 Task: Find connections with filter location Bad Driburg with filter topic #Lawwith filter profile language Potuguese with filter current company BluSmart with filter school University of Calcutta with filter industry Trusts and Estates with filter service category Personal Injury Law with filter keywords title Wait Staff Manager
Action: Mouse moved to (654, 94)
Screenshot: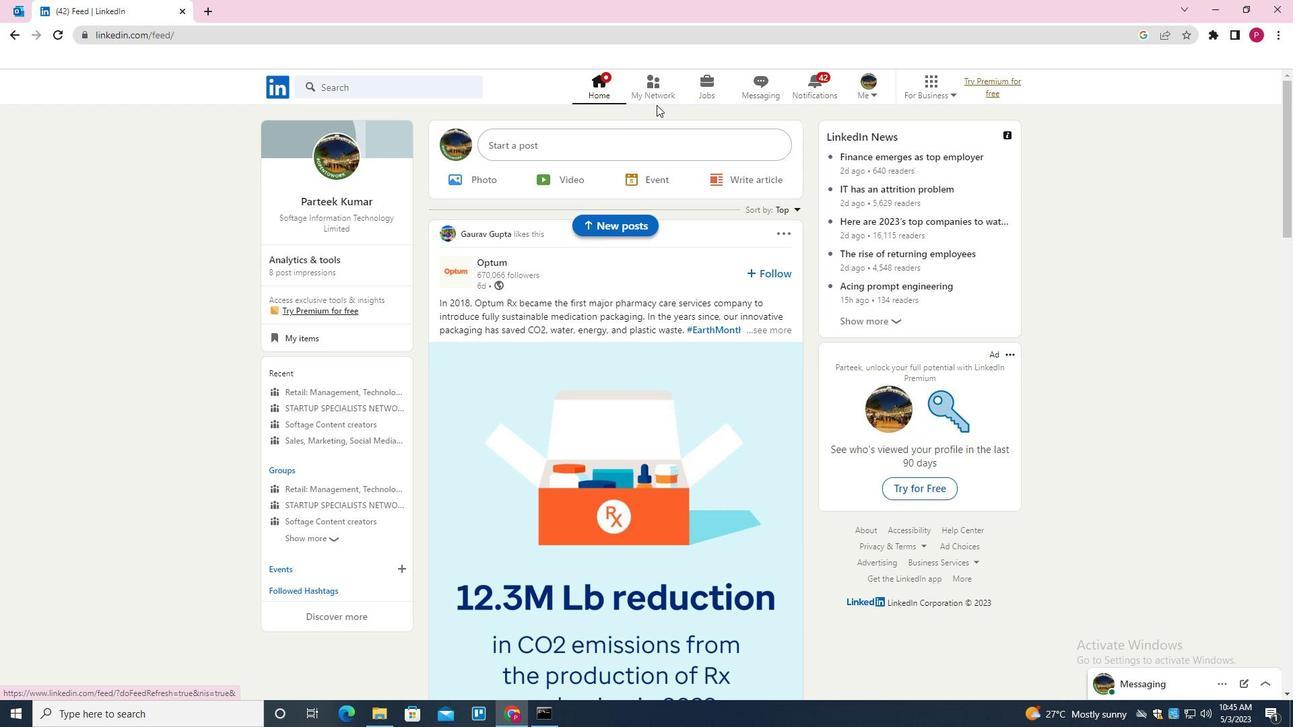 
Action: Mouse pressed left at (654, 94)
Screenshot: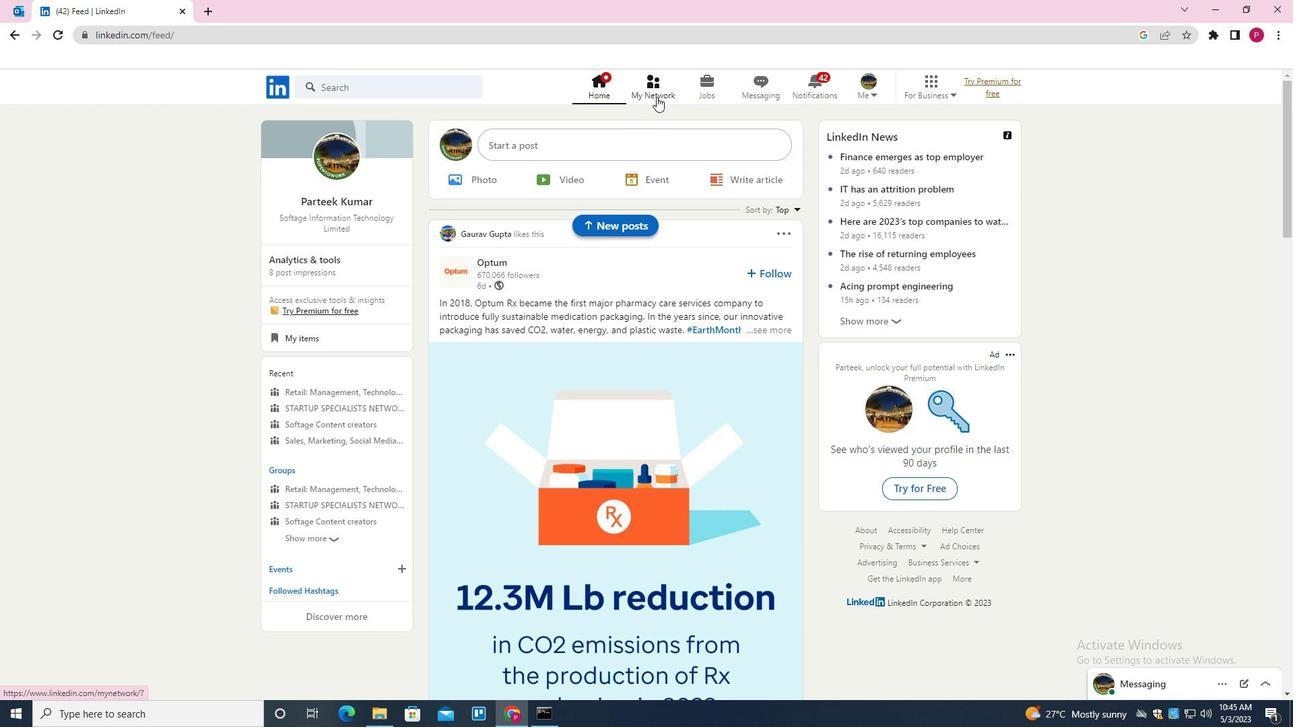 
Action: Mouse moved to (421, 156)
Screenshot: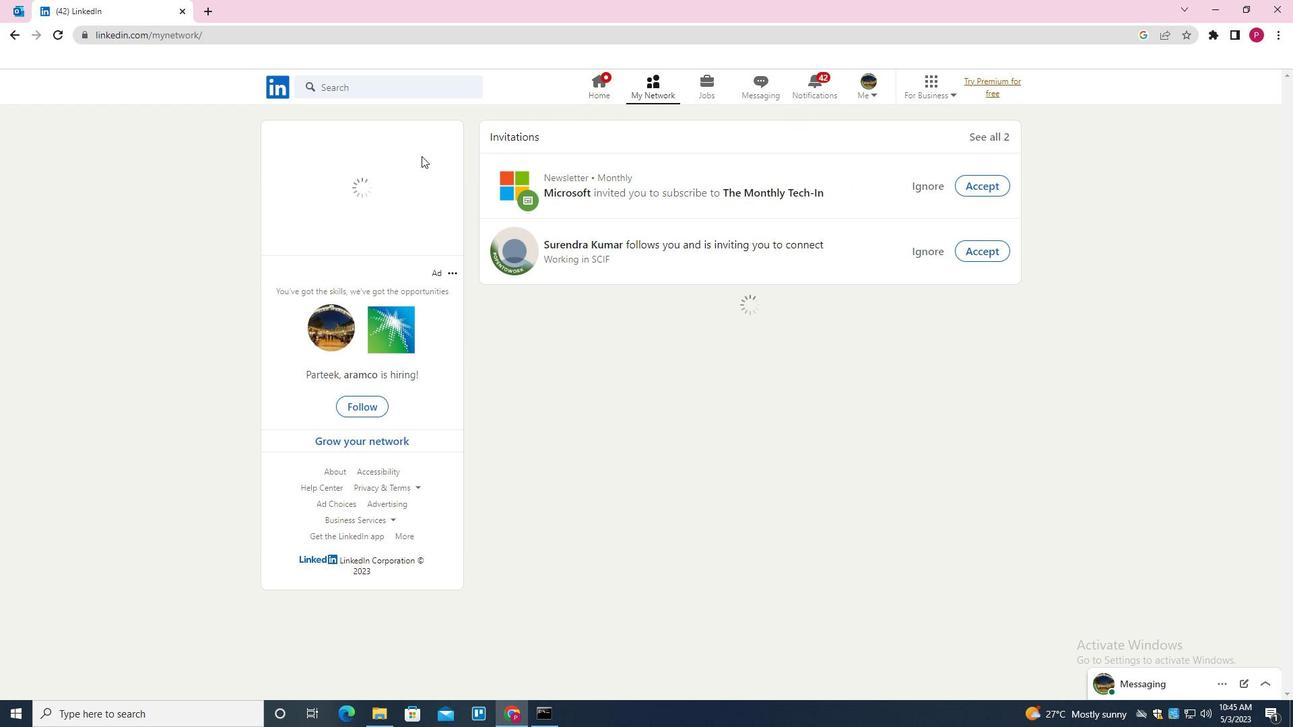 
Action: Mouse pressed left at (421, 156)
Screenshot: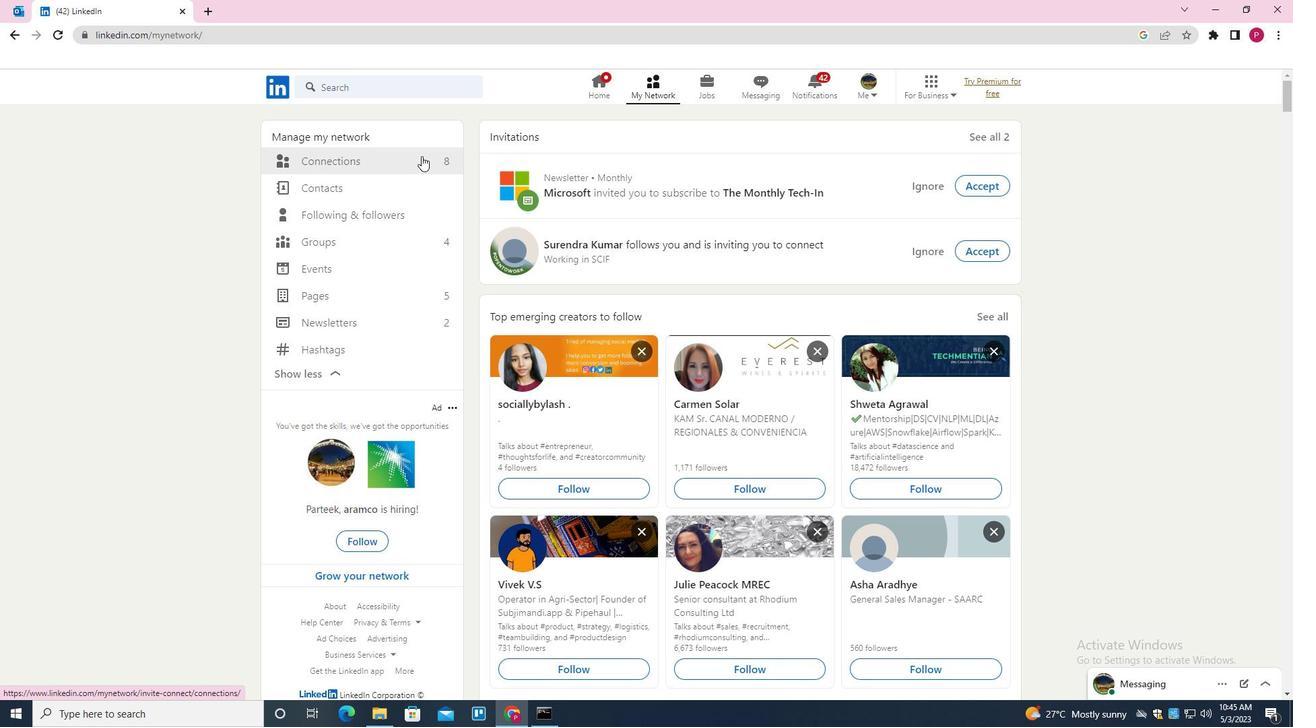 
Action: Mouse moved to (753, 165)
Screenshot: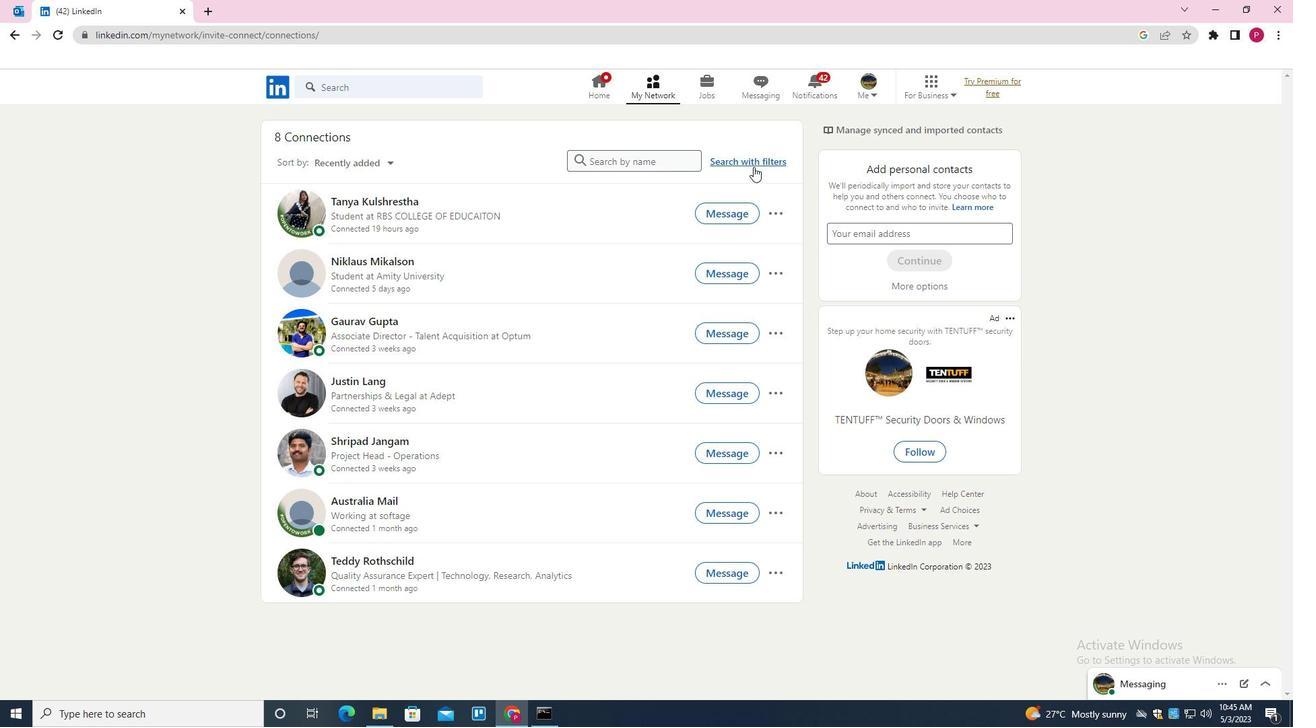 
Action: Mouse pressed left at (753, 165)
Screenshot: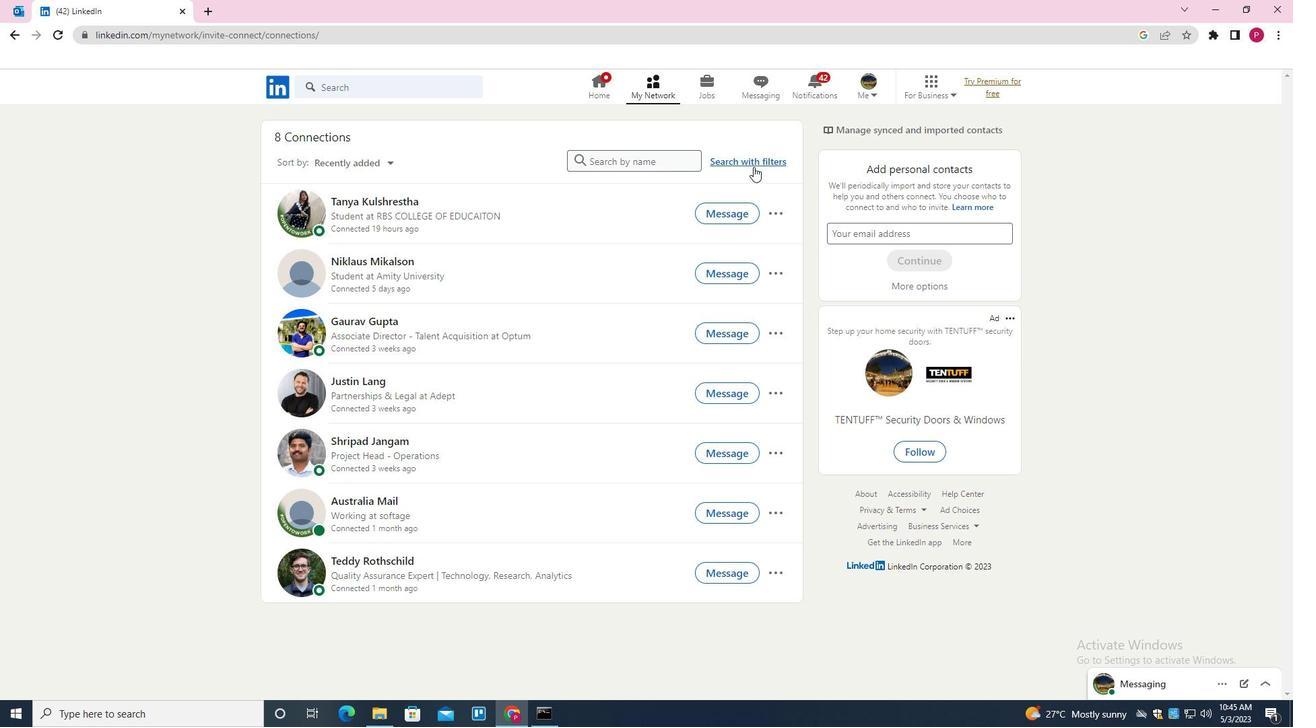 
Action: Mouse moved to (689, 127)
Screenshot: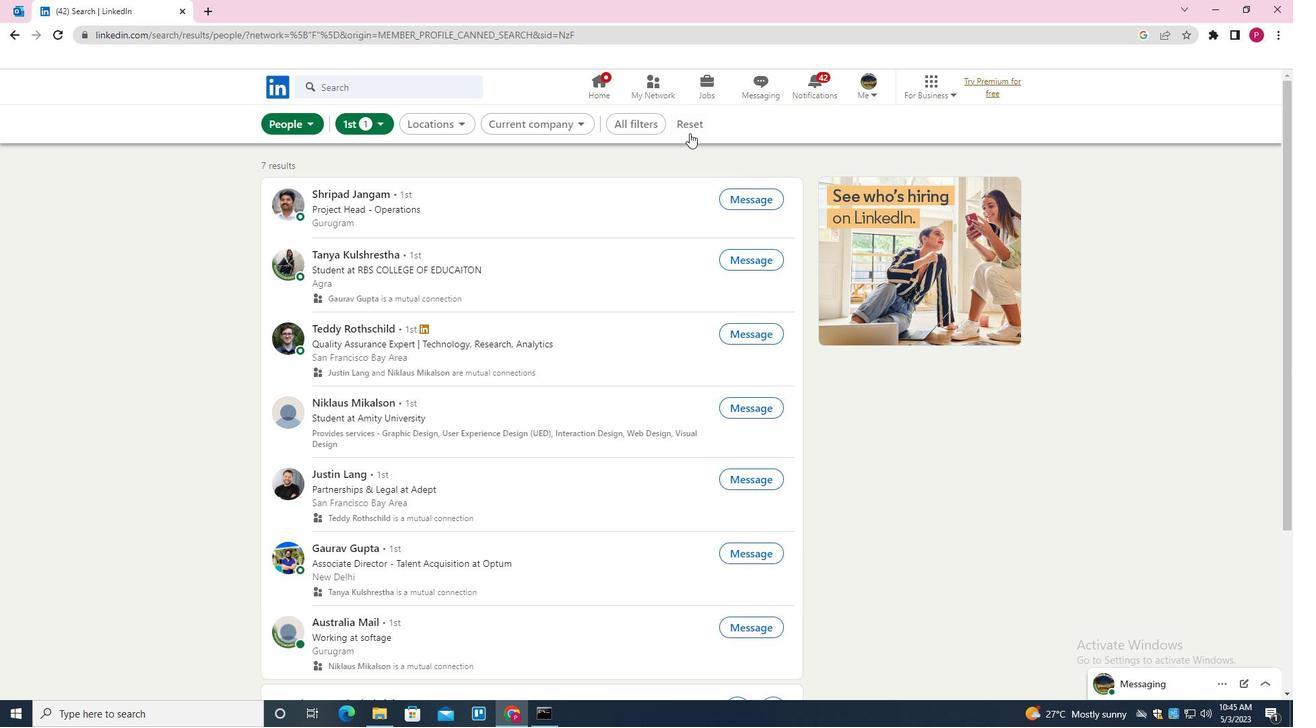 
Action: Mouse pressed left at (689, 127)
Screenshot: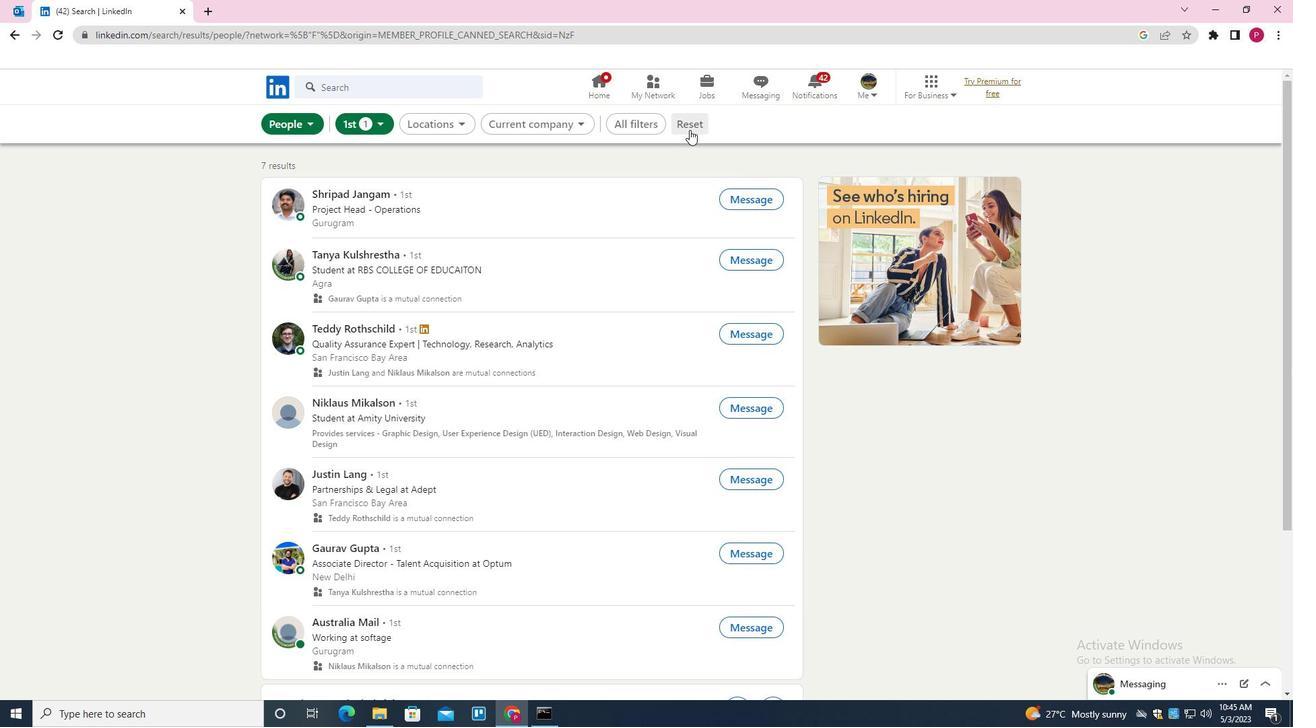 
Action: Mouse moved to (673, 125)
Screenshot: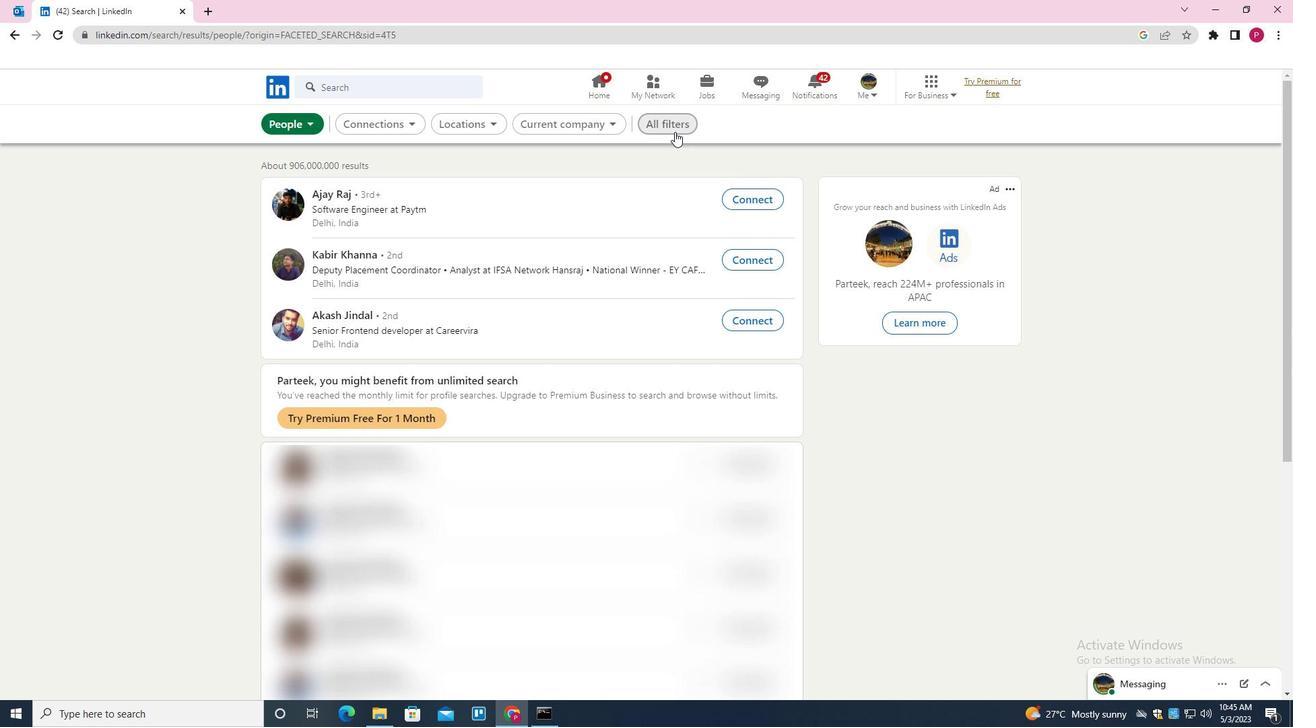 
Action: Mouse pressed left at (673, 125)
Screenshot: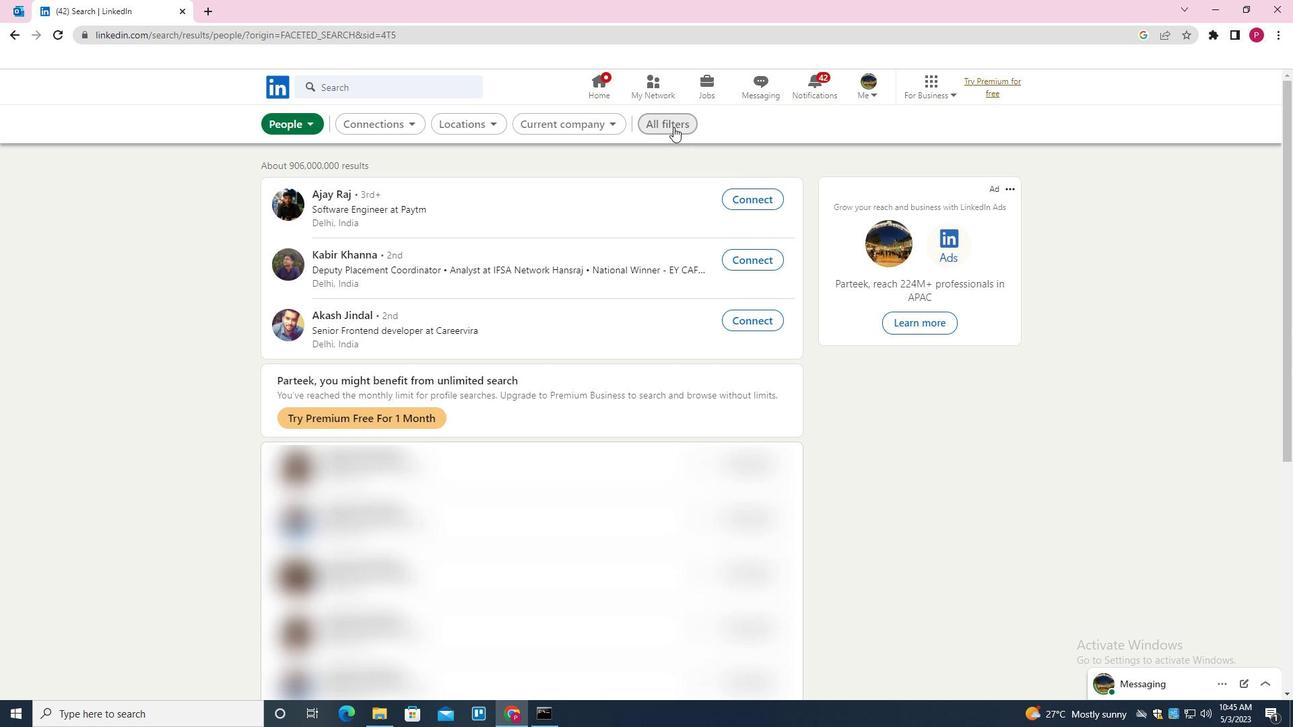 
Action: Mouse moved to (925, 222)
Screenshot: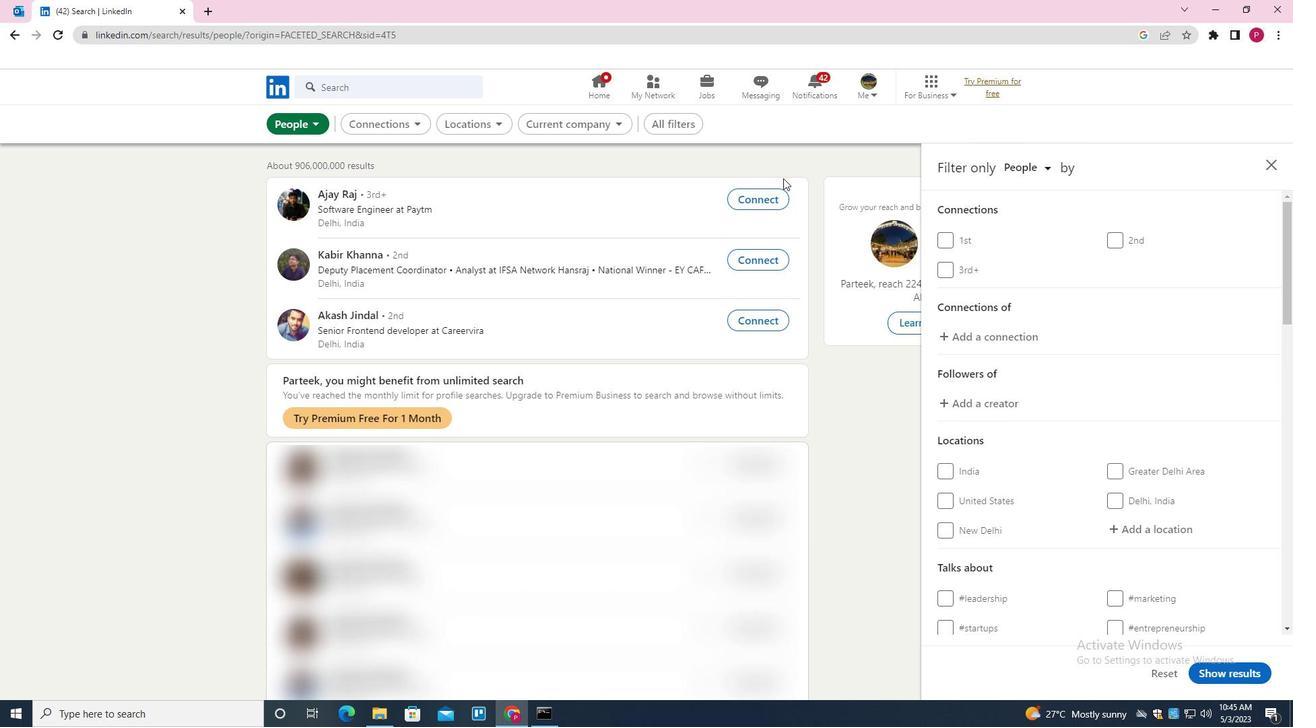 
Action: Mouse scrolled (925, 221) with delta (0, 0)
Screenshot: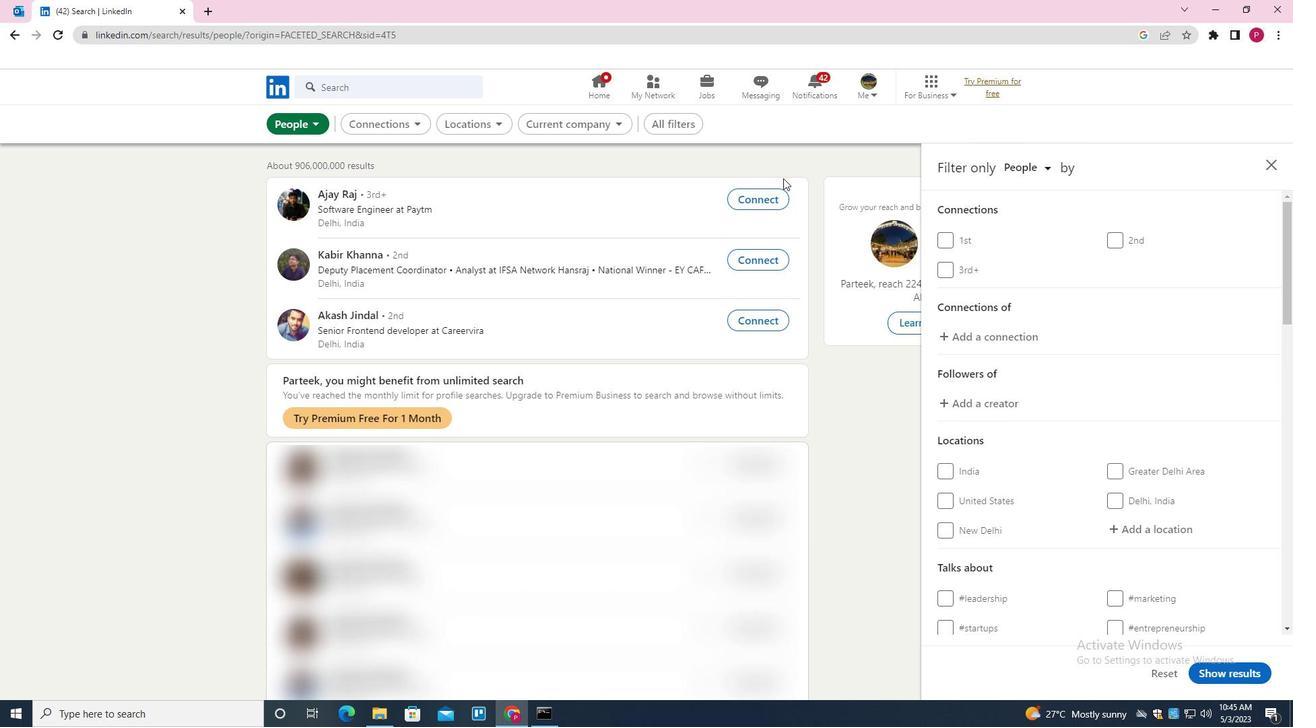 
Action: Mouse moved to (932, 226)
Screenshot: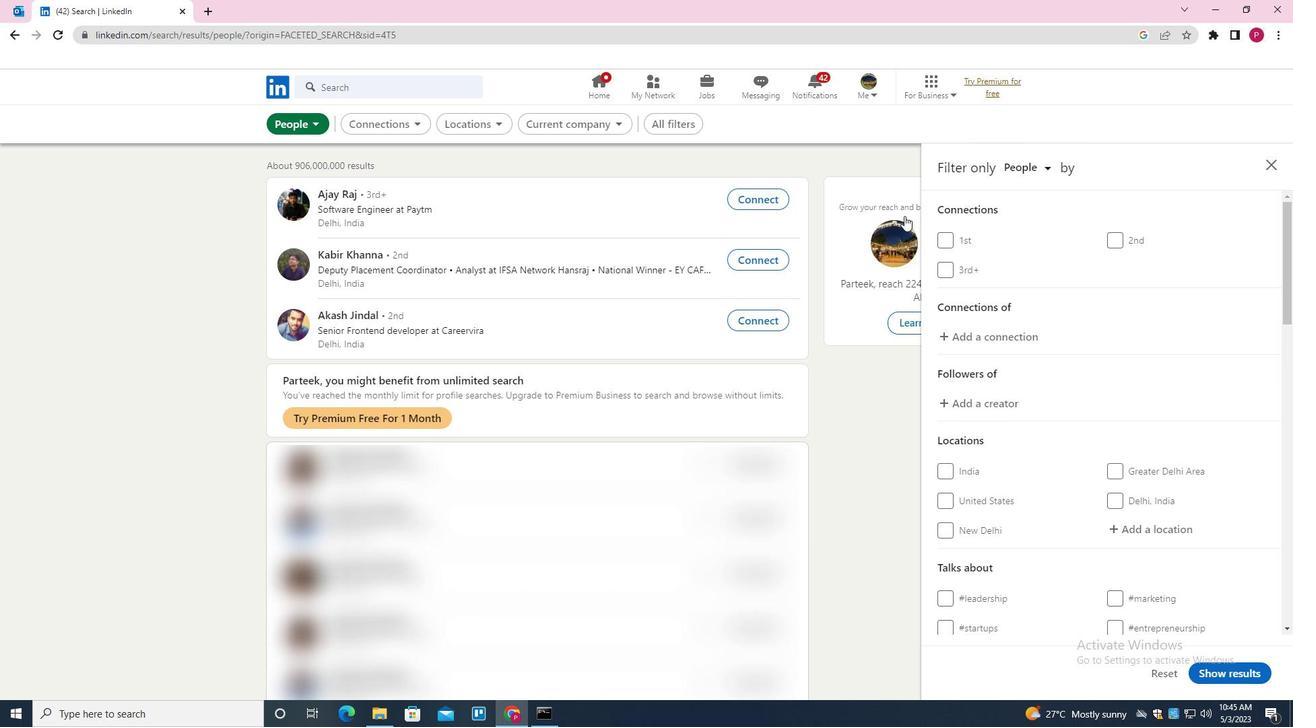 
Action: Mouse scrolled (932, 225) with delta (0, 0)
Screenshot: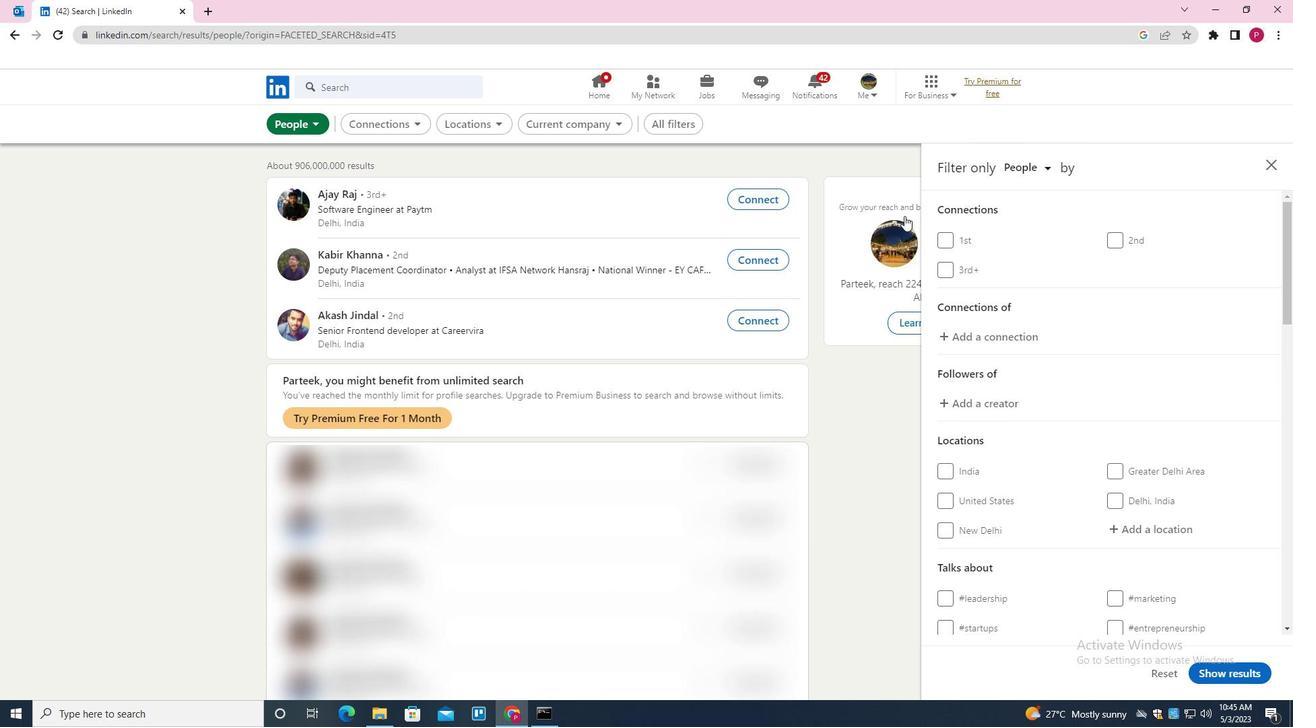 
Action: Mouse moved to (948, 233)
Screenshot: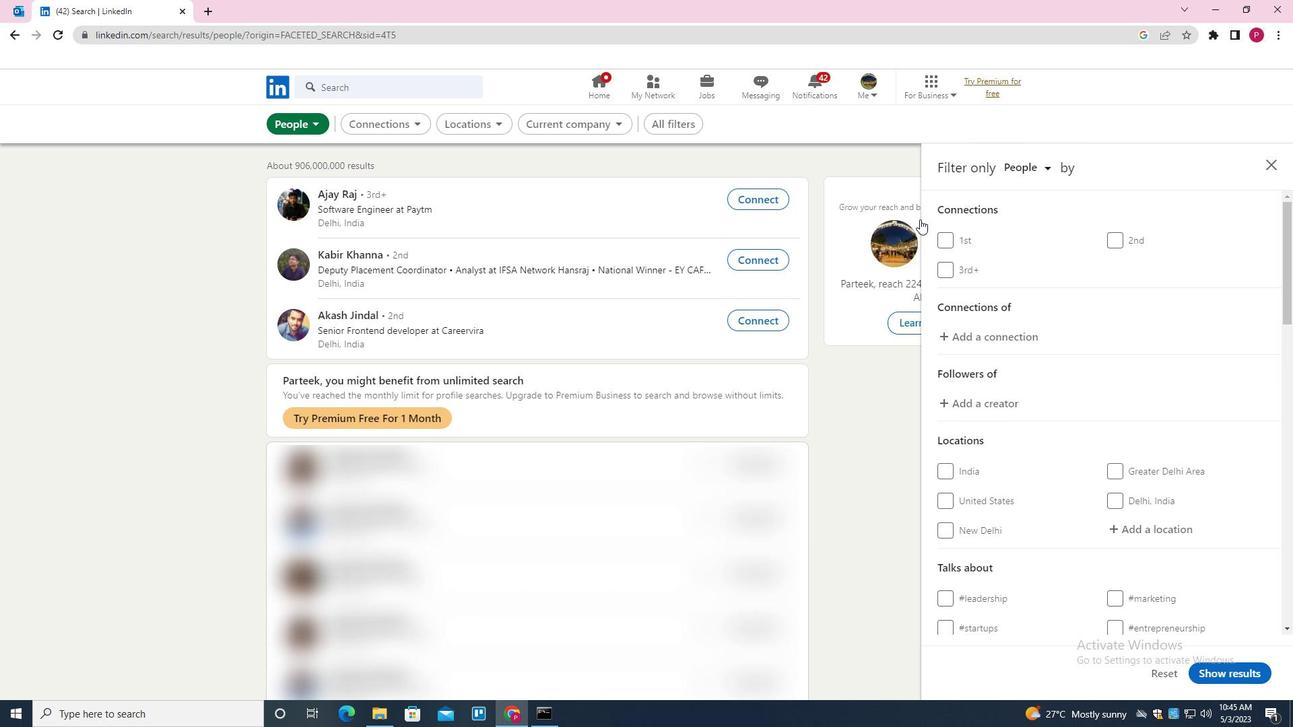 
Action: Mouse scrolled (948, 233) with delta (0, 0)
Screenshot: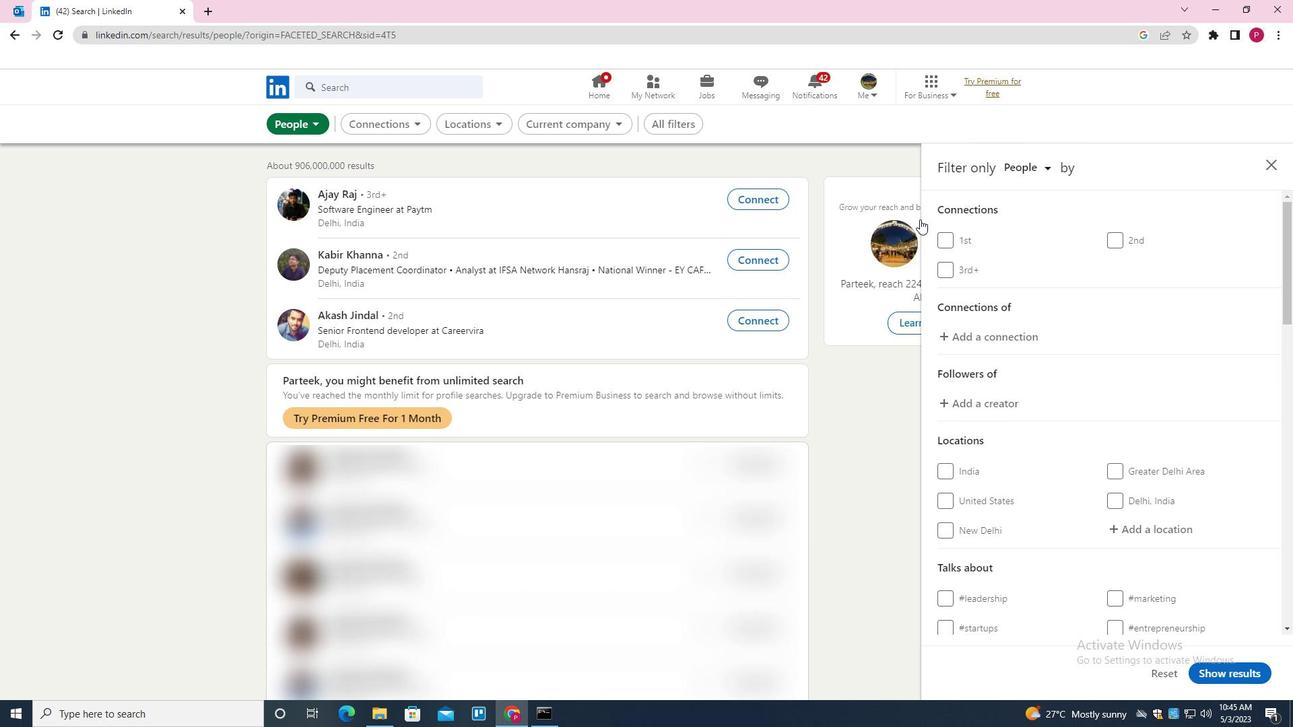 
Action: Mouse moved to (1184, 323)
Screenshot: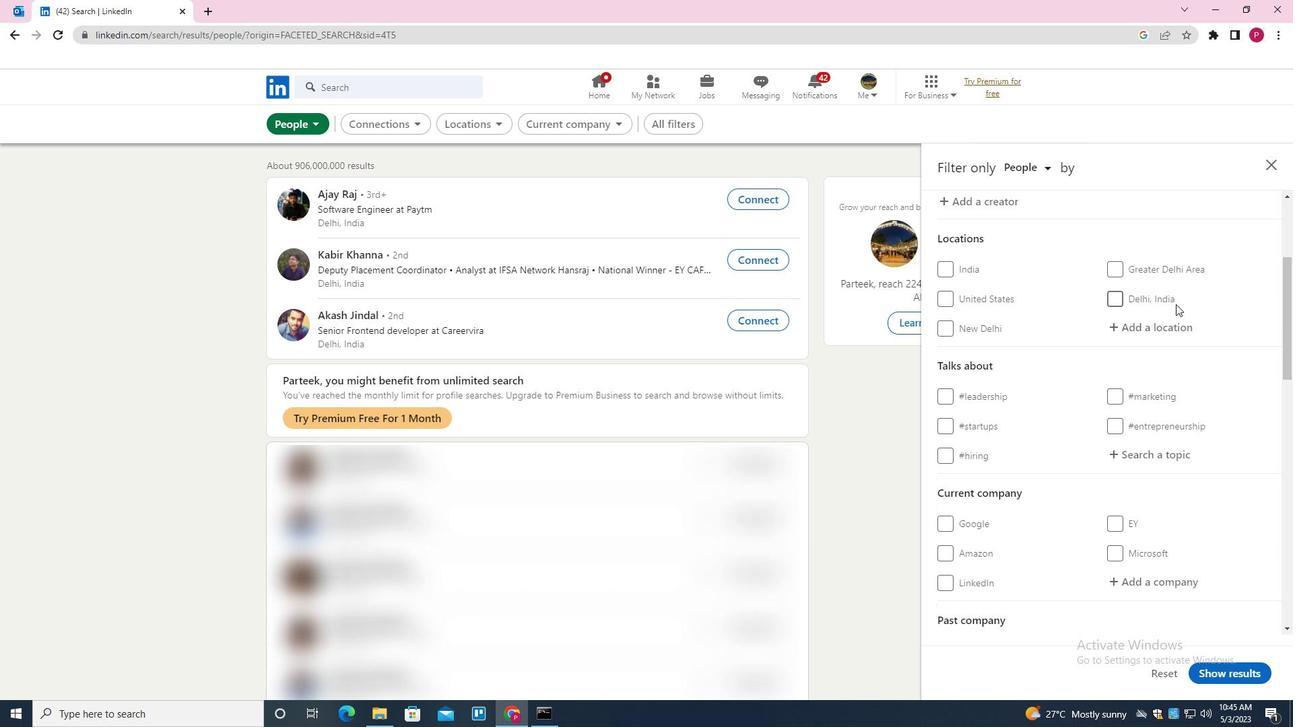 
Action: Mouse pressed left at (1184, 323)
Screenshot: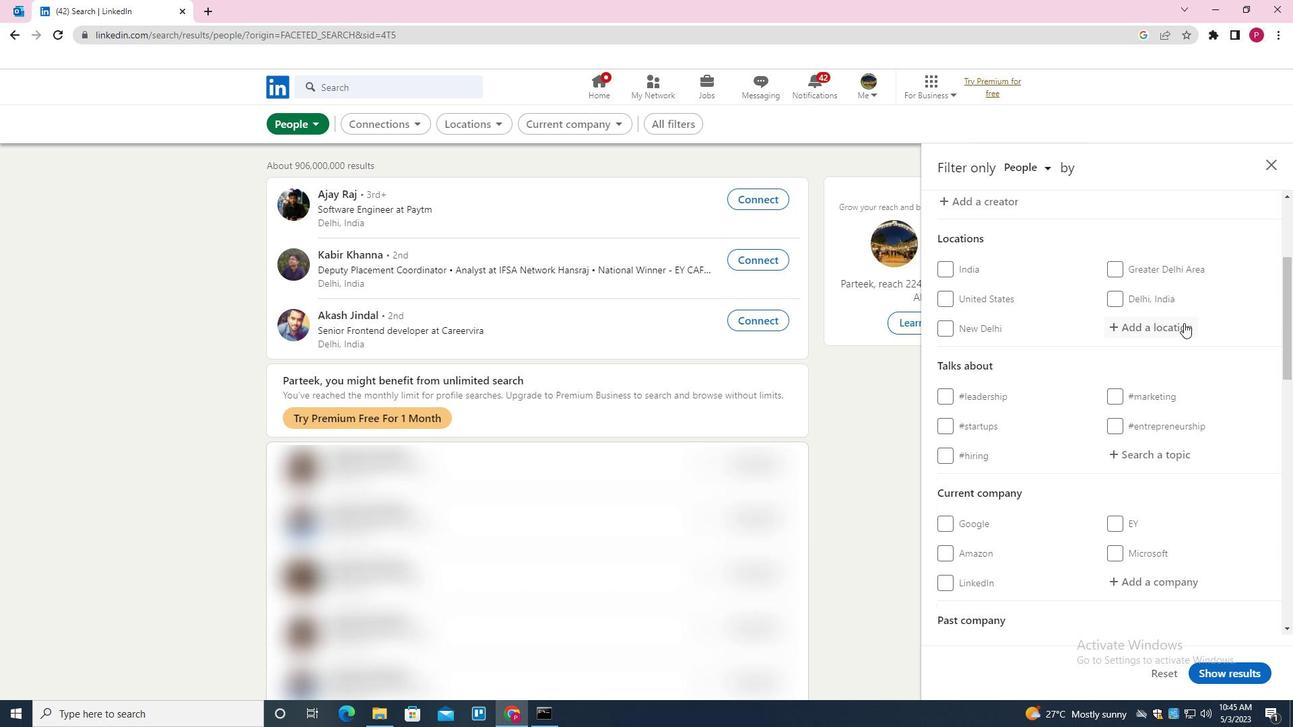 
Action: Key pressed <Key.shift>BAD<Key.space><Key.shift>DRIBURG<Key.down><Key.enter>
Screenshot: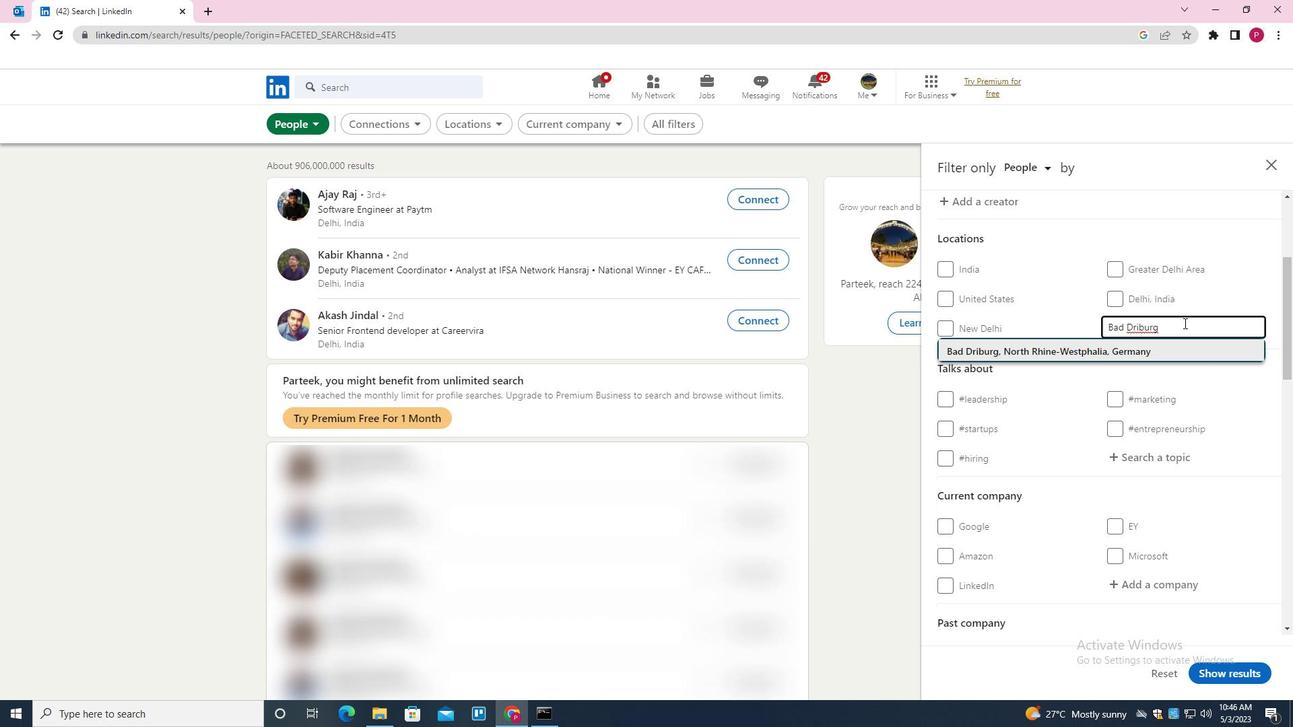 
Action: Mouse moved to (1126, 336)
Screenshot: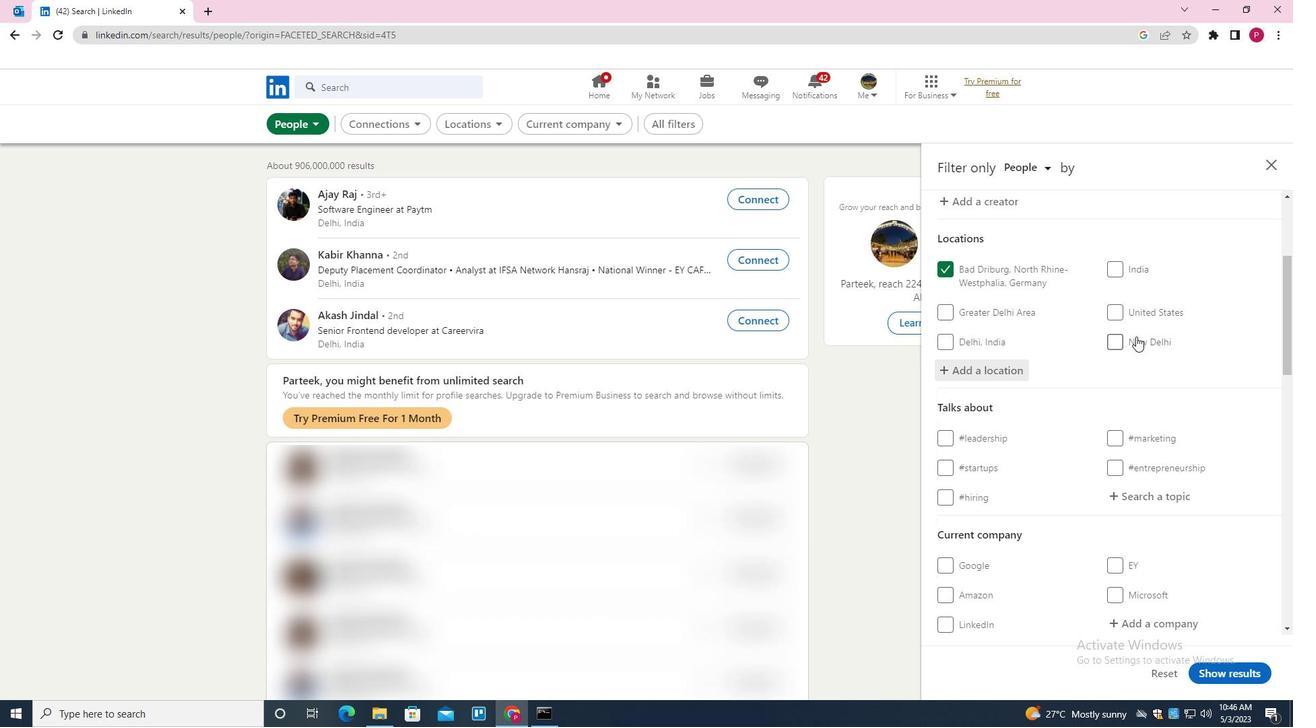 
Action: Mouse scrolled (1126, 335) with delta (0, 0)
Screenshot: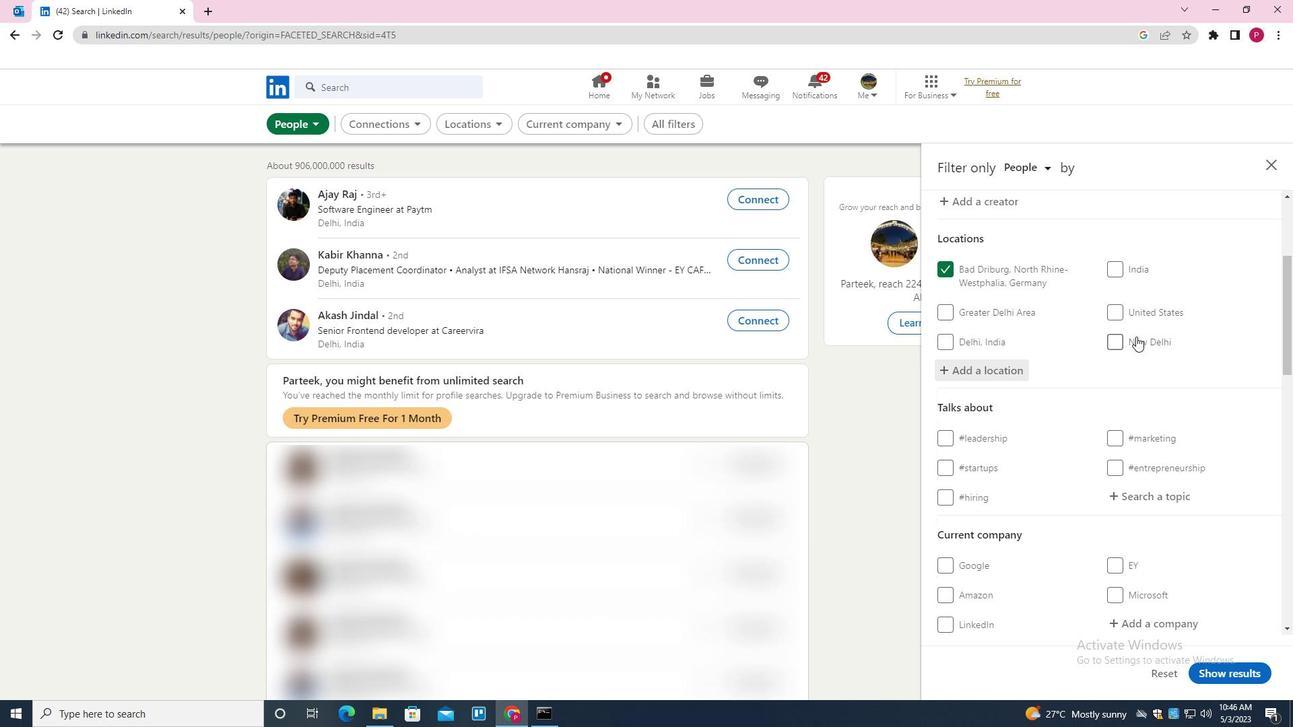 
Action: Mouse scrolled (1126, 335) with delta (0, 0)
Screenshot: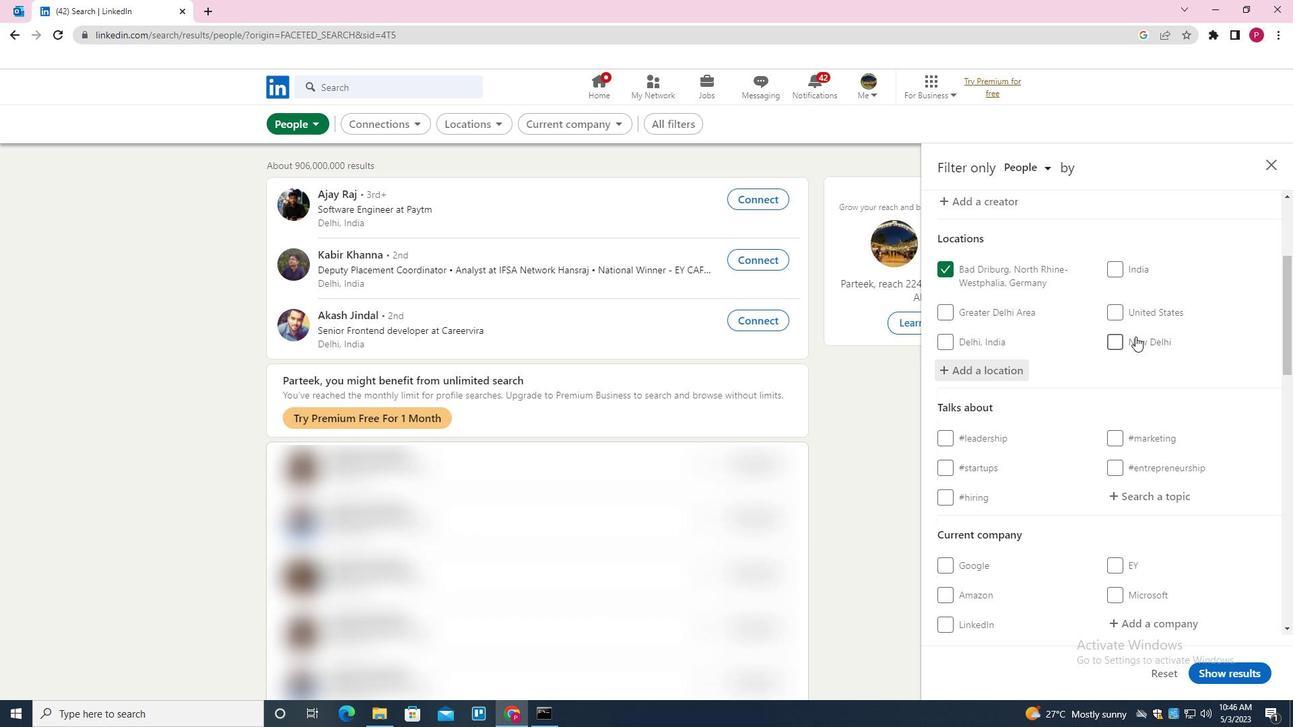 
Action: Mouse moved to (1142, 354)
Screenshot: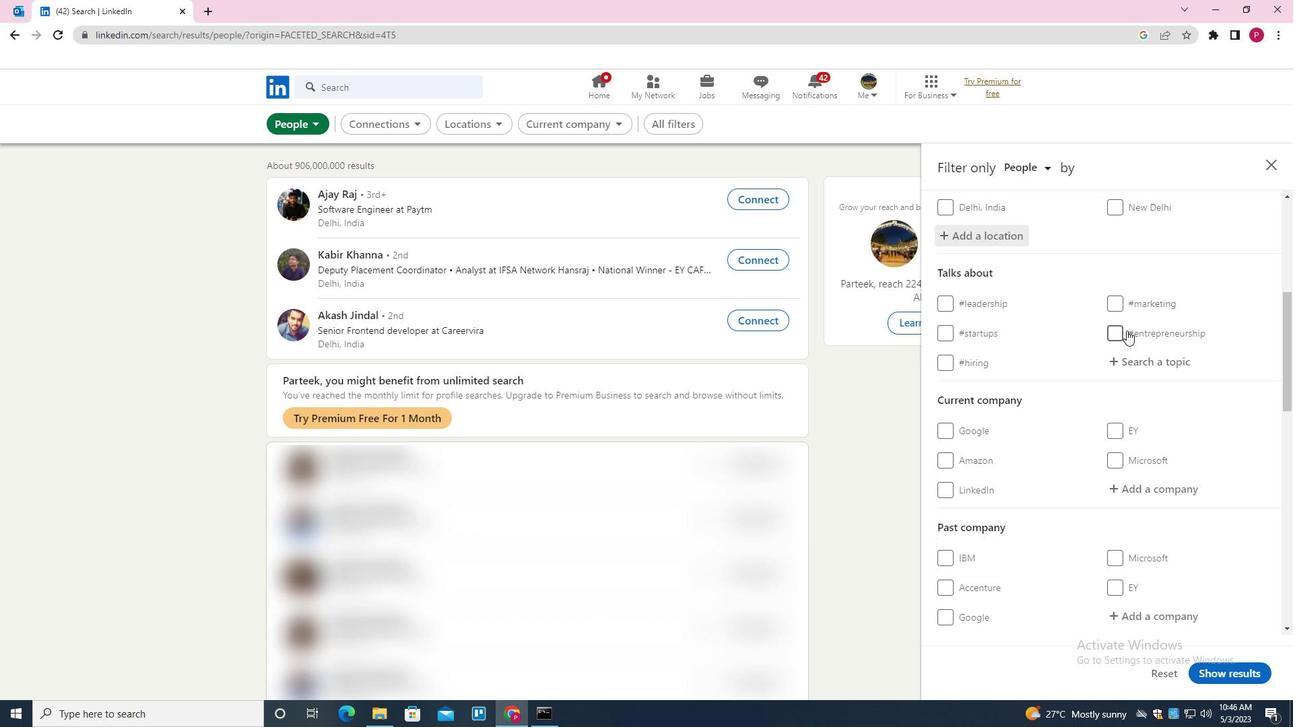 
Action: Mouse pressed left at (1142, 354)
Screenshot: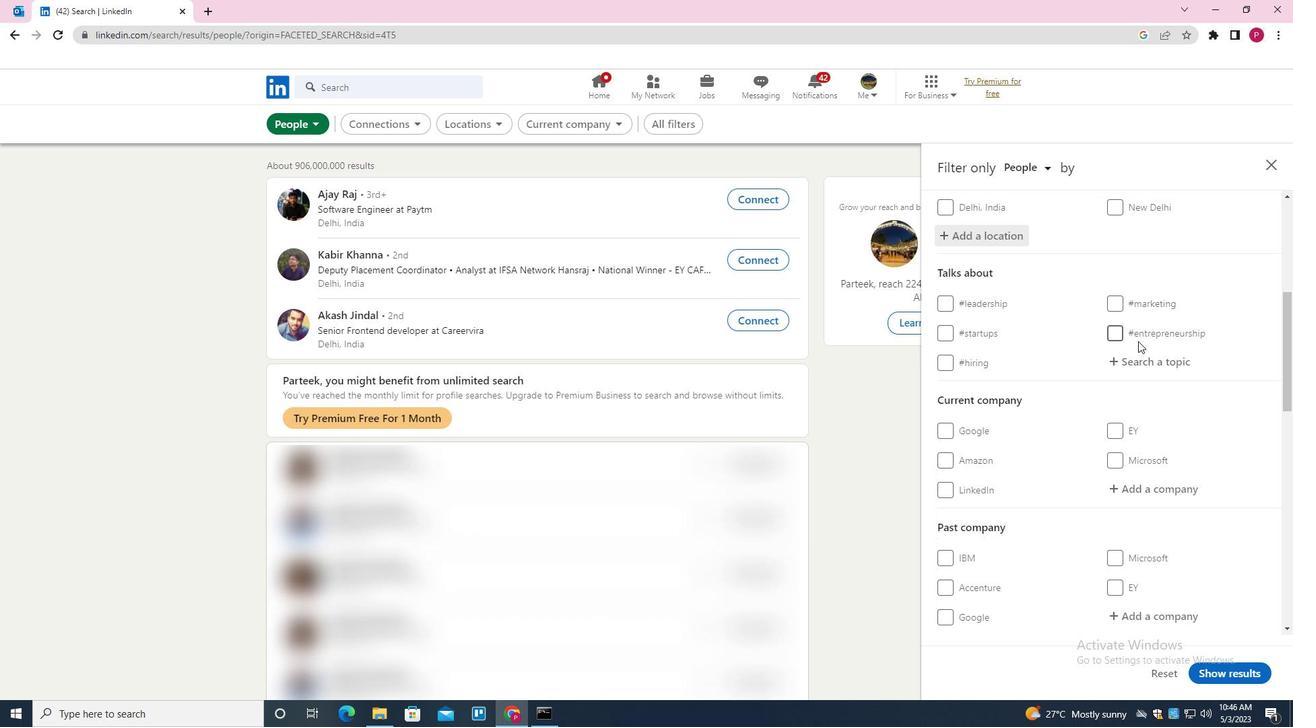 
Action: Mouse moved to (1142, 354)
Screenshot: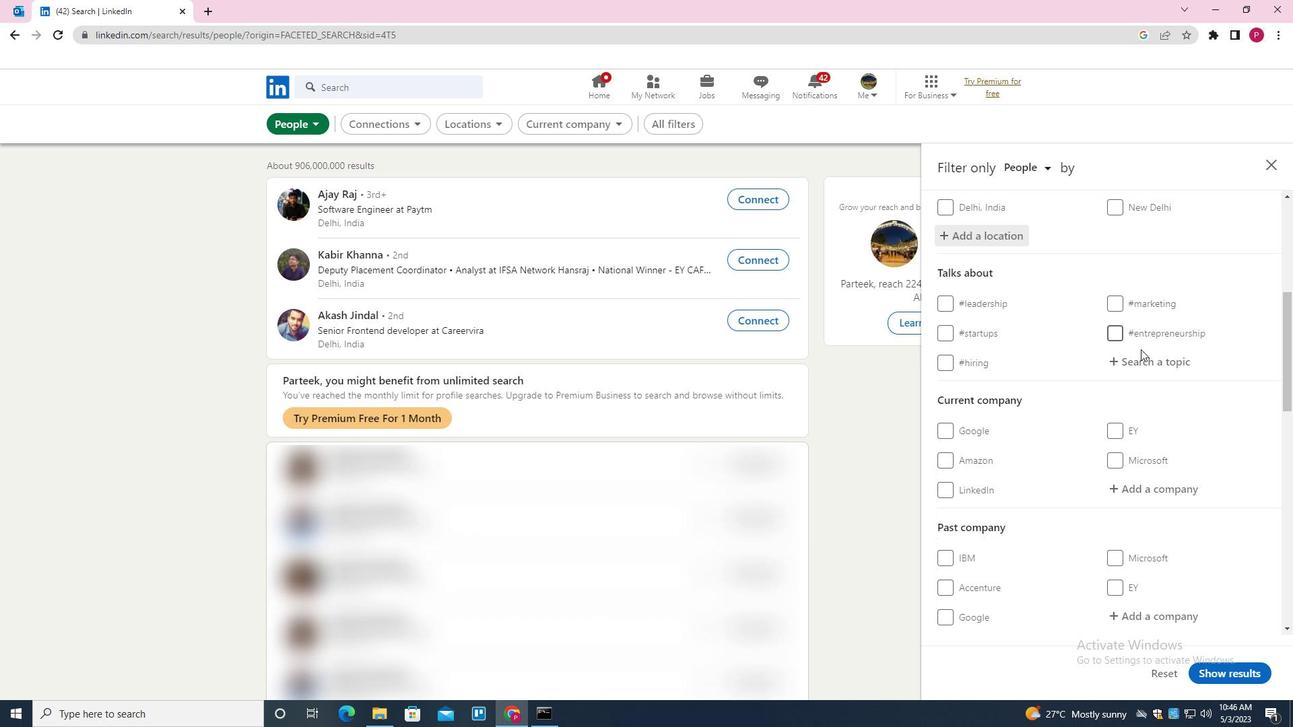 
Action: Key pressed LAW<Key.down><Key.enter>
Screenshot: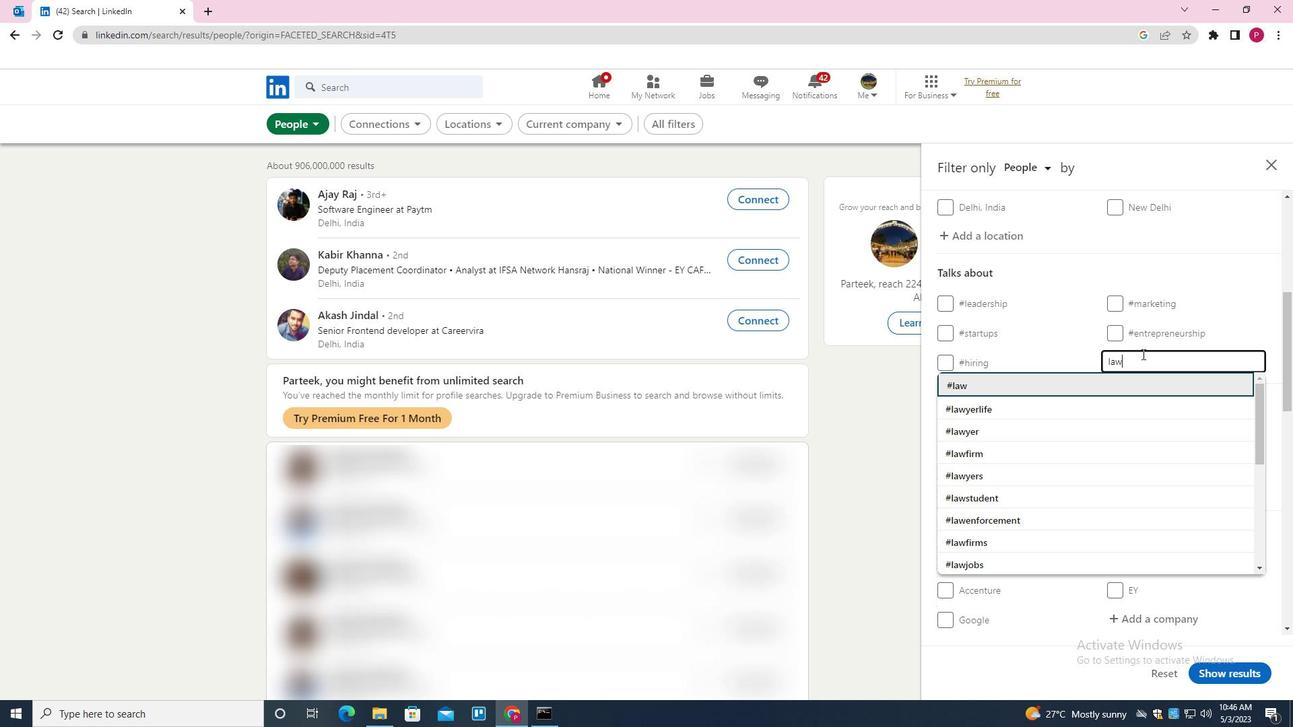 
Action: Mouse moved to (1110, 387)
Screenshot: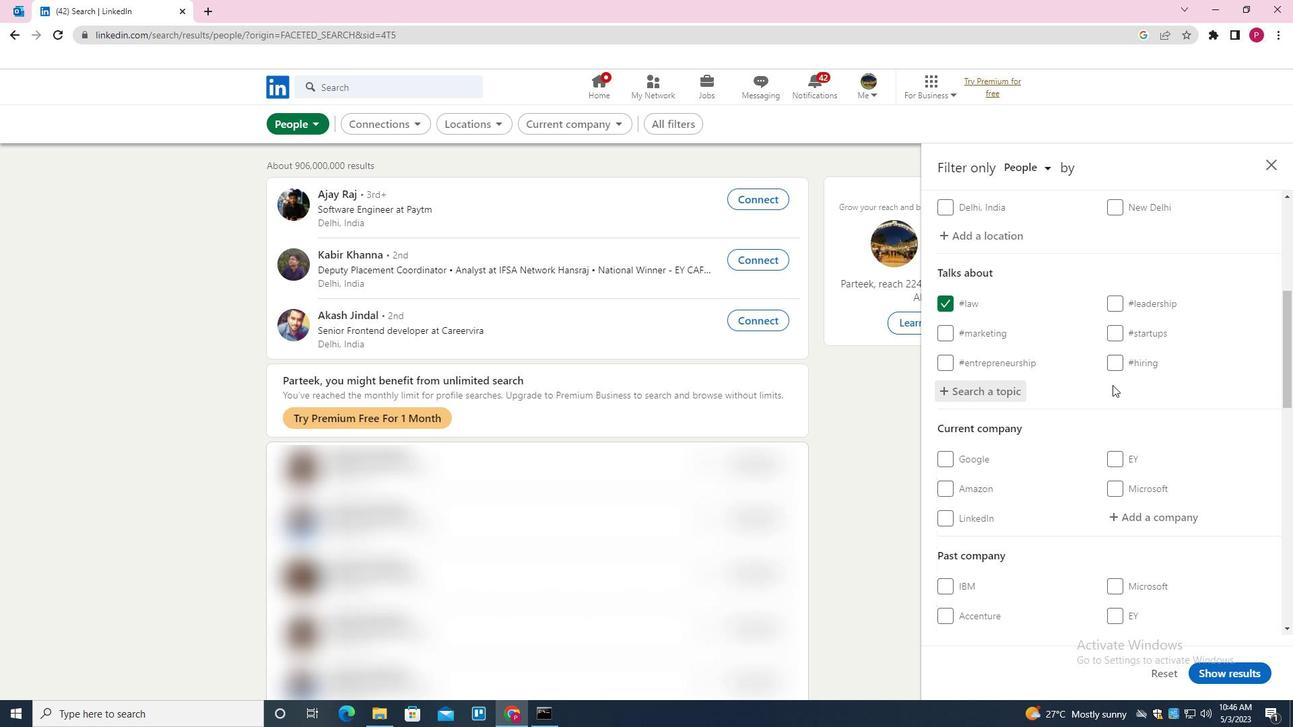 
Action: Mouse scrolled (1110, 387) with delta (0, 0)
Screenshot: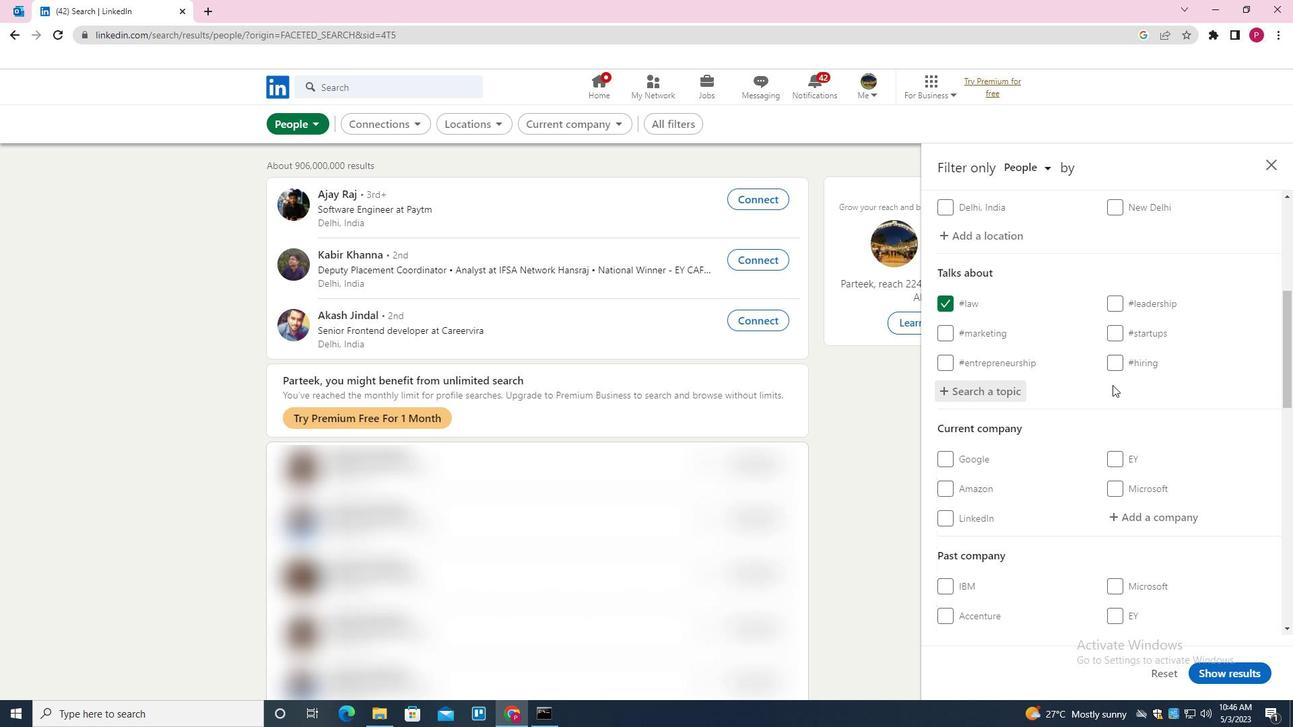 
Action: Mouse scrolled (1110, 387) with delta (0, 0)
Screenshot: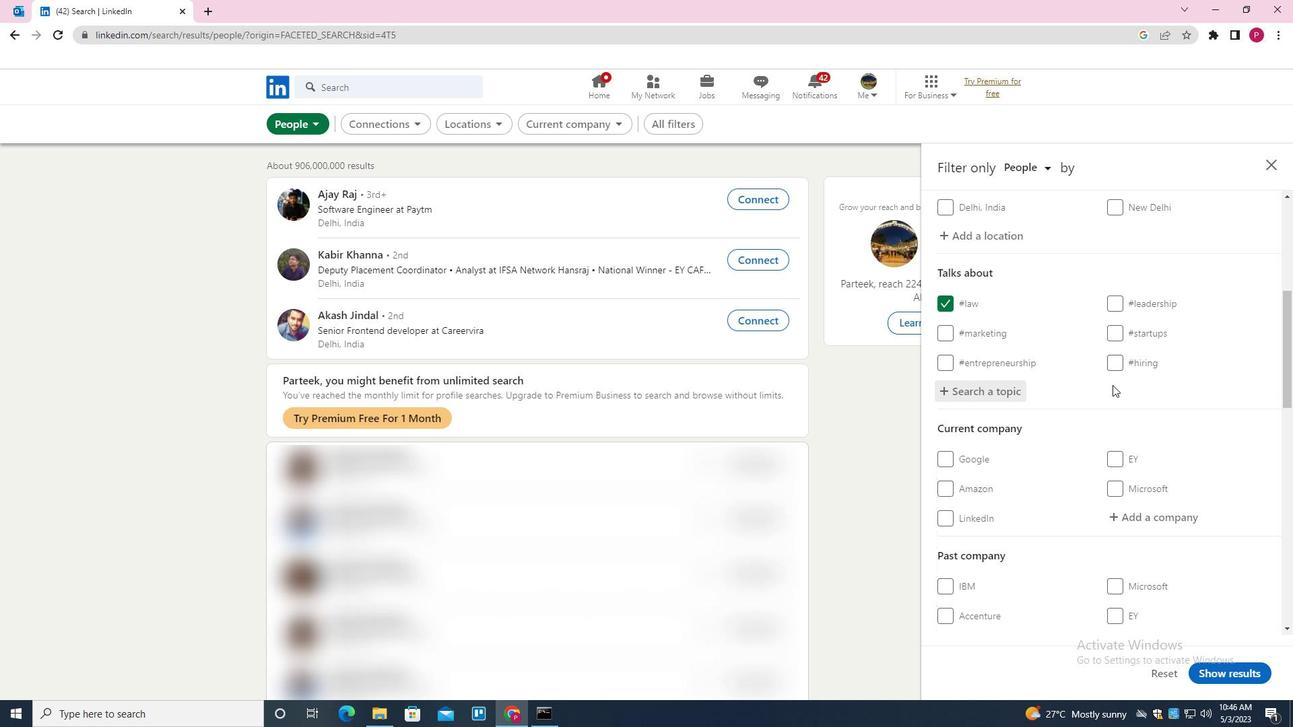 
Action: Mouse moved to (1110, 387)
Screenshot: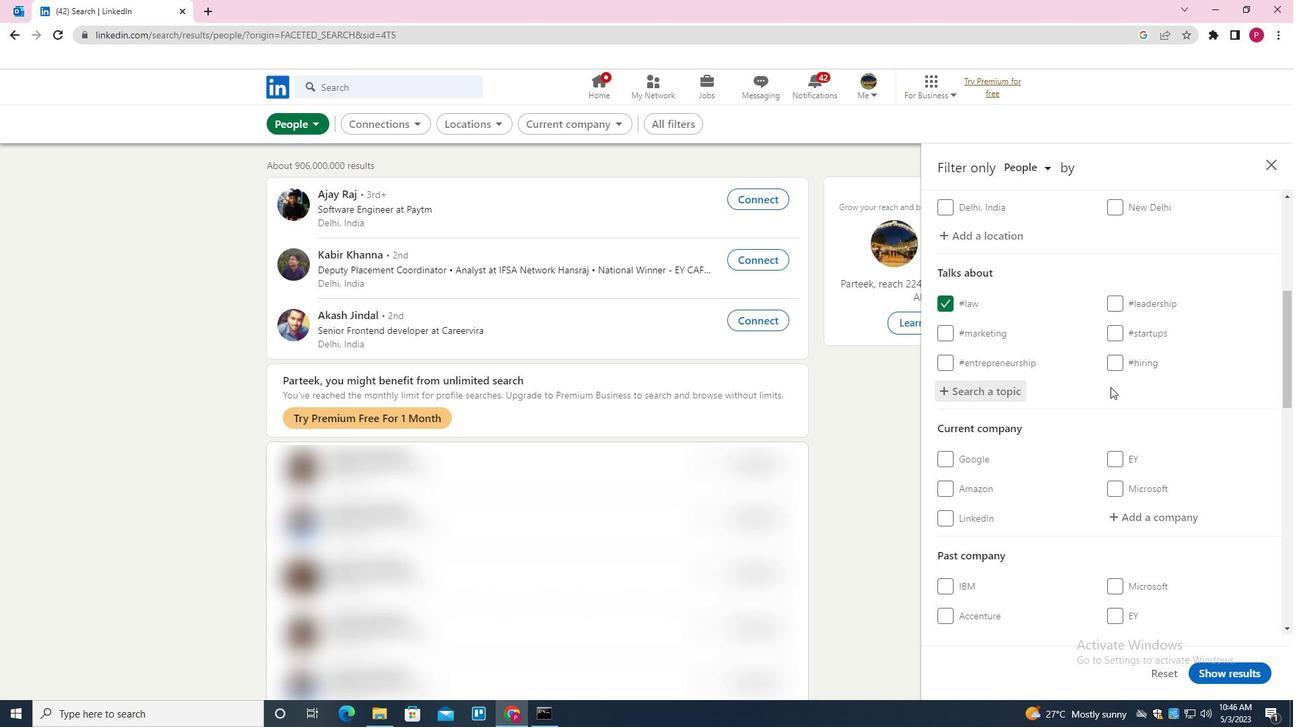 
Action: Mouse scrolled (1110, 387) with delta (0, 0)
Screenshot: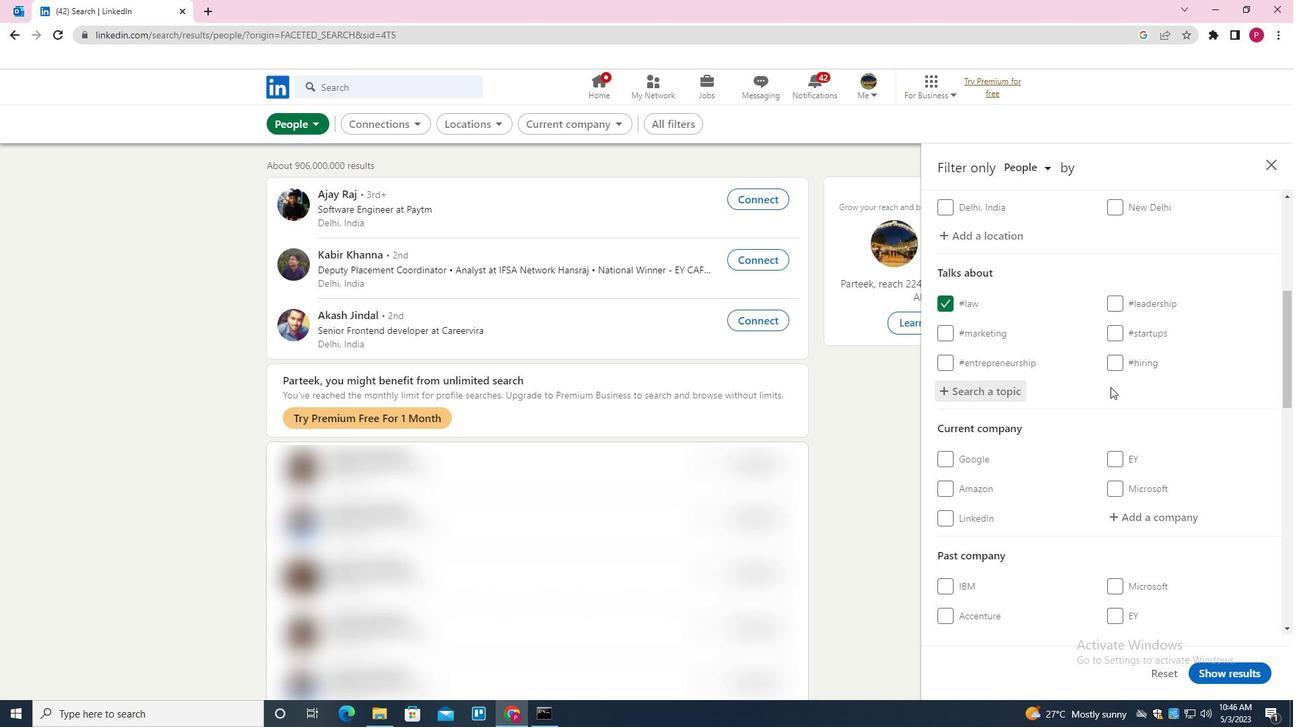 
Action: Mouse moved to (1109, 390)
Screenshot: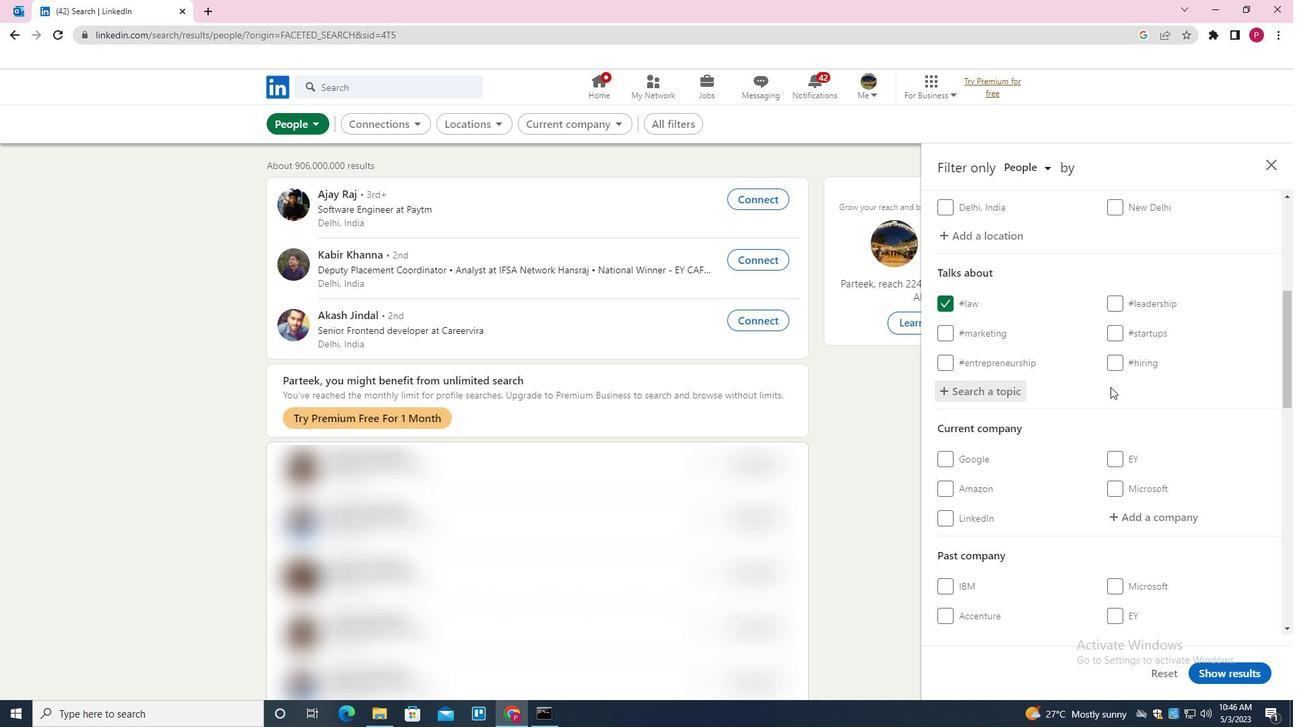 
Action: Mouse scrolled (1109, 389) with delta (0, 0)
Screenshot: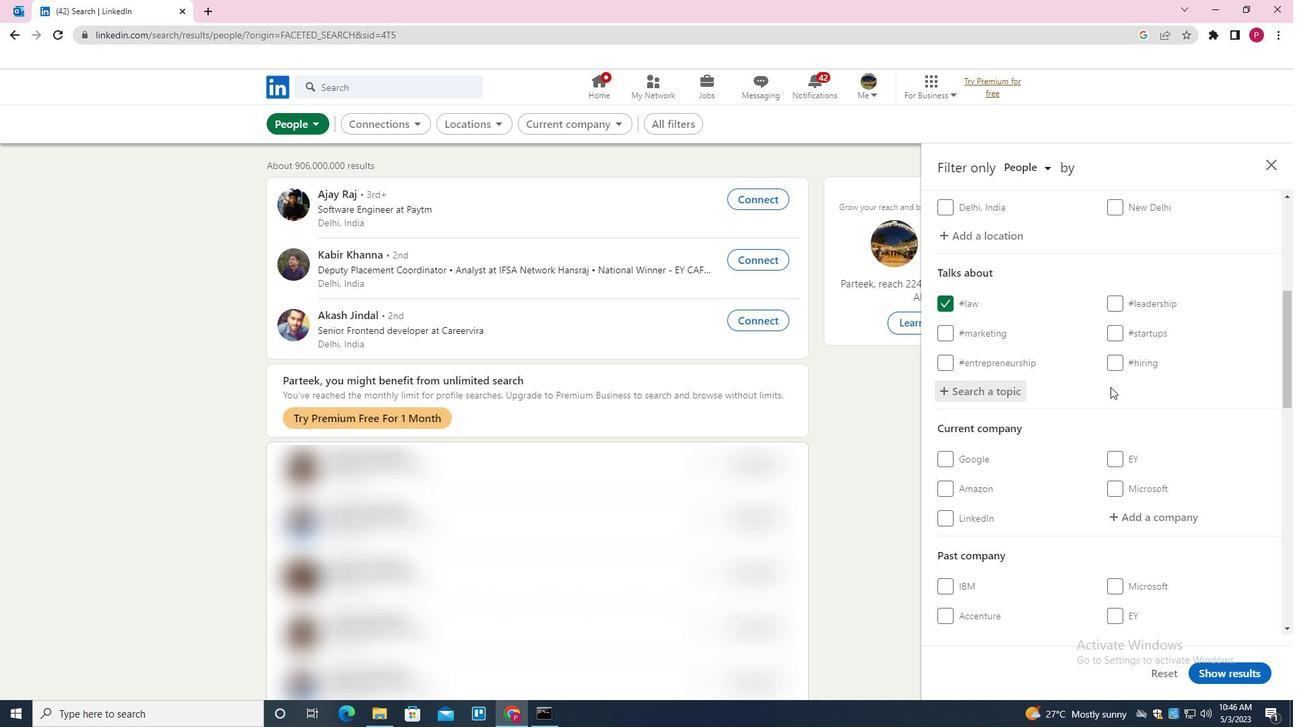 
Action: Mouse moved to (1108, 391)
Screenshot: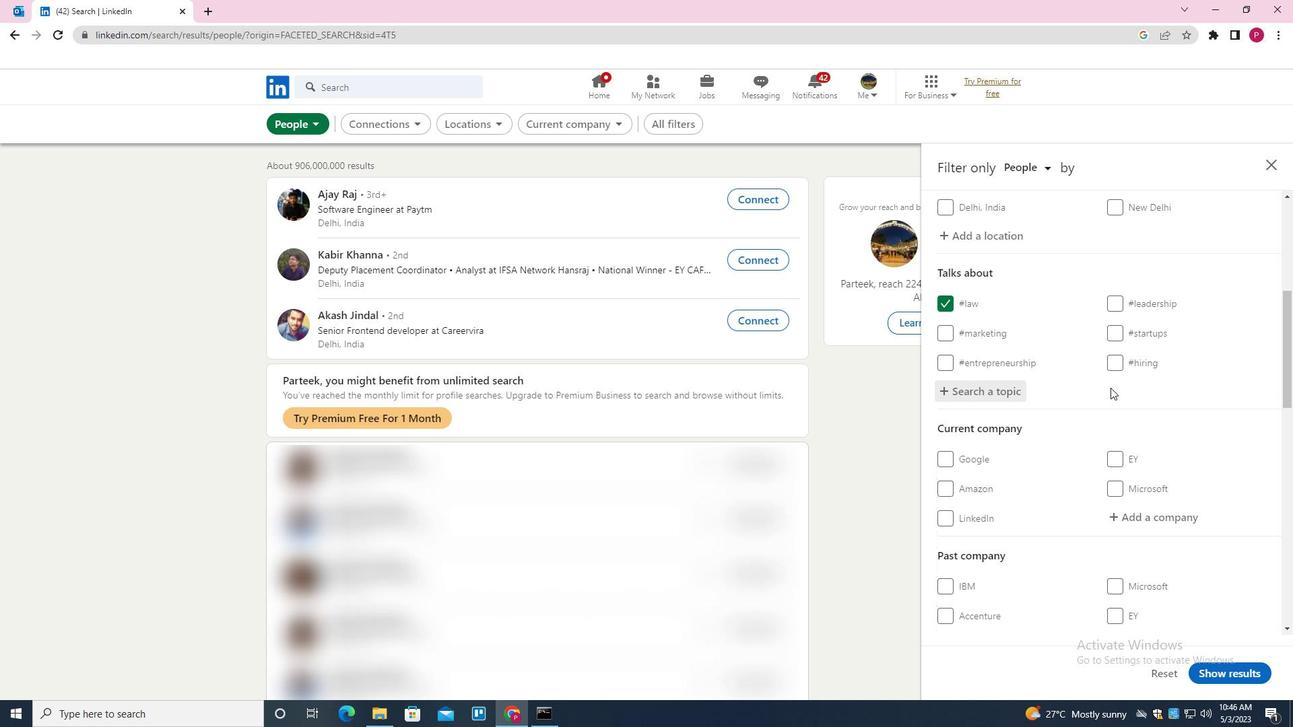 
Action: Mouse scrolled (1108, 391) with delta (0, 0)
Screenshot: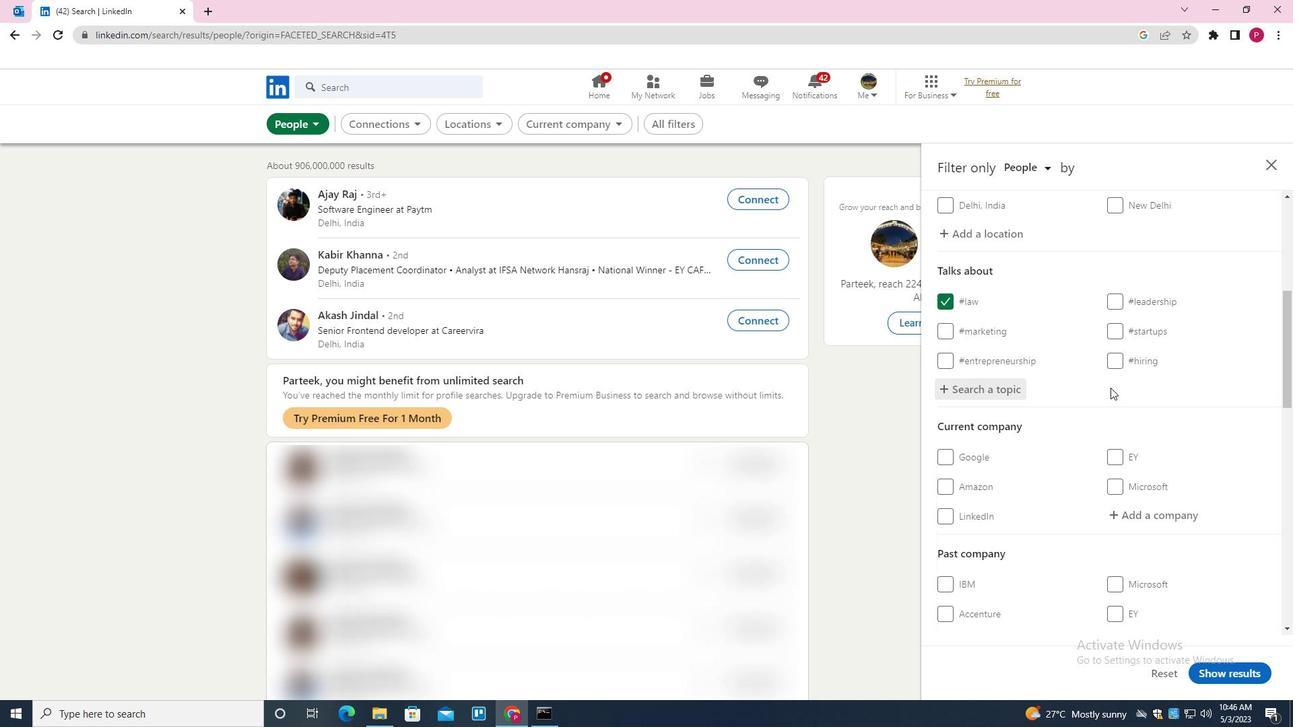 
Action: Mouse moved to (1108, 391)
Screenshot: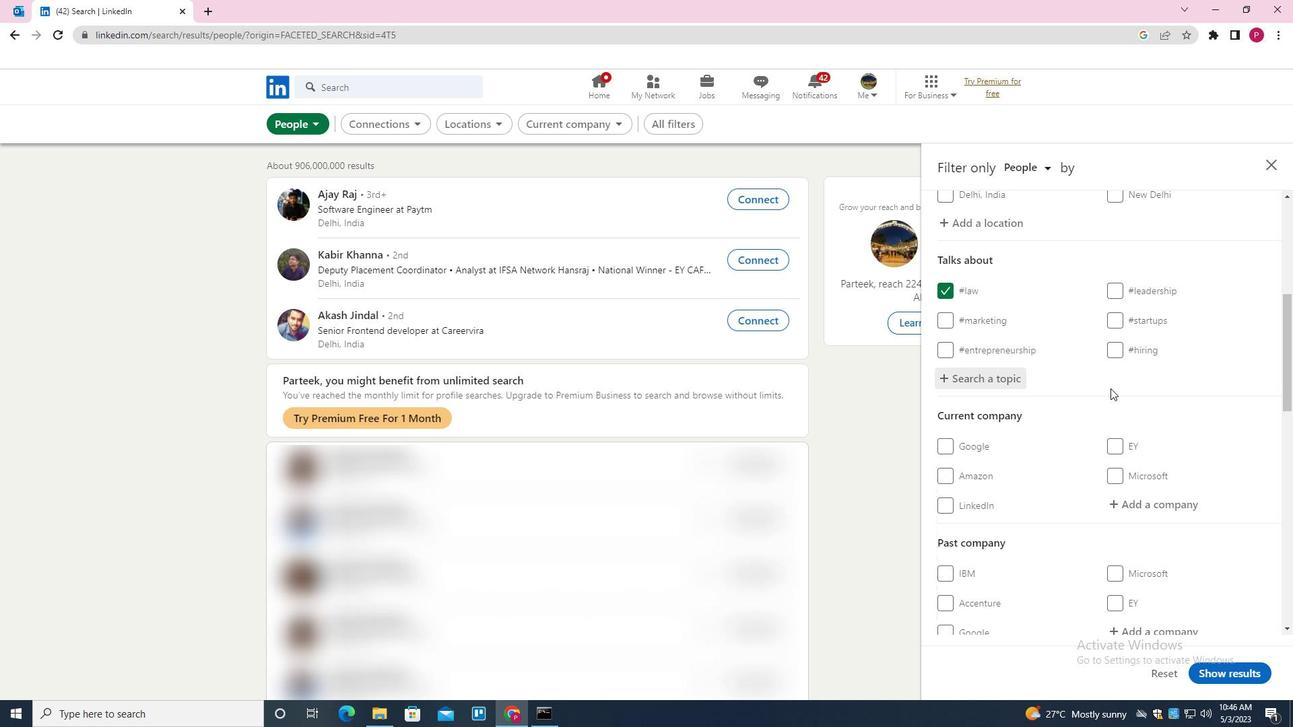 
Action: Mouse scrolled (1108, 391) with delta (0, 0)
Screenshot: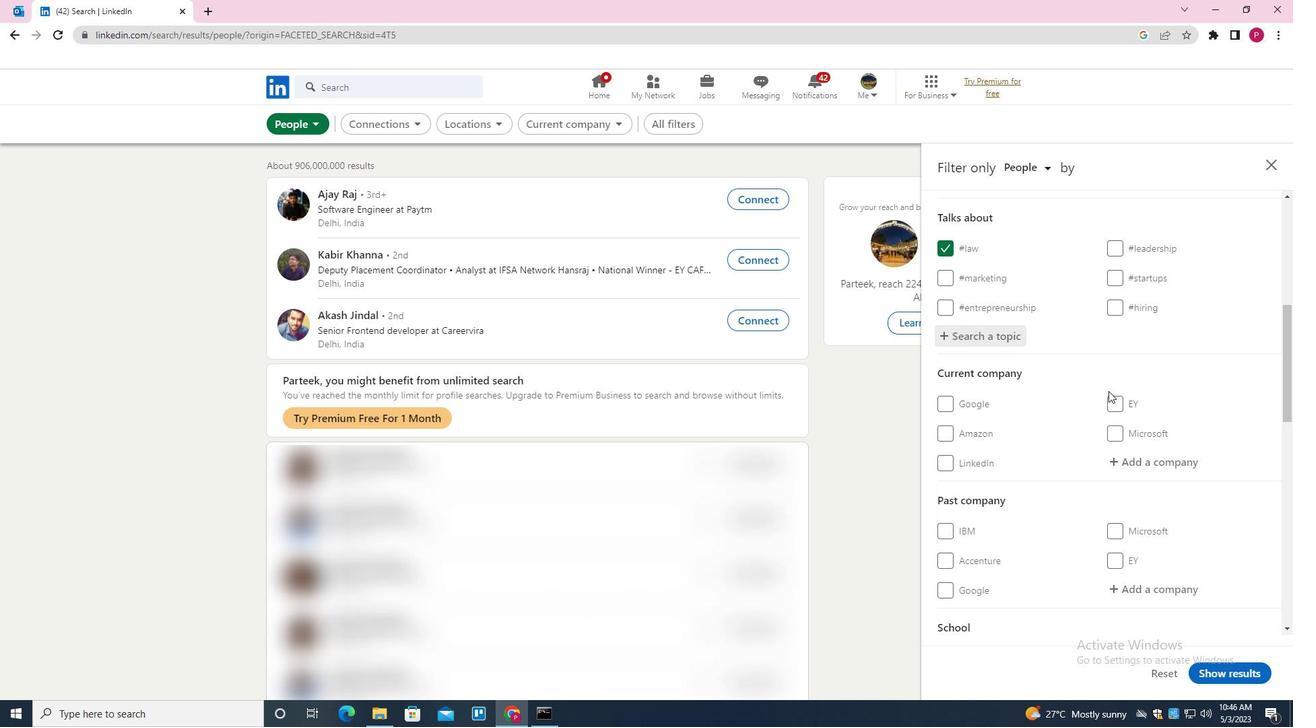 
Action: Mouse moved to (1101, 396)
Screenshot: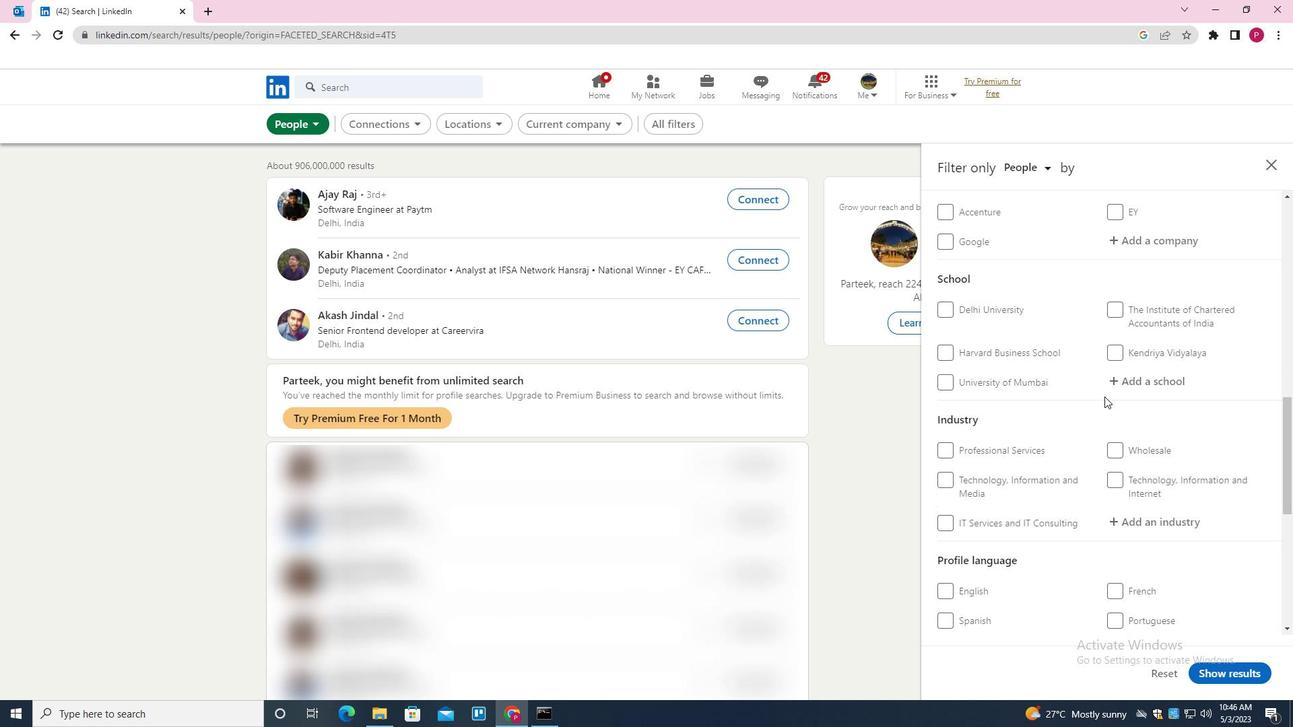 
Action: Mouse scrolled (1101, 396) with delta (0, 0)
Screenshot: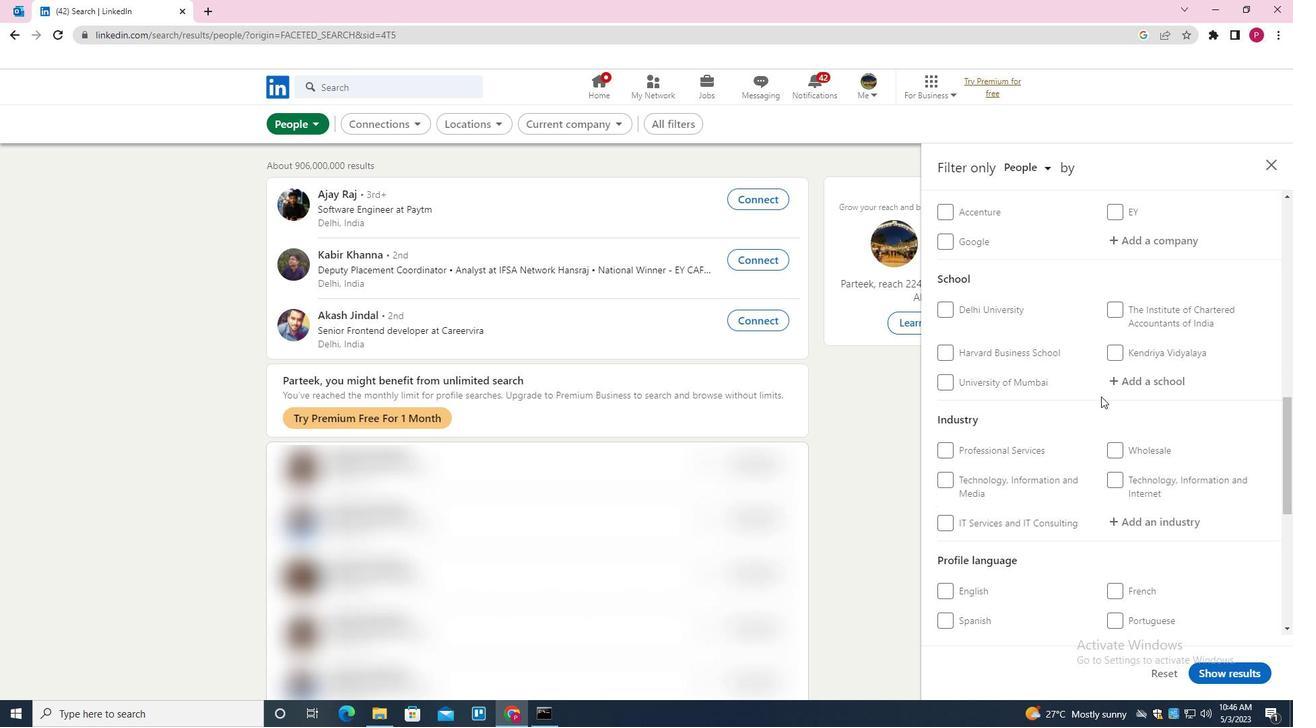 
Action: Mouse scrolled (1101, 396) with delta (0, 0)
Screenshot: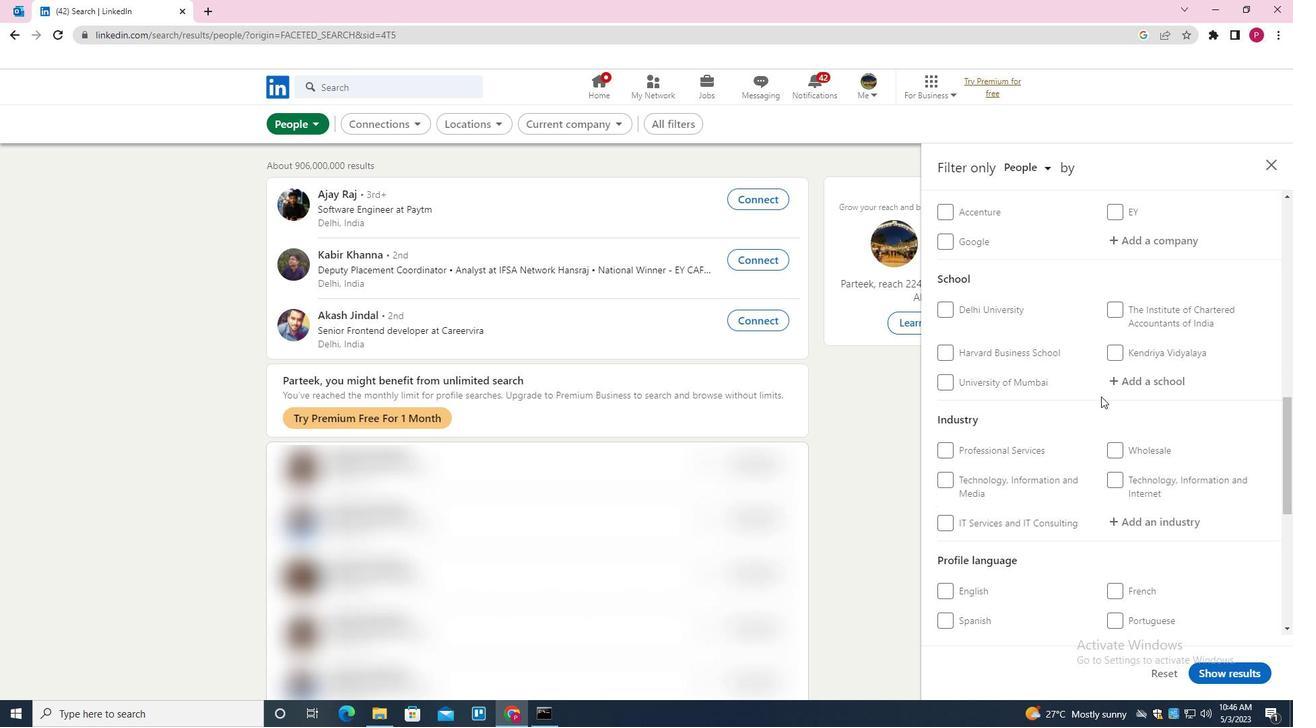 
Action: Mouse scrolled (1101, 396) with delta (0, 0)
Screenshot: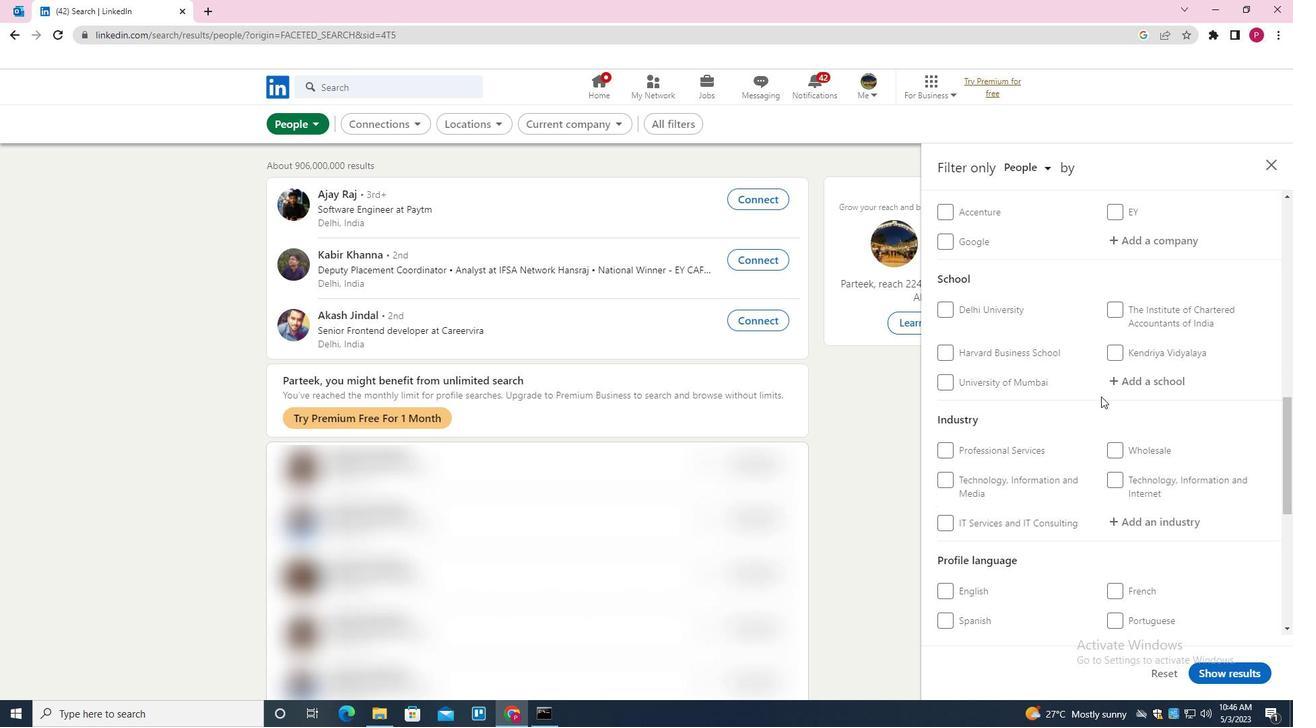 
Action: Mouse moved to (1111, 420)
Screenshot: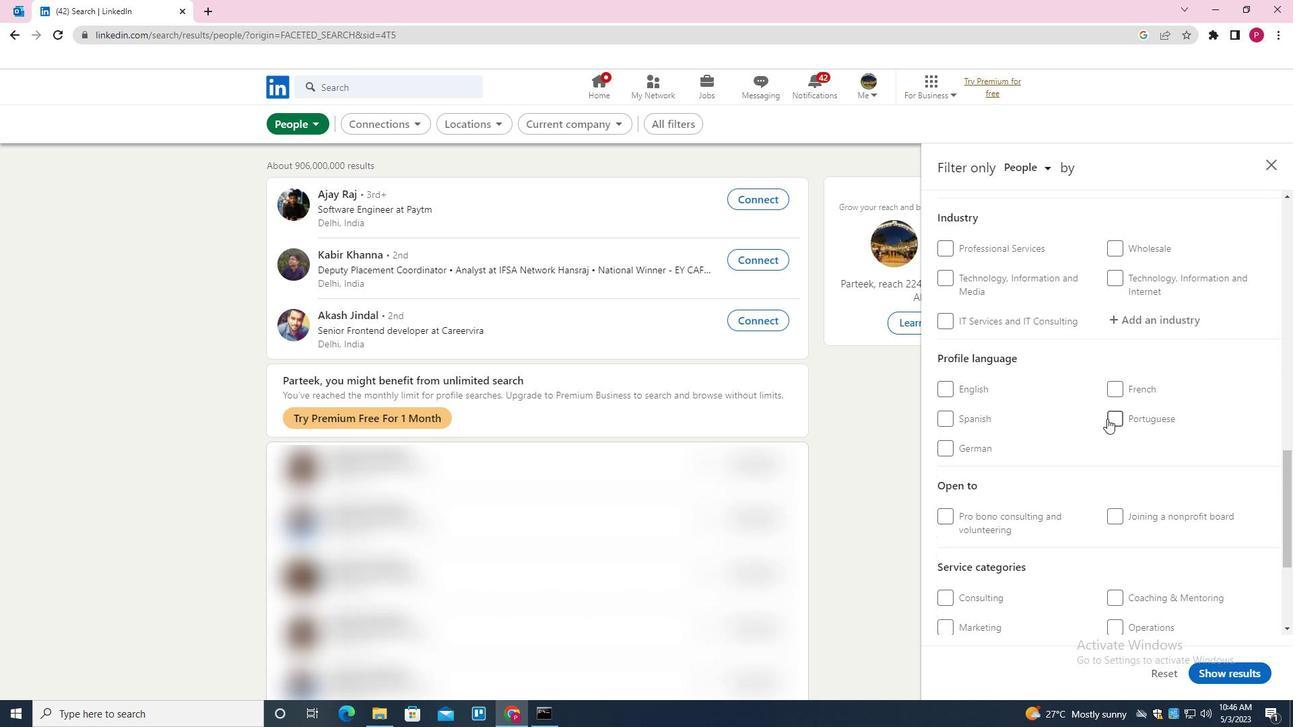 
Action: Mouse pressed left at (1111, 420)
Screenshot: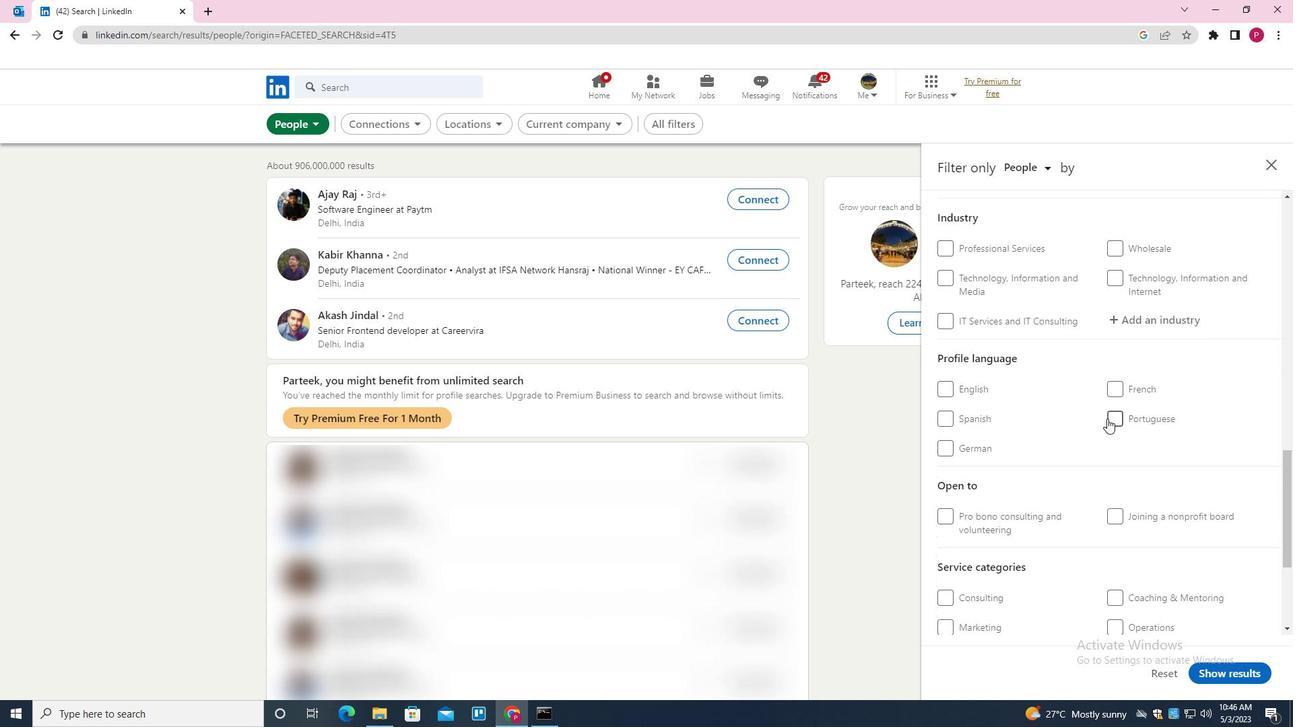 
Action: Mouse moved to (1064, 451)
Screenshot: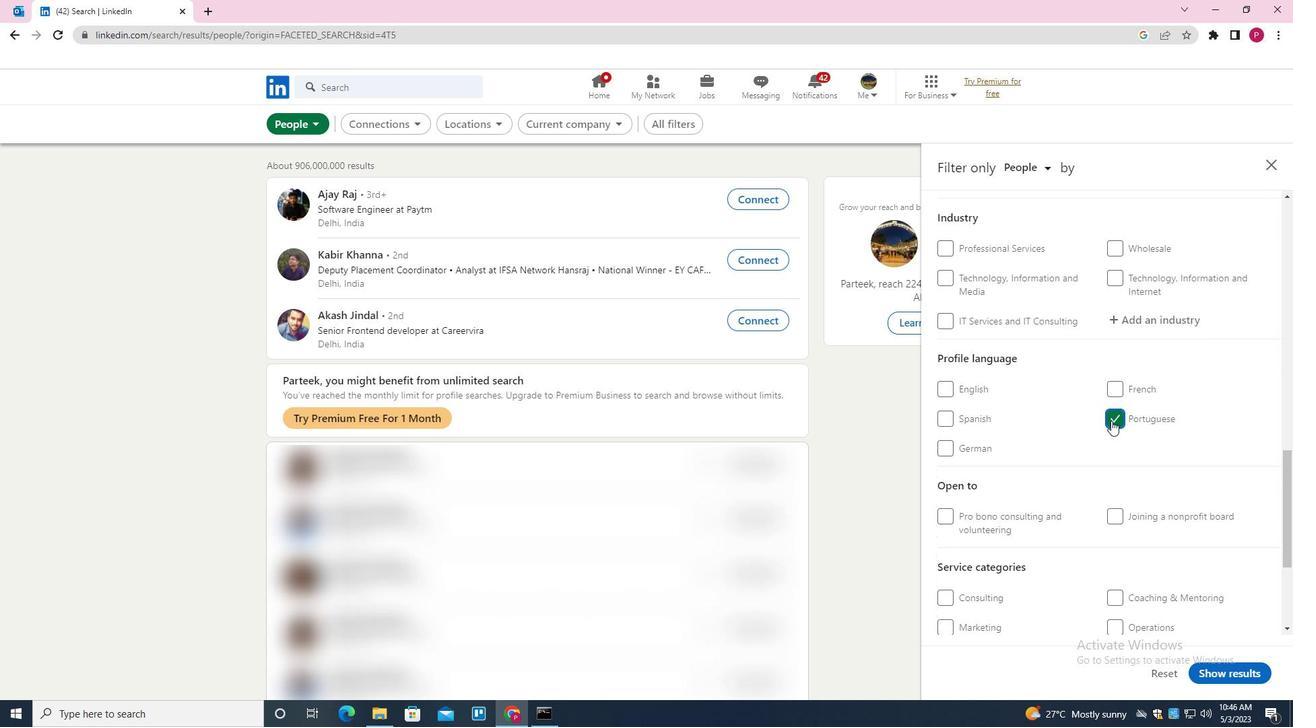 
Action: Mouse scrolled (1064, 451) with delta (0, 0)
Screenshot: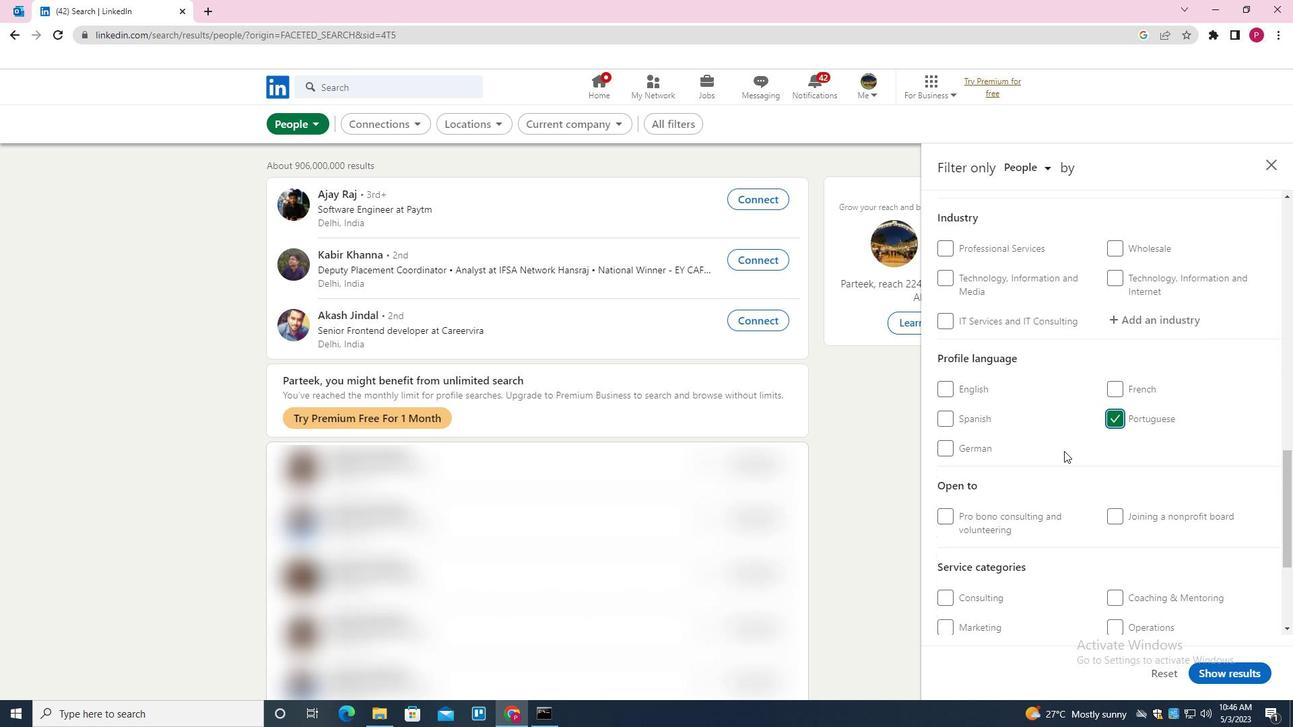 
Action: Mouse scrolled (1064, 451) with delta (0, 0)
Screenshot: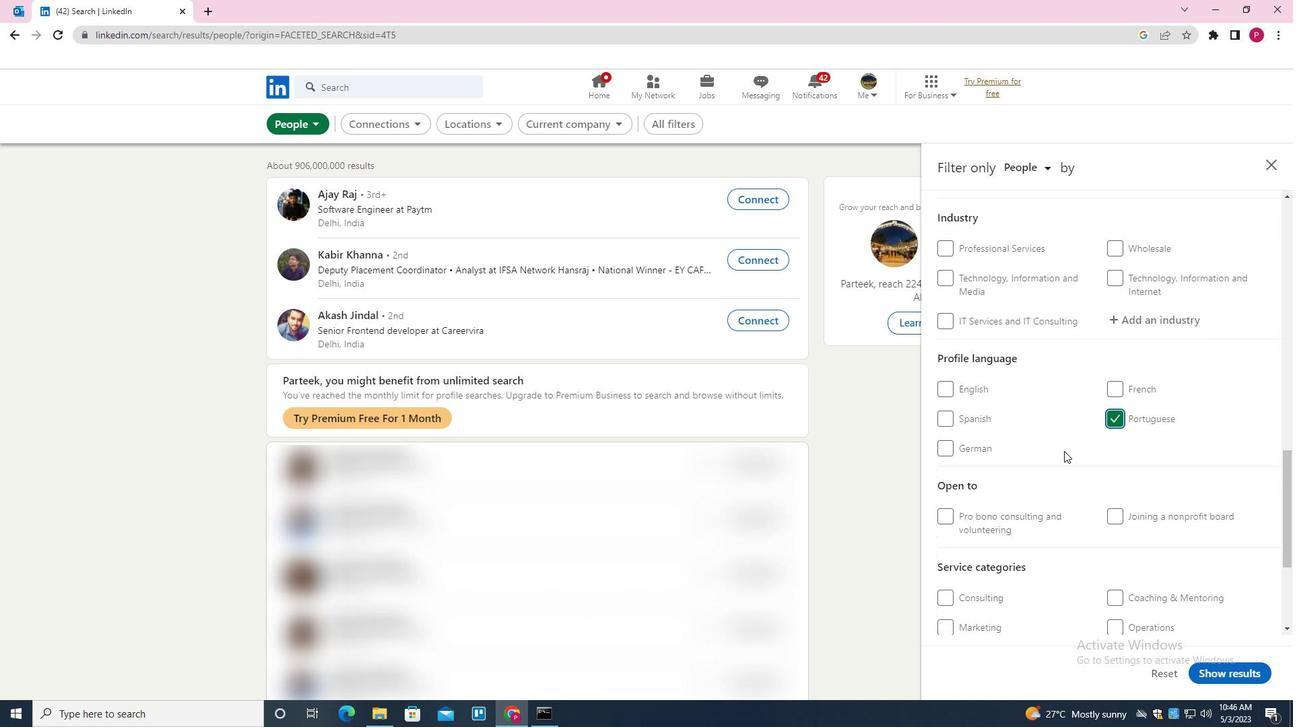 
Action: Mouse scrolled (1064, 451) with delta (0, 0)
Screenshot: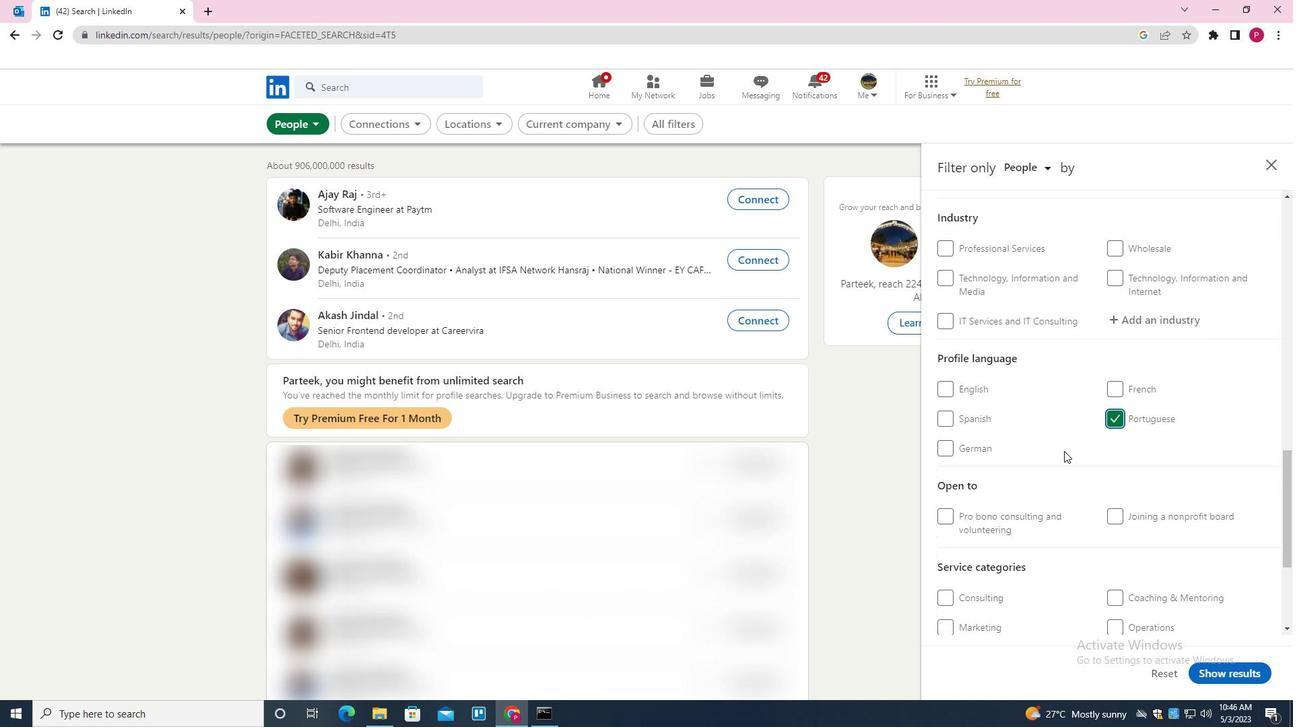 
Action: Mouse scrolled (1064, 451) with delta (0, 0)
Screenshot: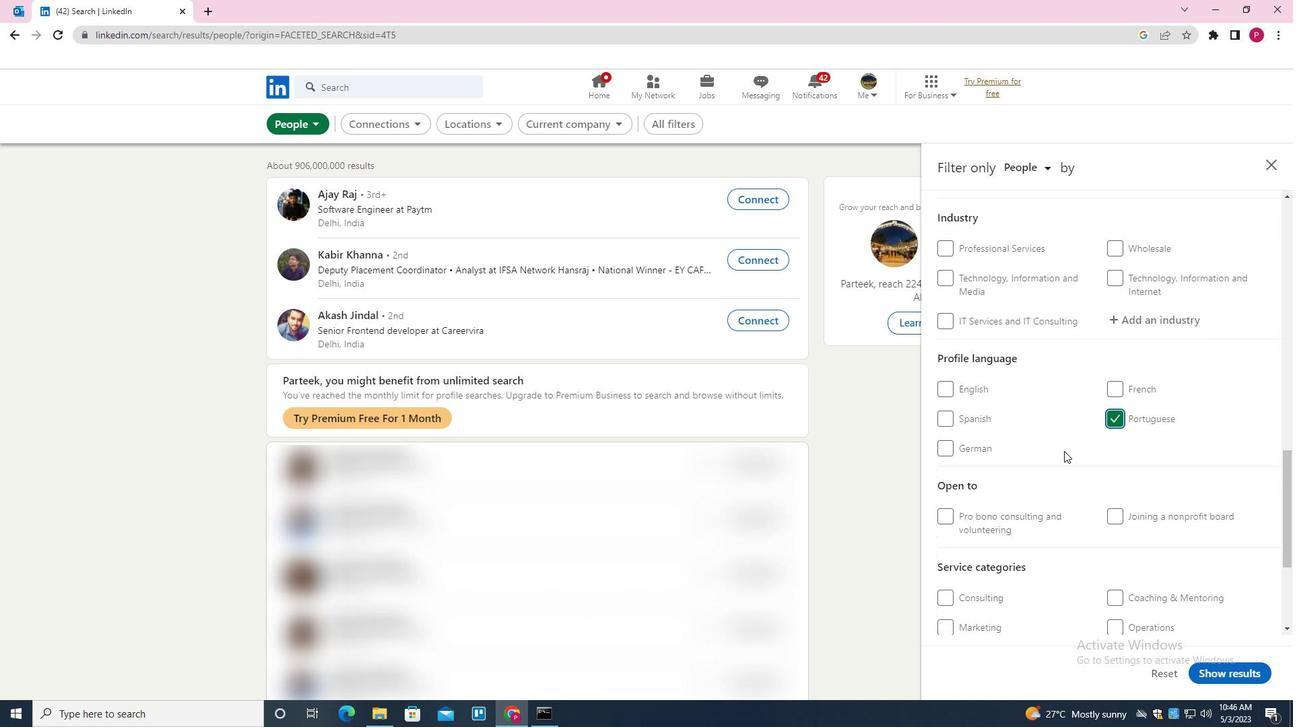 
Action: Mouse scrolled (1064, 451) with delta (0, 0)
Screenshot: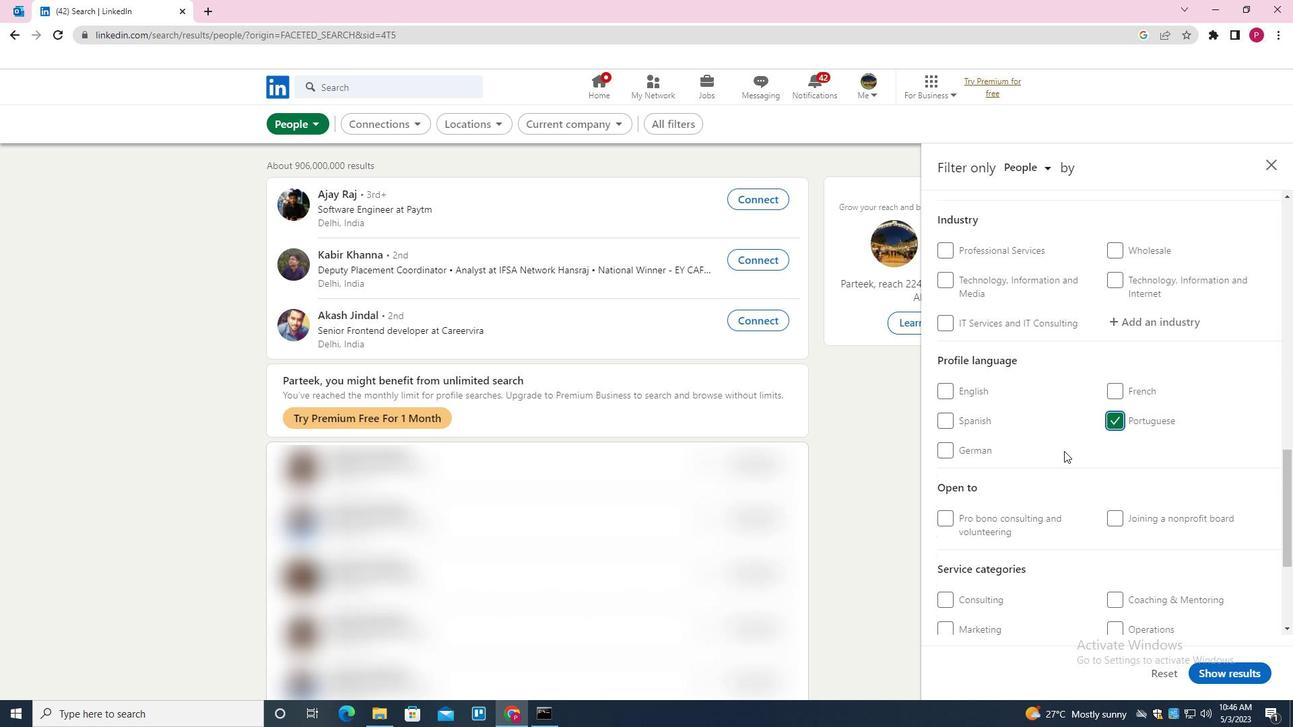 
Action: Mouse scrolled (1064, 451) with delta (0, 0)
Screenshot: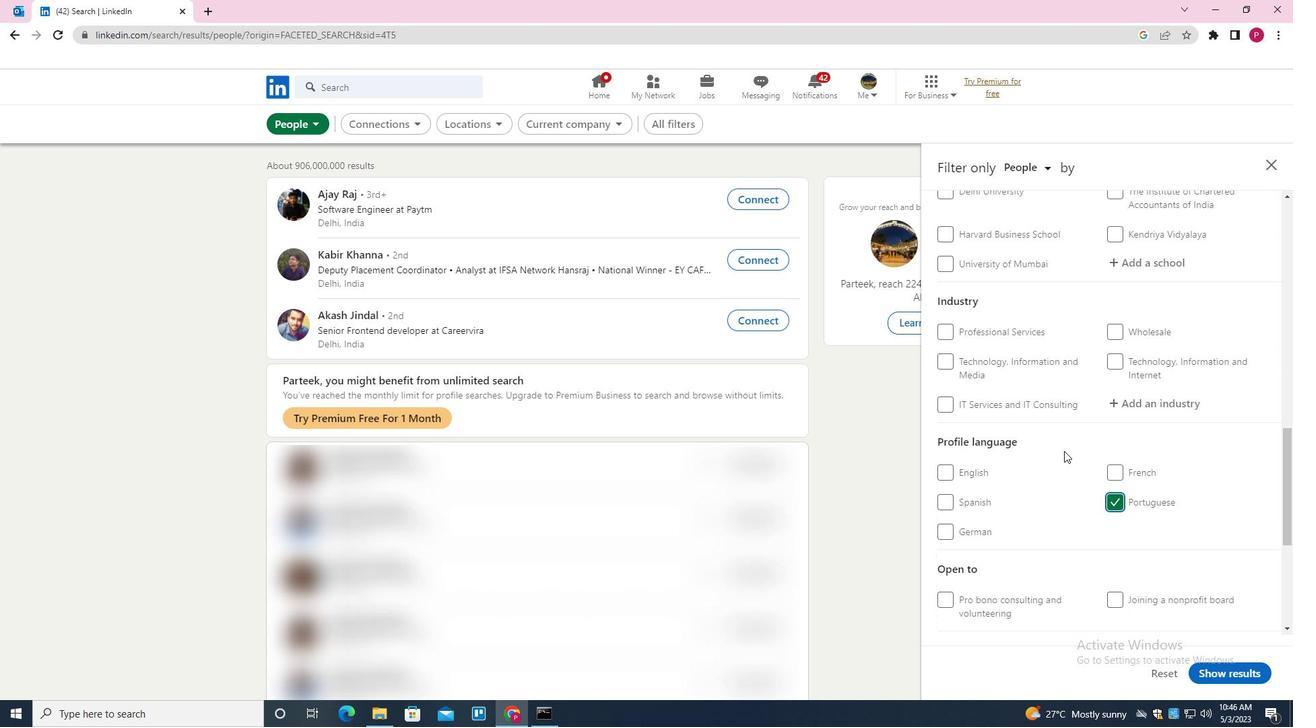 
Action: Mouse moved to (1153, 317)
Screenshot: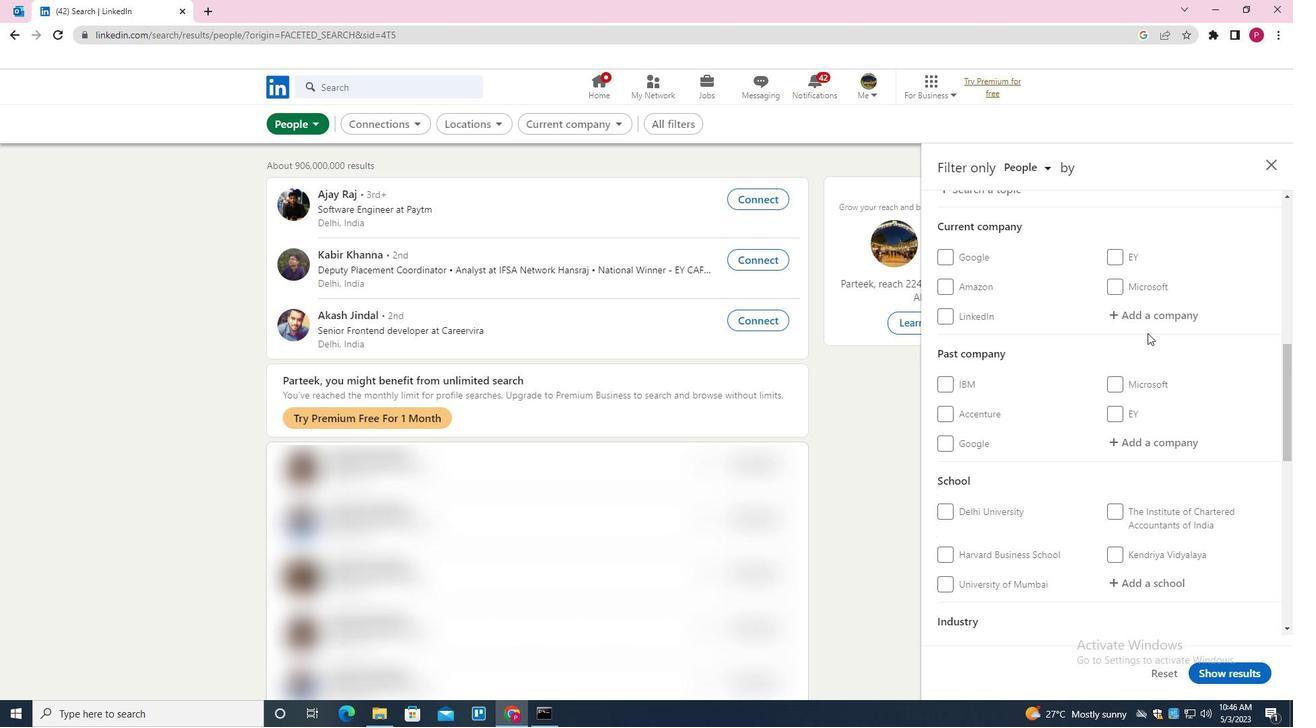 
Action: Mouse pressed left at (1153, 317)
Screenshot: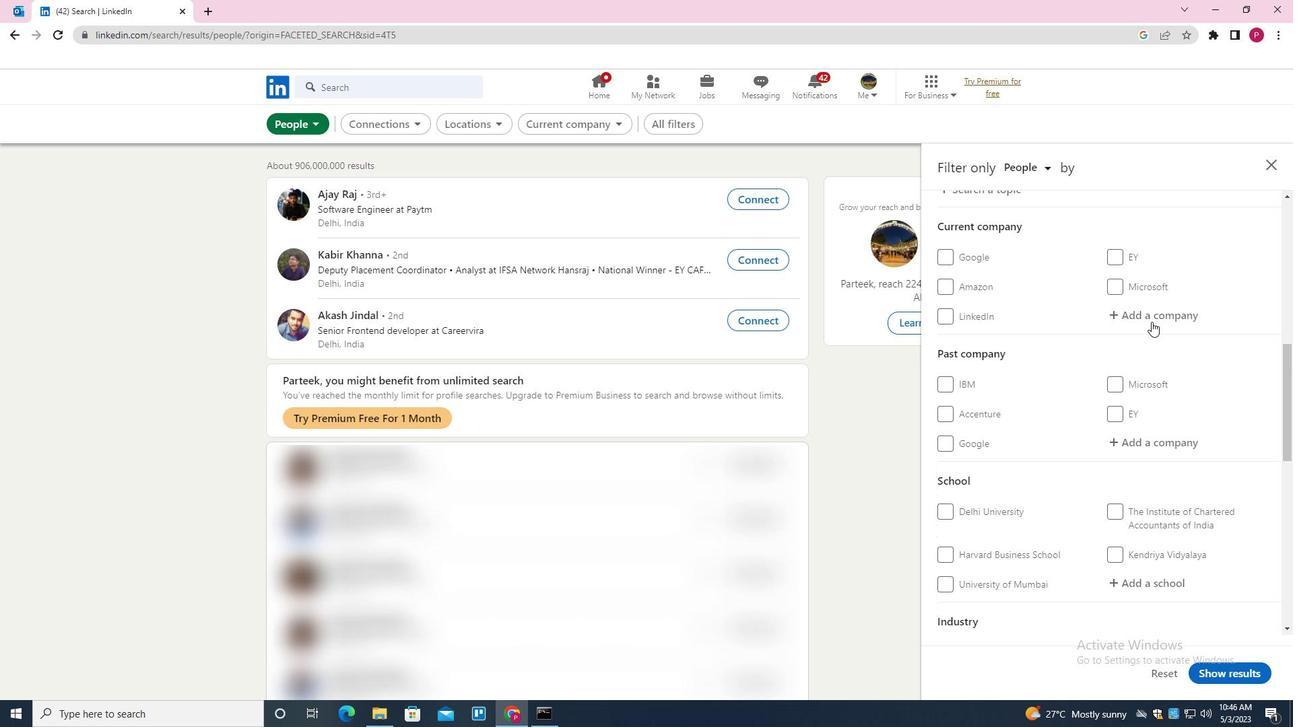 
Action: Key pressed <Key.shift><Key.shift><Key.shift><Key.shift><Key.shift><Key.shift><Key.shift><Key.shift><Key.shift><Key.shift><Key.shift><Key.shift>BLU<Key.shift>SMART<Key.down><Key.enter>
Screenshot: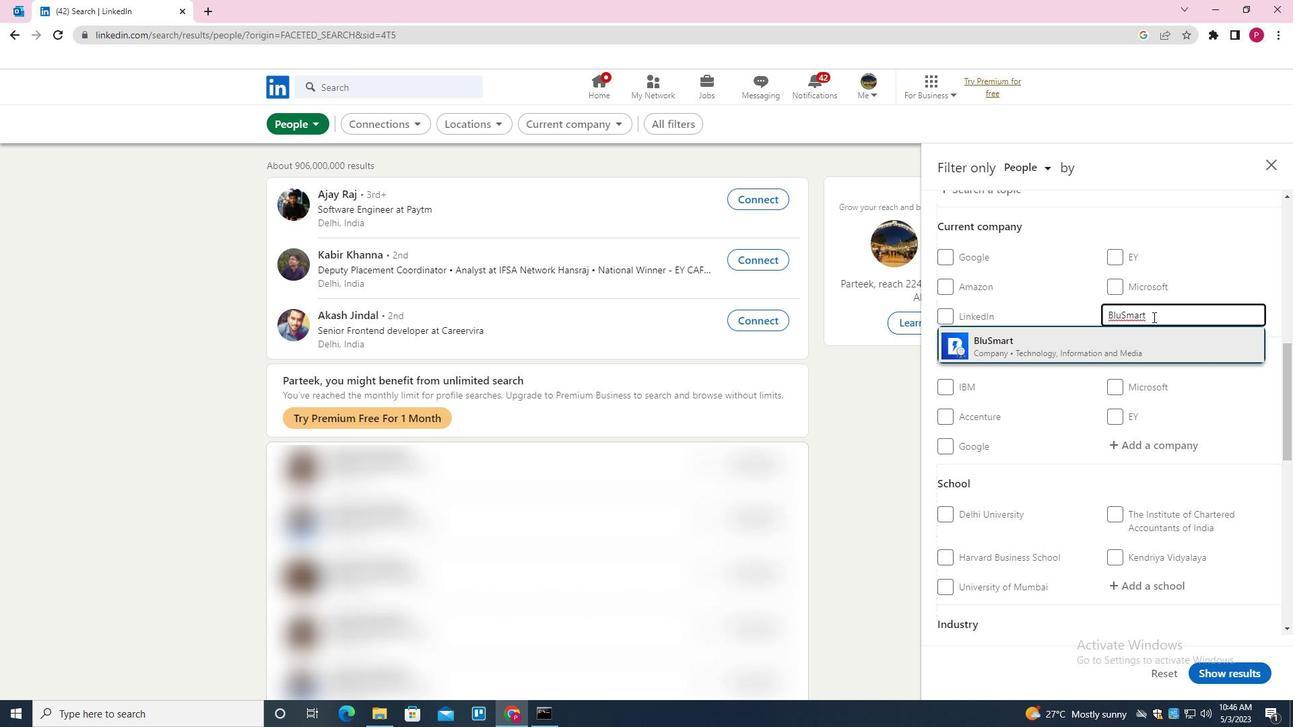 
Action: Mouse moved to (1054, 380)
Screenshot: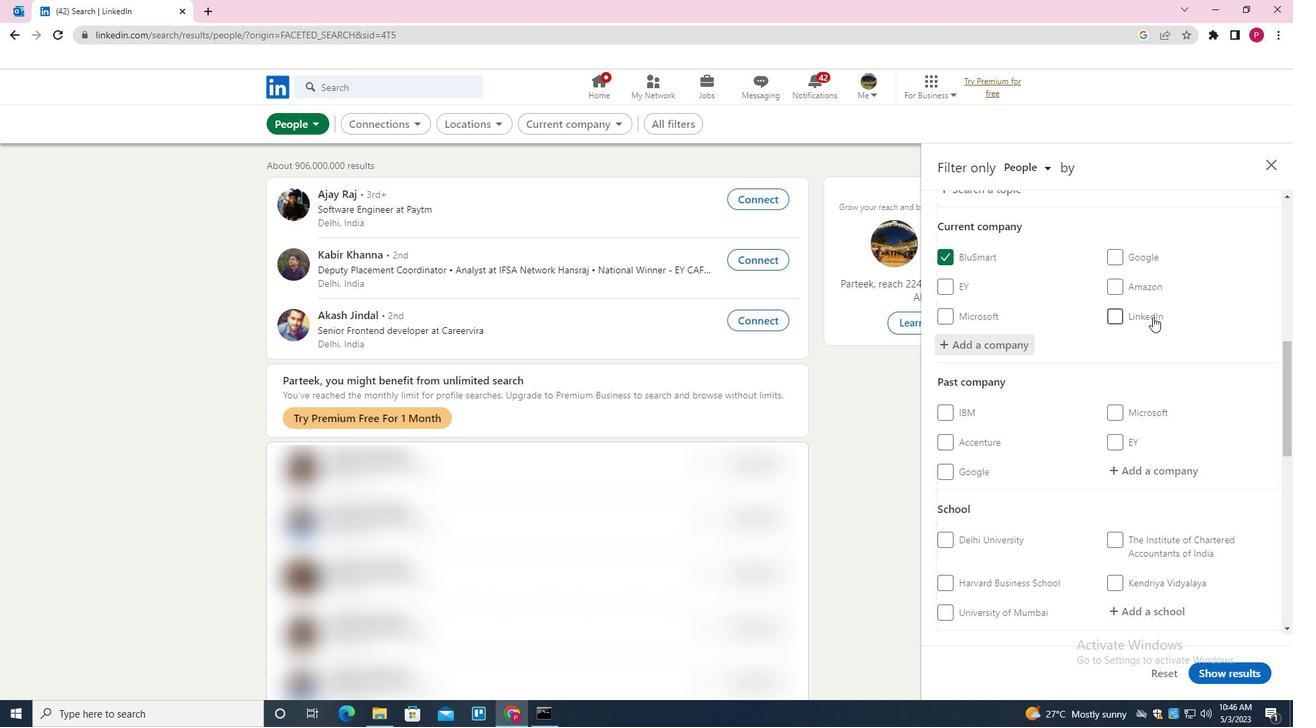 
Action: Mouse scrolled (1054, 379) with delta (0, 0)
Screenshot: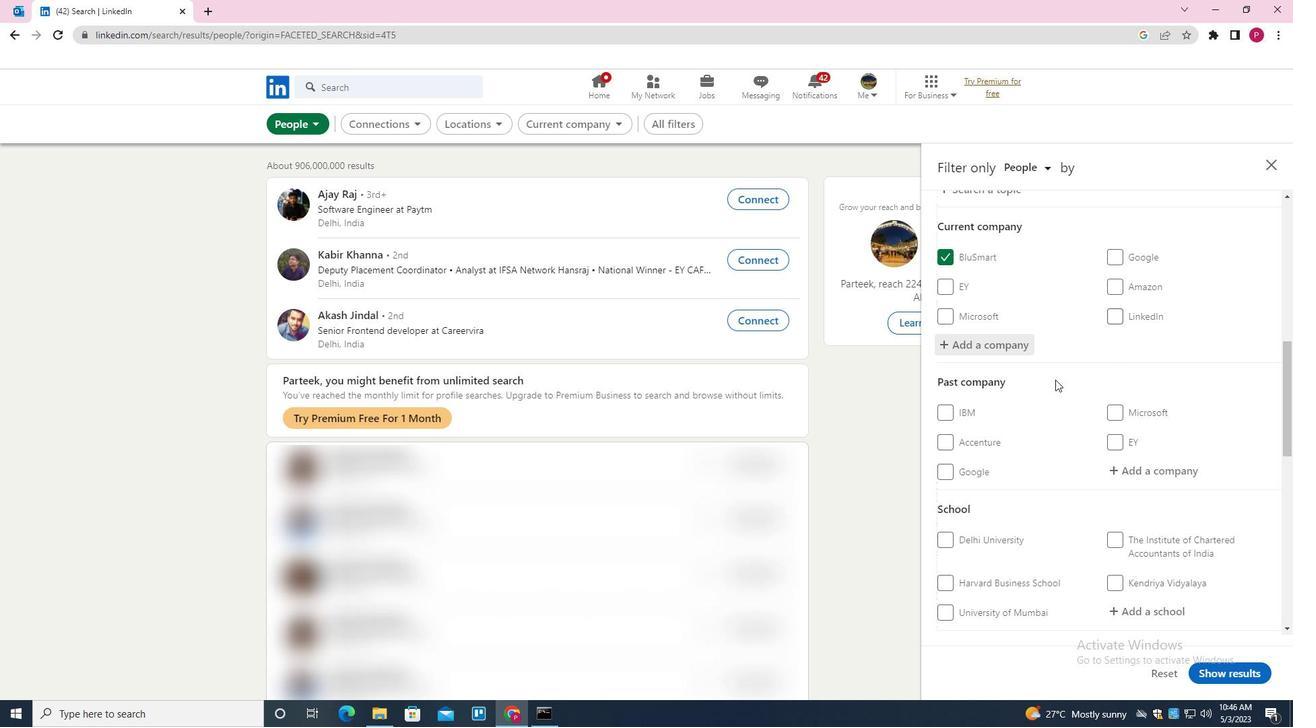 
Action: Mouse scrolled (1054, 379) with delta (0, 0)
Screenshot: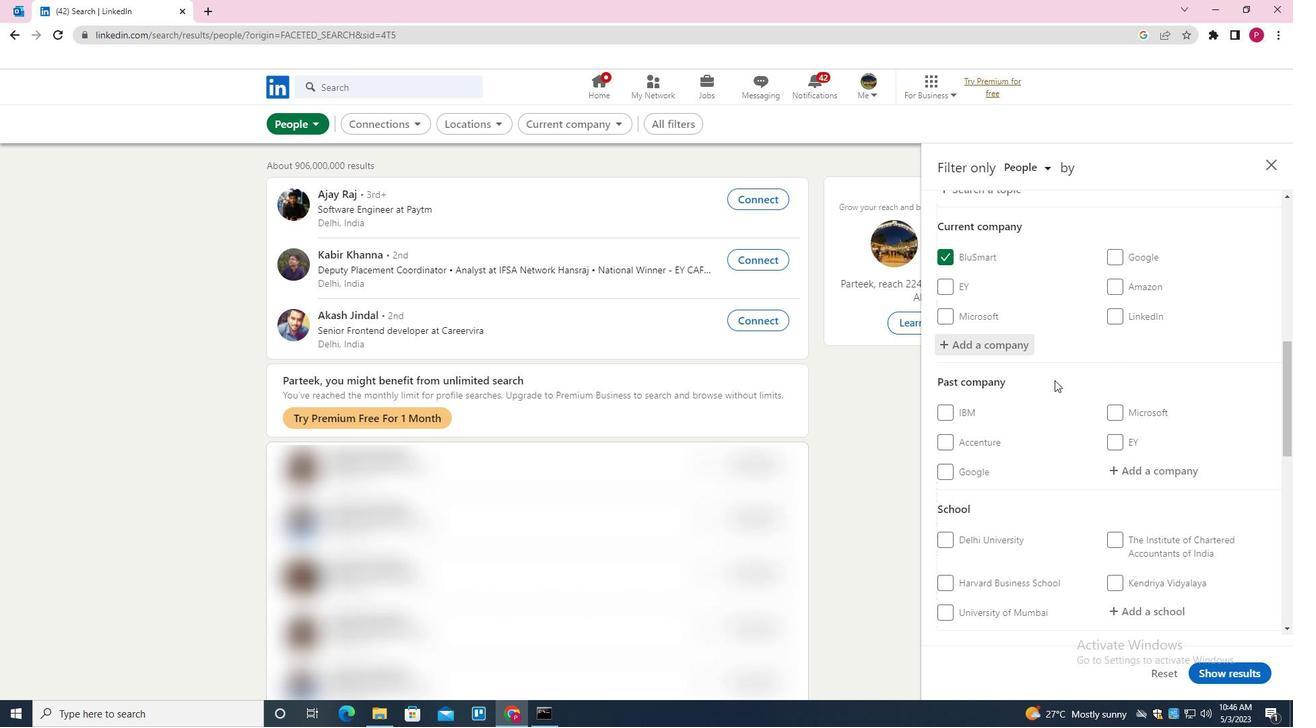 
Action: Mouse moved to (1160, 478)
Screenshot: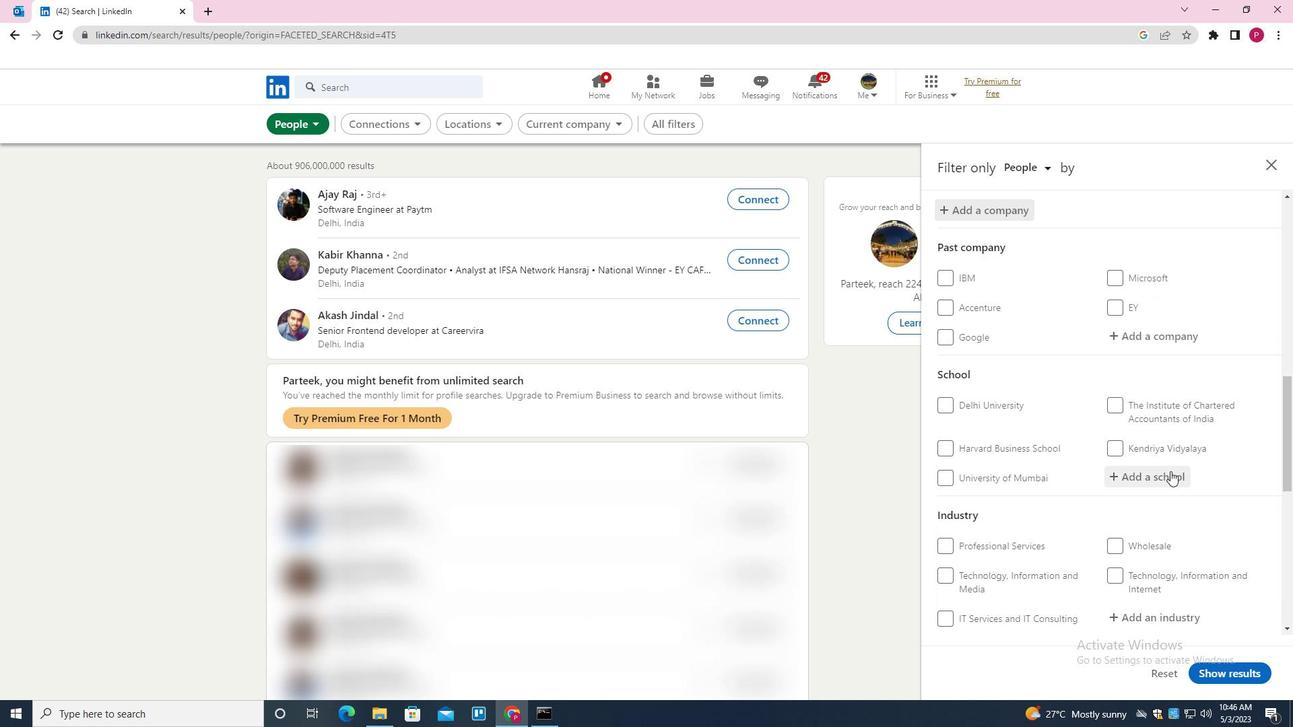 
Action: Mouse pressed left at (1160, 478)
Screenshot: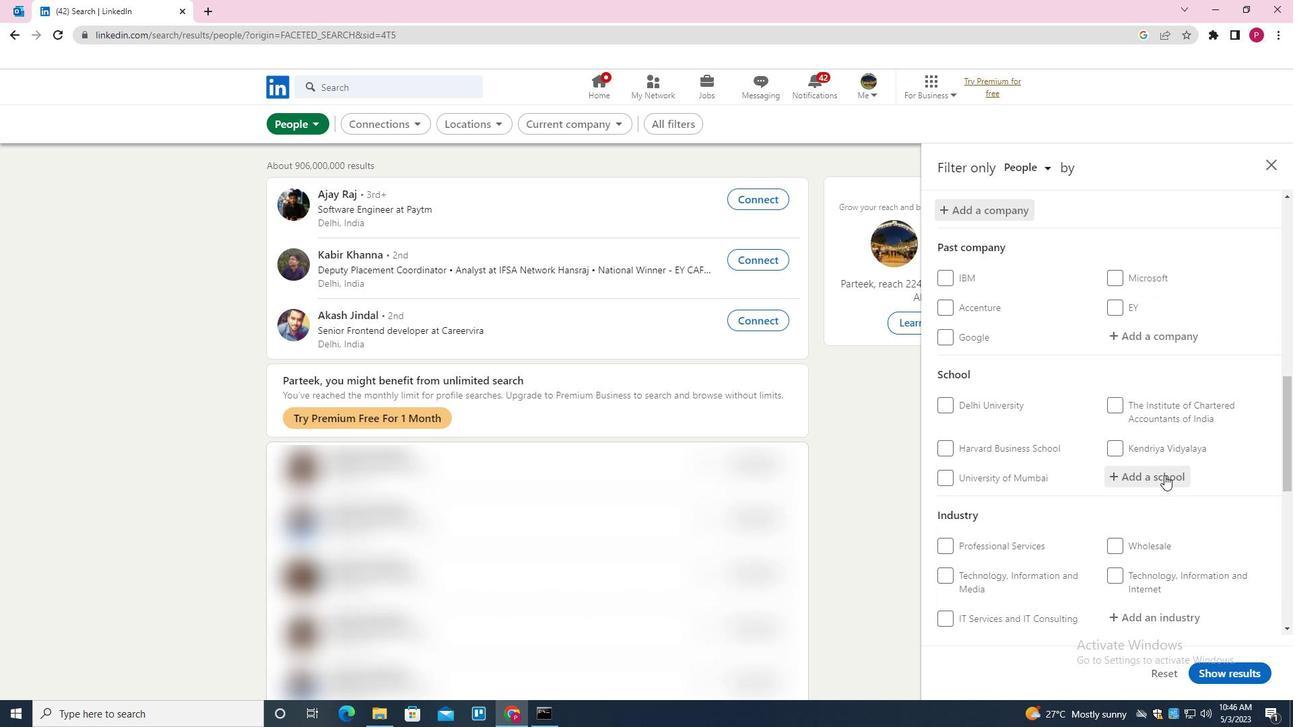 
Action: Key pressed <Key.shift><Key.shift><Key.shift><Key.shift><Key.shift><Key.shift><Key.shift><Key.shift><Key.shift><Key.shift><Key.shift><Key.shift><Key.shift><Key.shift><Key.shift><Key.shift><Key.shift><Key.shift><Key.shift><Key.shift><Key.shift><Key.shift><Key.shift><Key.shift><Key.shift><Key.shift><Key.shift><Key.shift>UNIVERSITY<Key.space>OF<Key.space><Key.shift><Key.shift><Key.shift><Key.shift><Key.shift><Key.shift><Key.shift><Key.shift><Key.shift><Key.shift><Key.shift><Key.shift><Key.shift><Key.shift><Key.shift><Key.shift><Key.shift><Key.shift>CALCUTTA<Key.down><Key.enter>
Screenshot: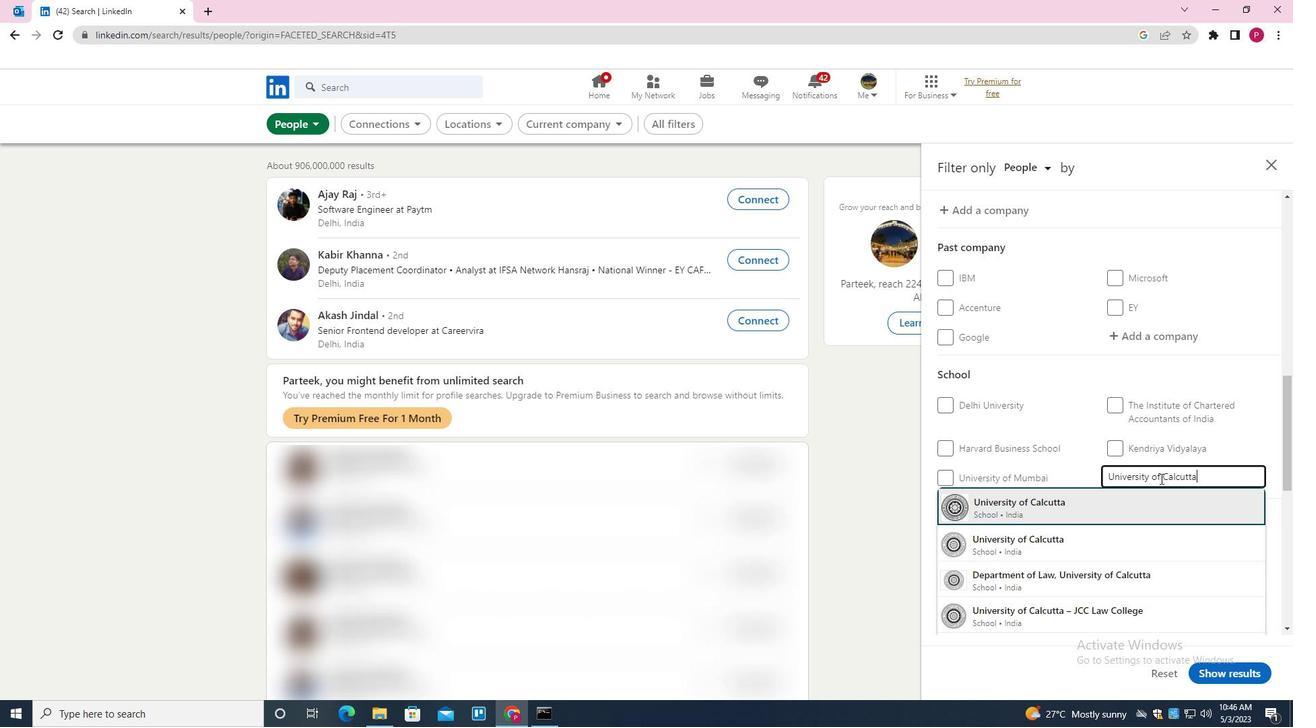 
Action: Mouse scrolled (1160, 478) with delta (0, 0)
Screenshot: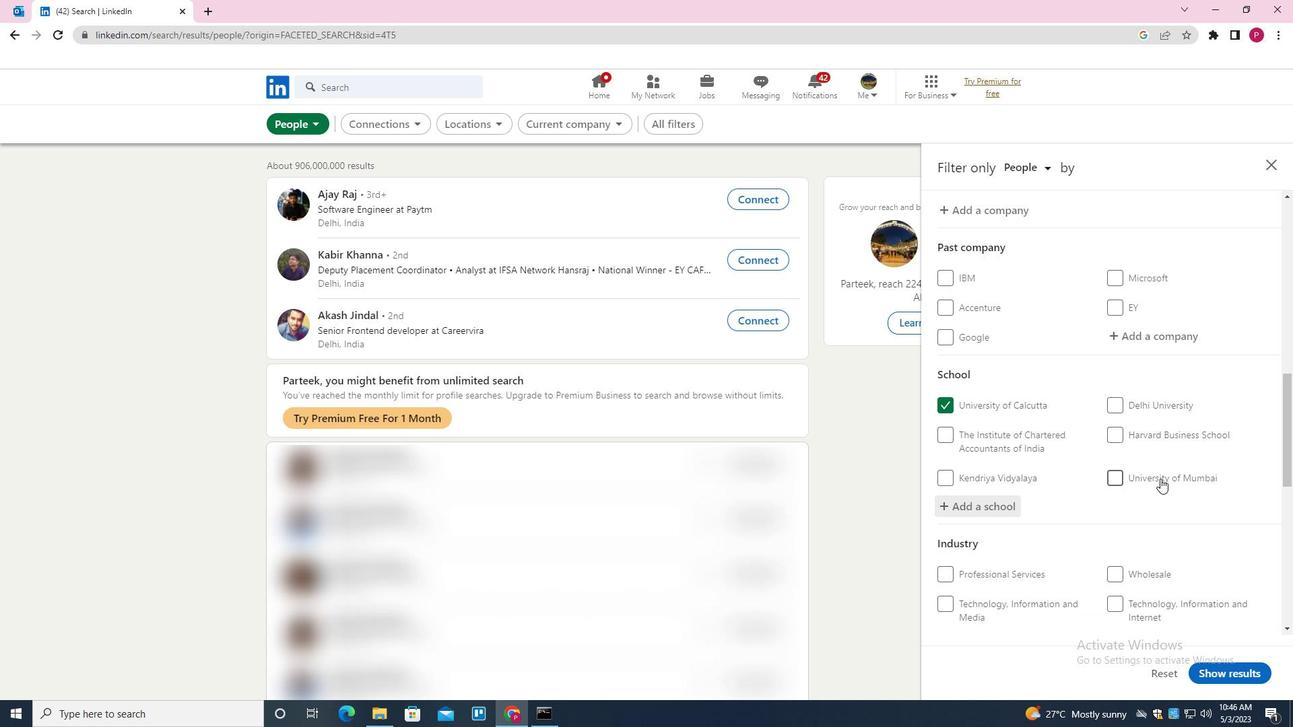 
Action: Mouse scrolled (1160, 478) with delta (0, 0)
Screenshot: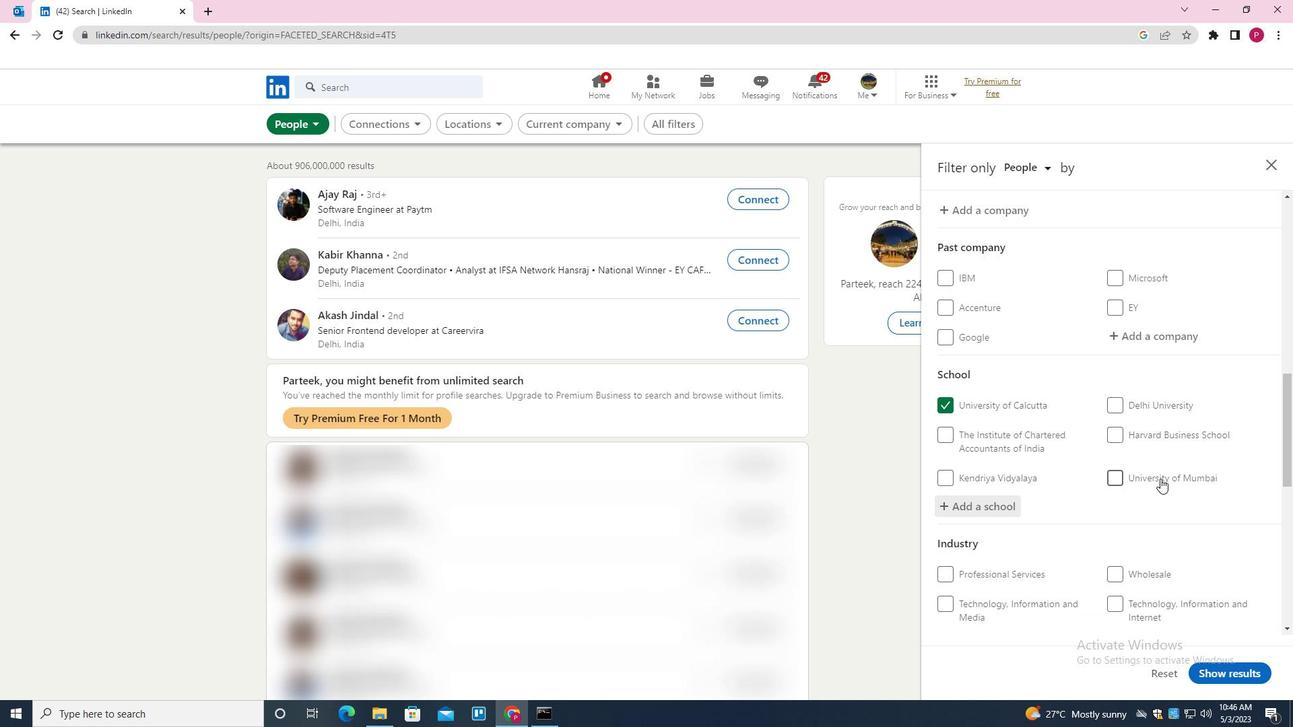 
Action: Mouse scrolled (1160, 478) with delta (0, 0)
Screenshot: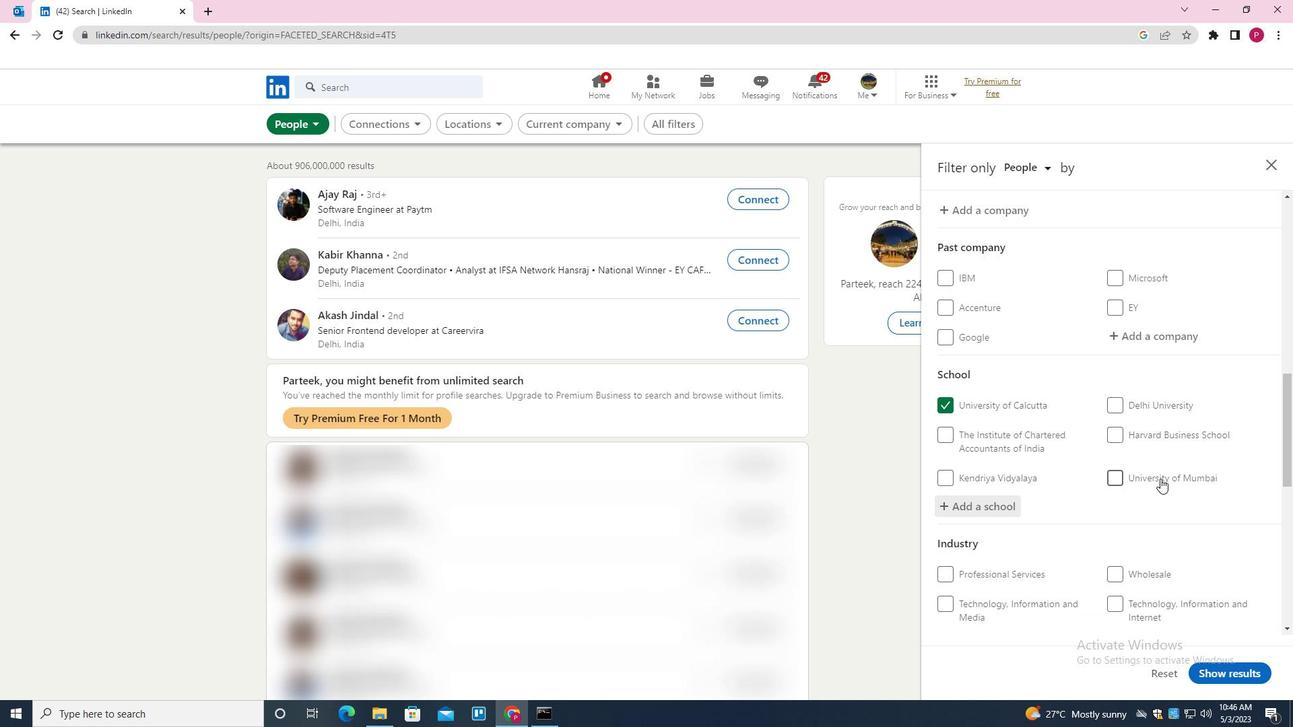 
Action: Mouse scrolled (1160, 478) with delta (0, 0)
Screenshot: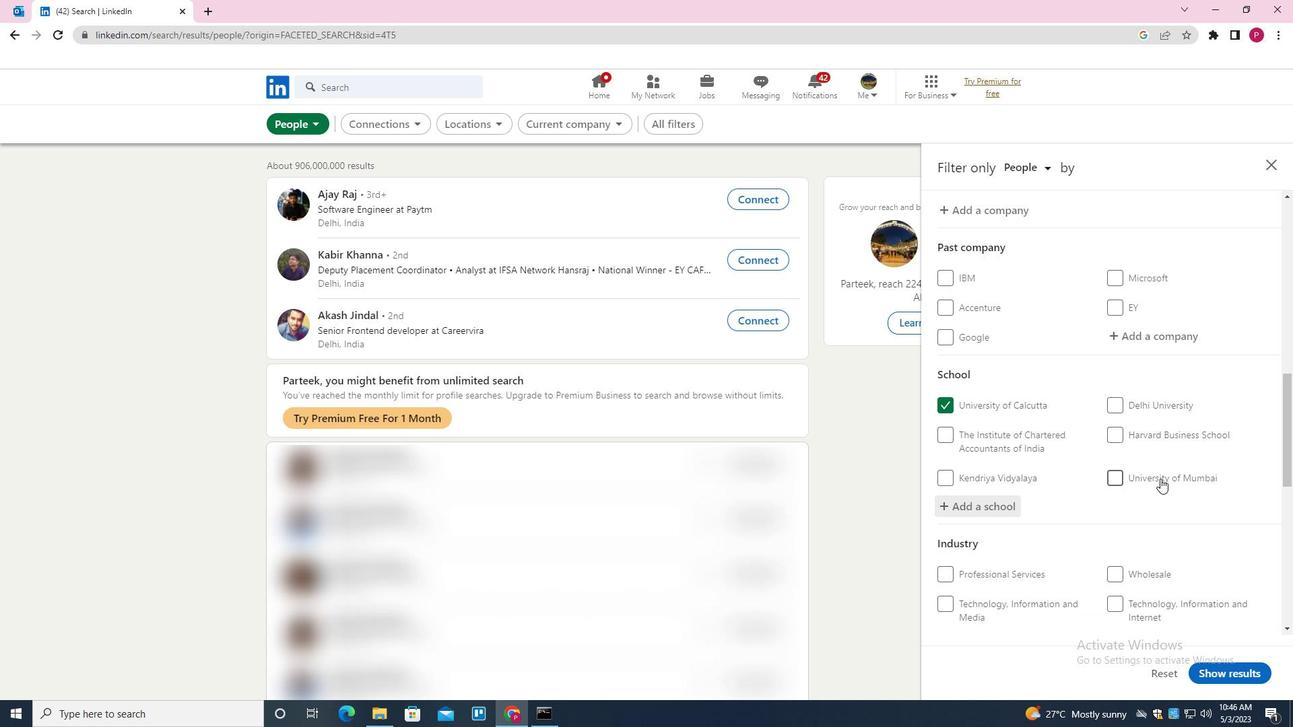 
Action: Mouse moved to (1163, 383)
Screenshot: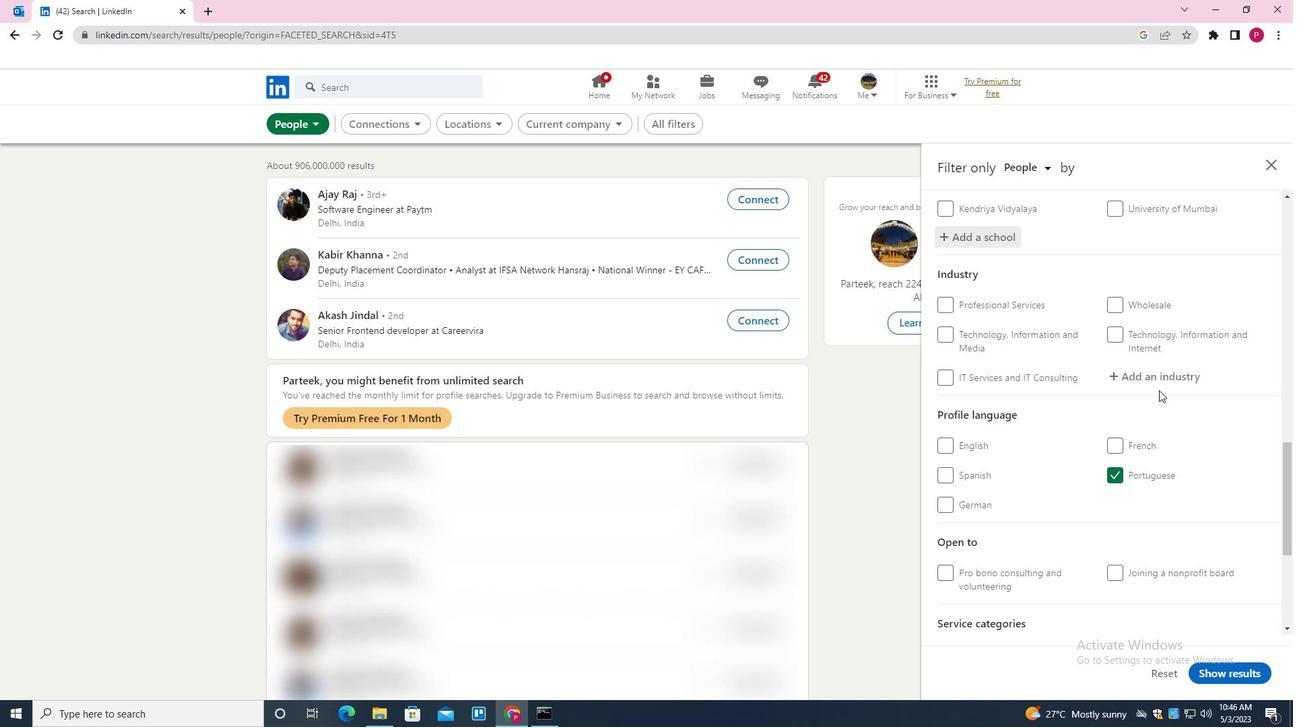 
Action: Mouse pressed left at (1163, 383)
Screenshot: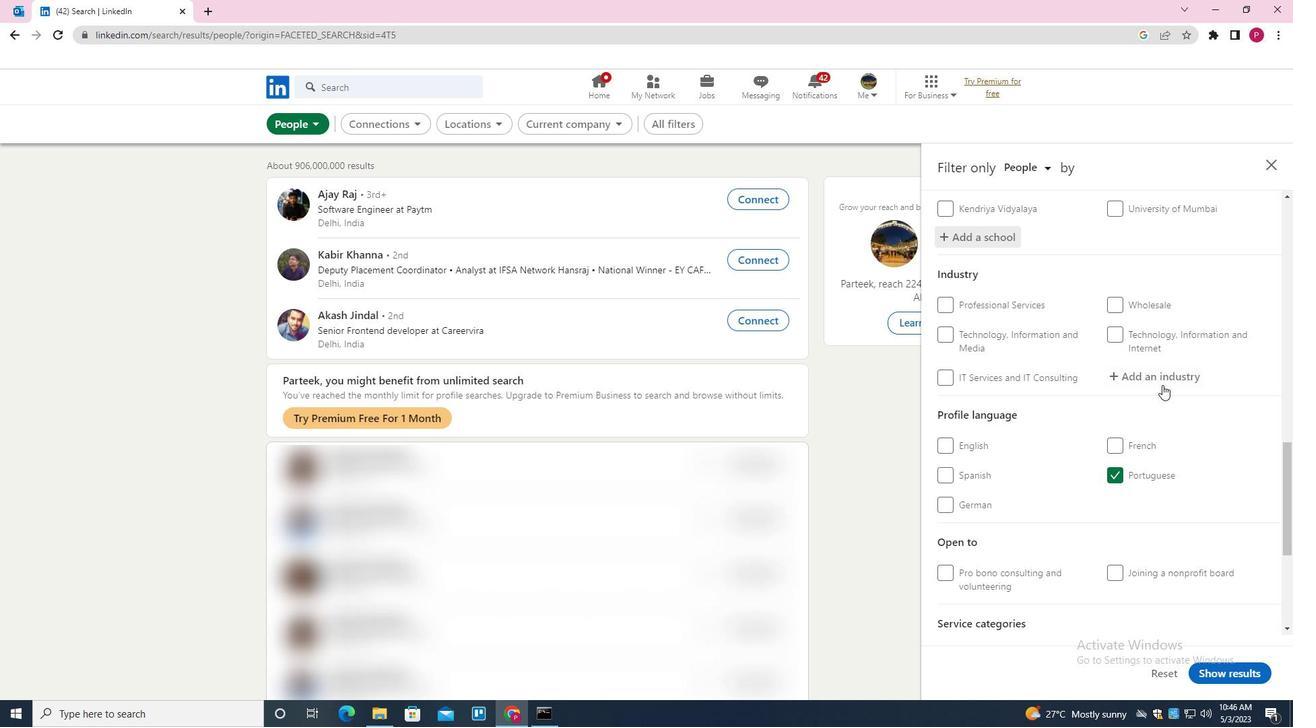 
Action: Key pressed <Key.shift><Key.shift><Key.shift><Key.shift><Key.shift><Key.shift>TRUSTS<Key.space><Key.shift>A<Key.backspace>AND<Key.space><Key.shift><Key.shift><Key.shift><Key.shift><Key.shift><Key.shift>ESTATES<Key.down><Key.enter>
Screenshot: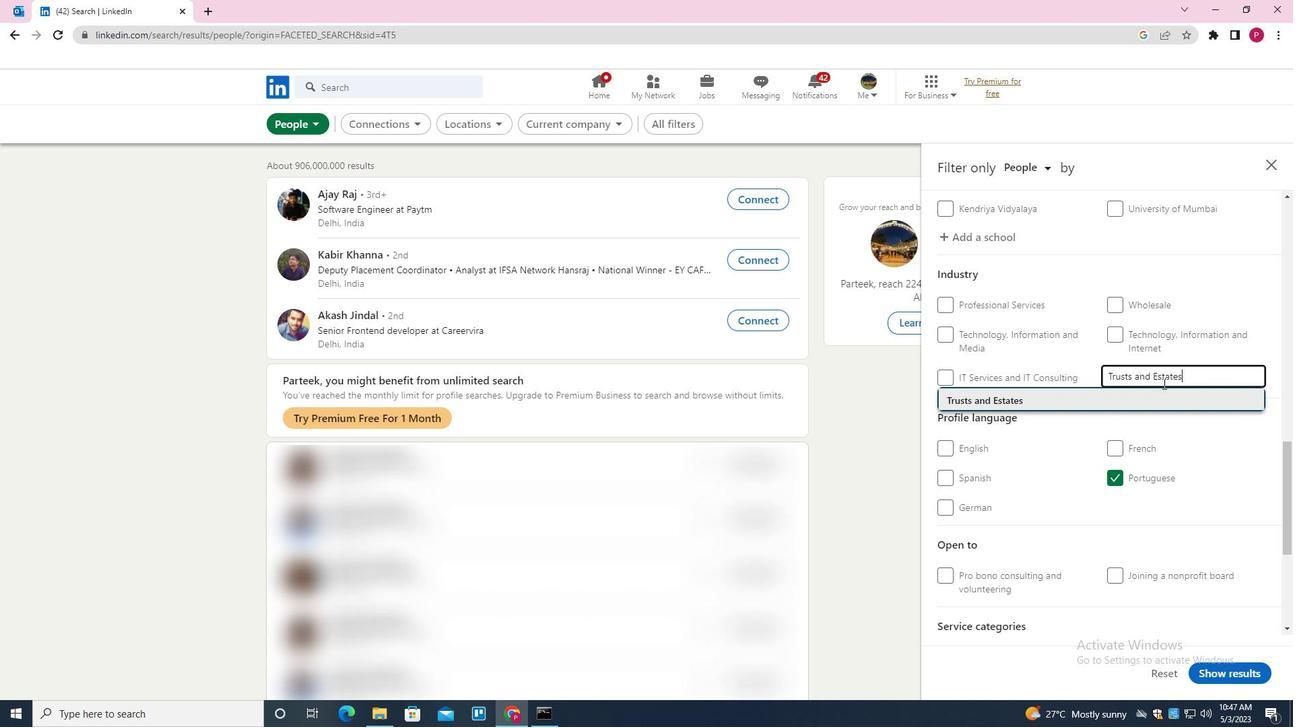 
Action: Mouse moved to (1161, 383)
Screenshot: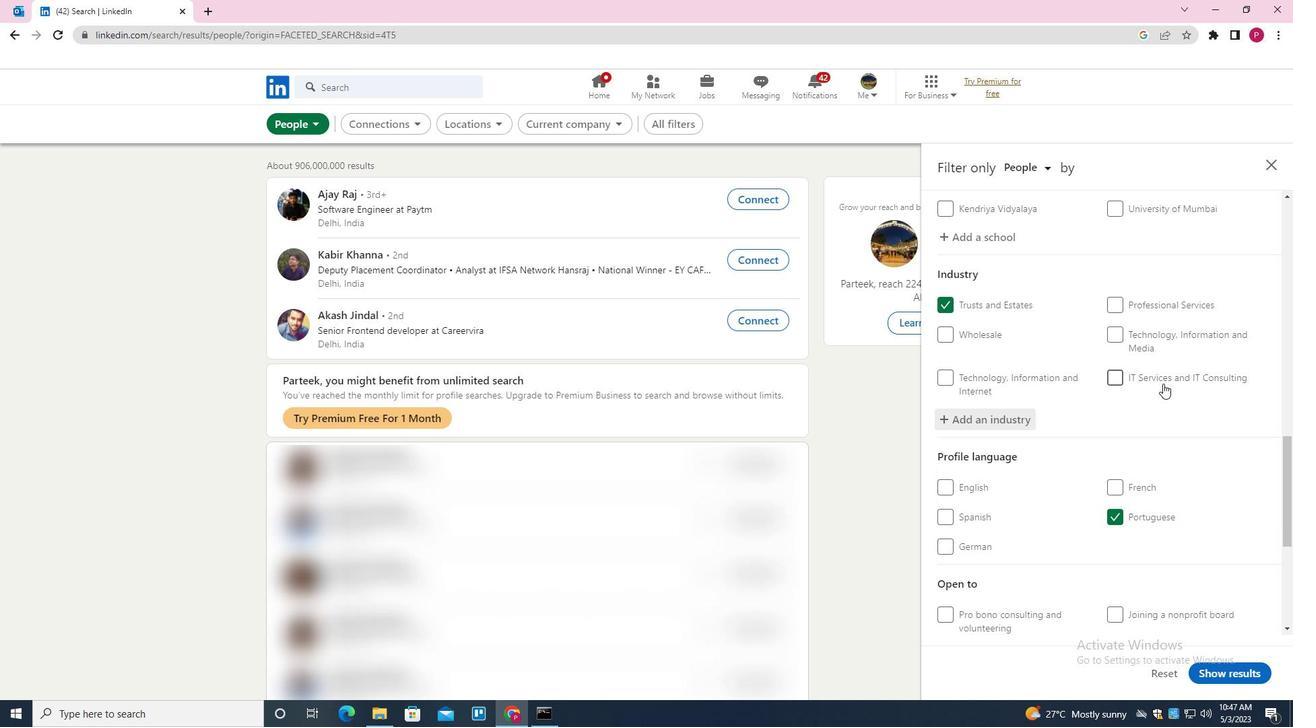 
Action: Mouse scrolled (1161, 383) with delta (0, 0)
Screenshot: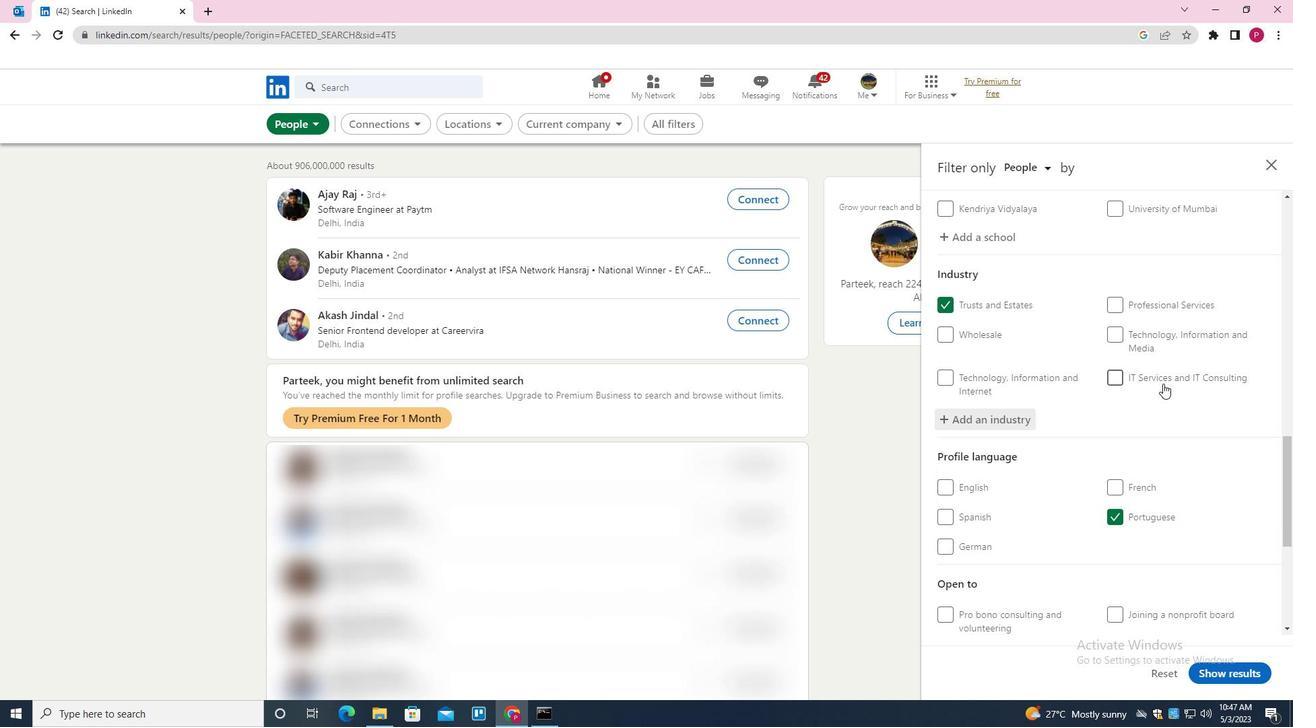 
Action: Mouse moved to (1151, 388)
Screenshot: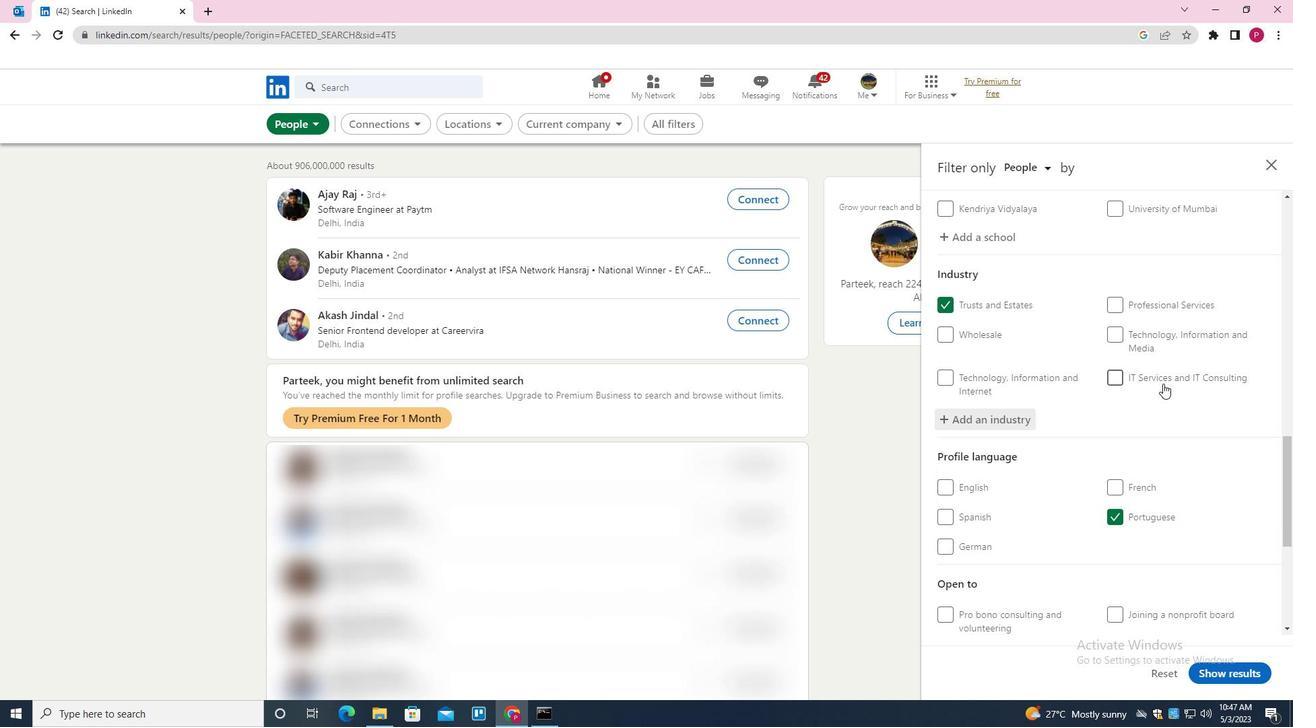 
Action: Mouse scrolled (1151, 387) with delta (0, 0)
Screenshot: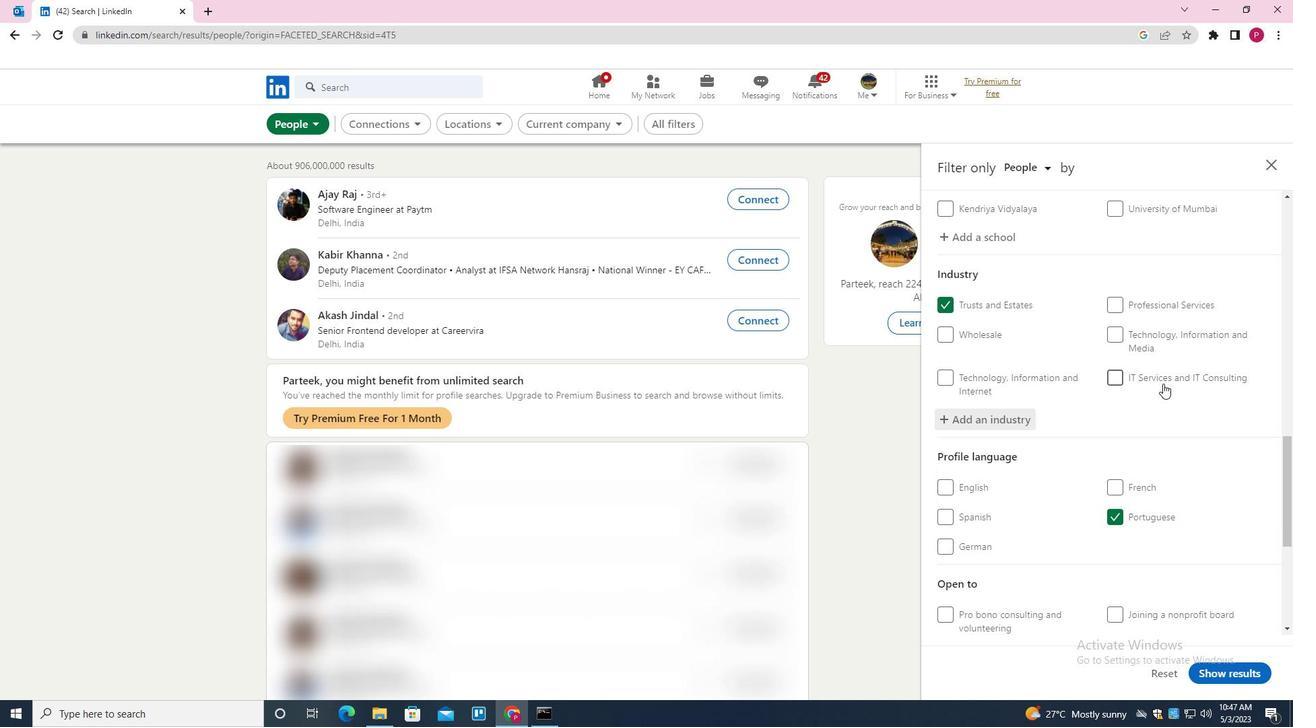 
Action: Mouse moved to (1147, 389)
Screenshot: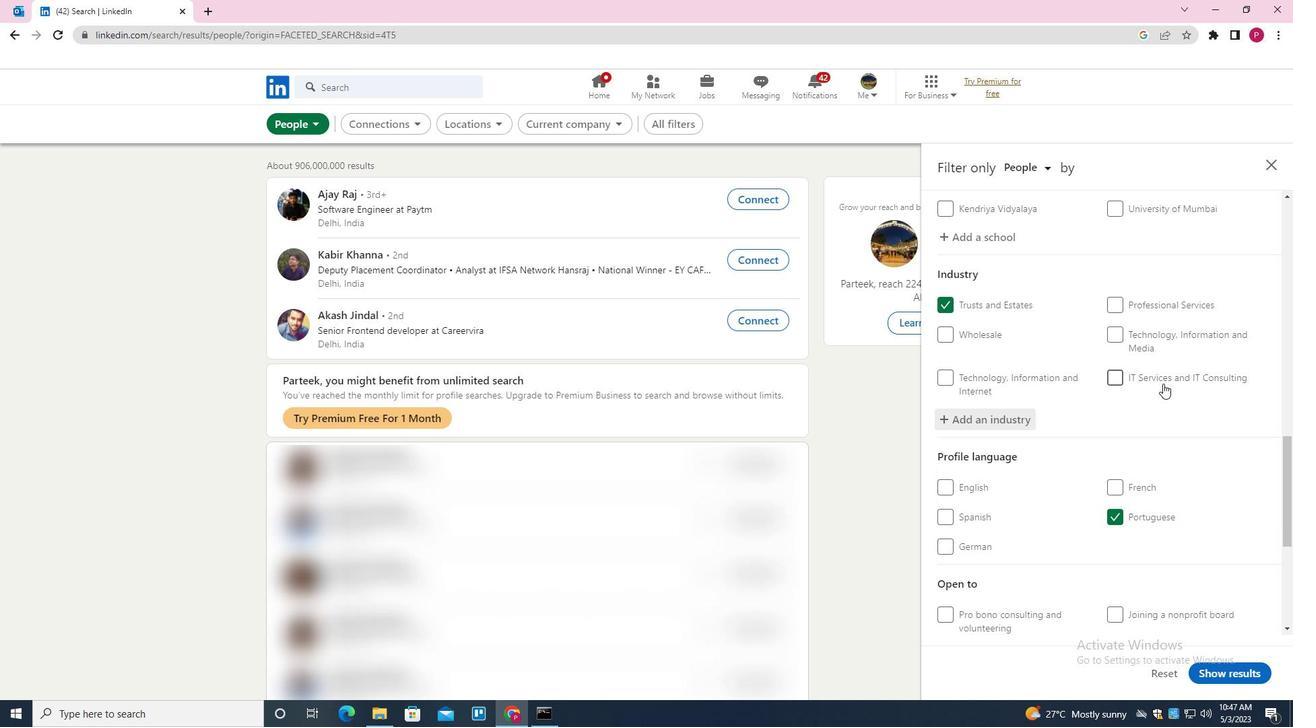 
Action: Mouse scrolled (1147, 389) with delta (0, 0)
Screenshot: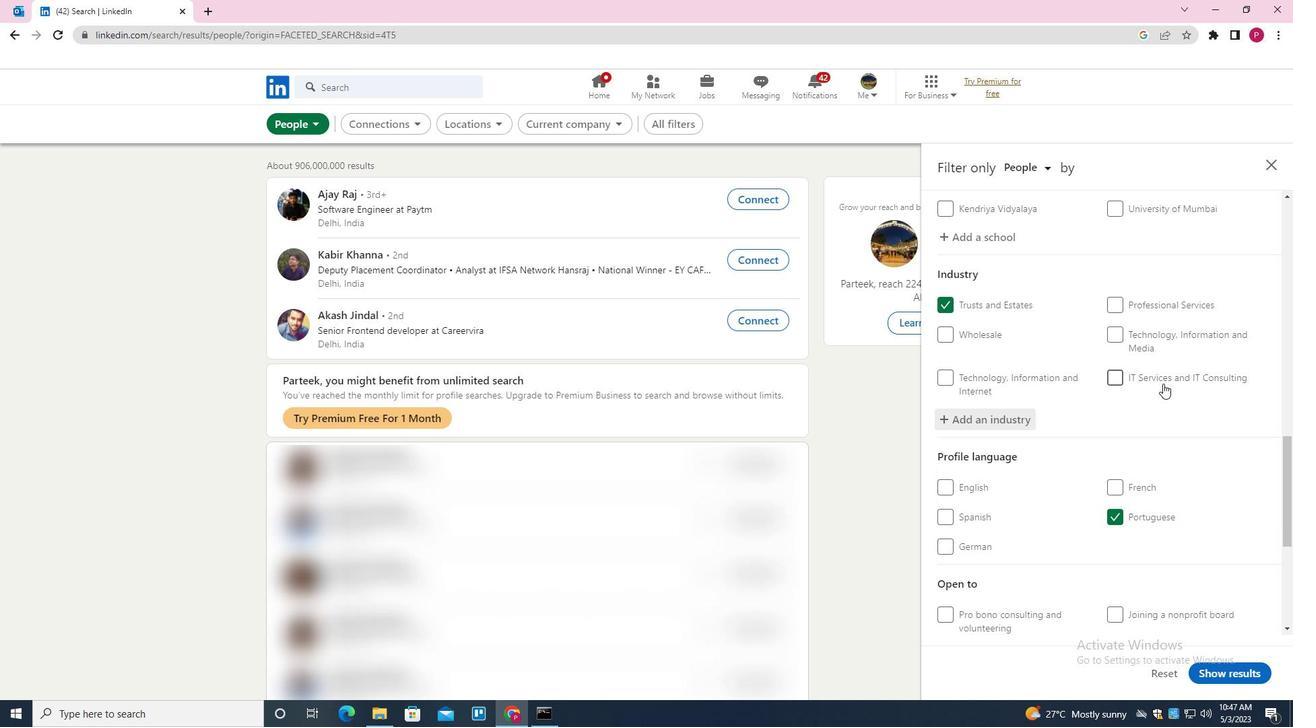 
Action: Mouse moved to (1143, 391)
Screenshot: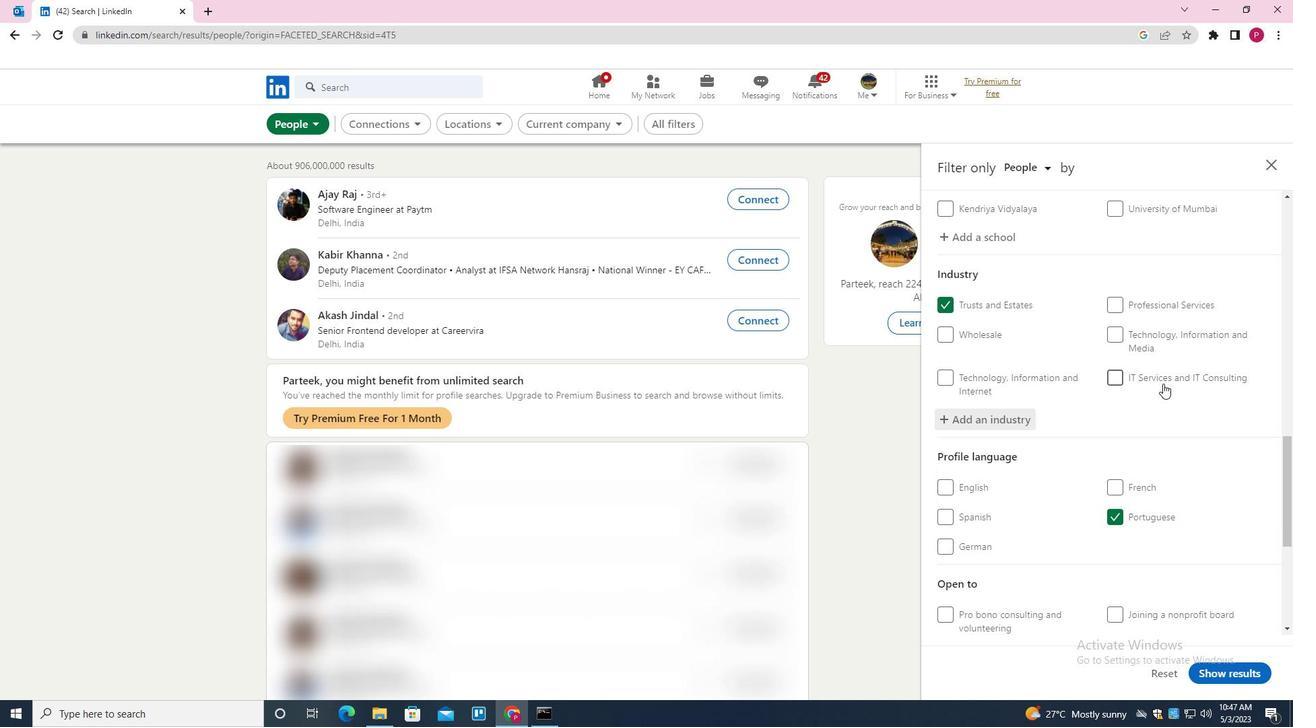 
Action: Mouse scrolled (1143, 391) with delta (0, 0)
Screenshot: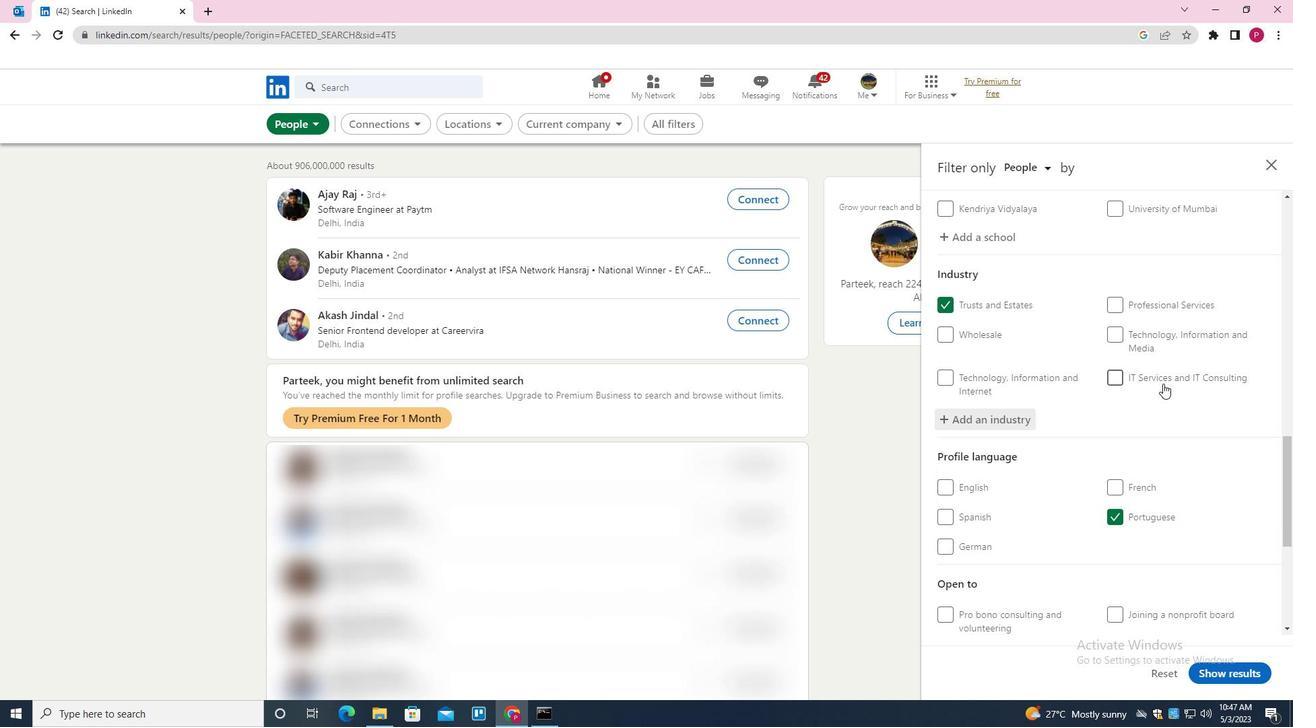 
Action: Mouse moved to (1140, 394)
Screenshot: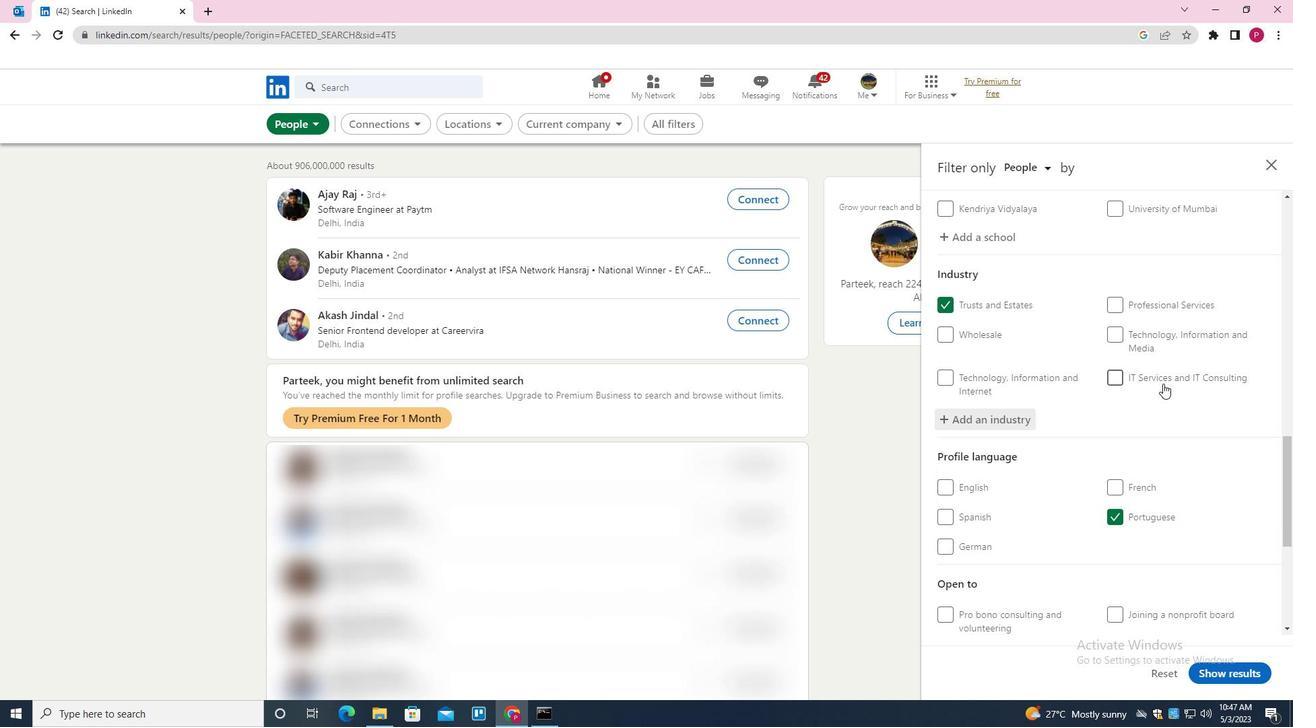 
Action: Mouse scrolled (1140, 394) with delta (0, 0)
Screenshot: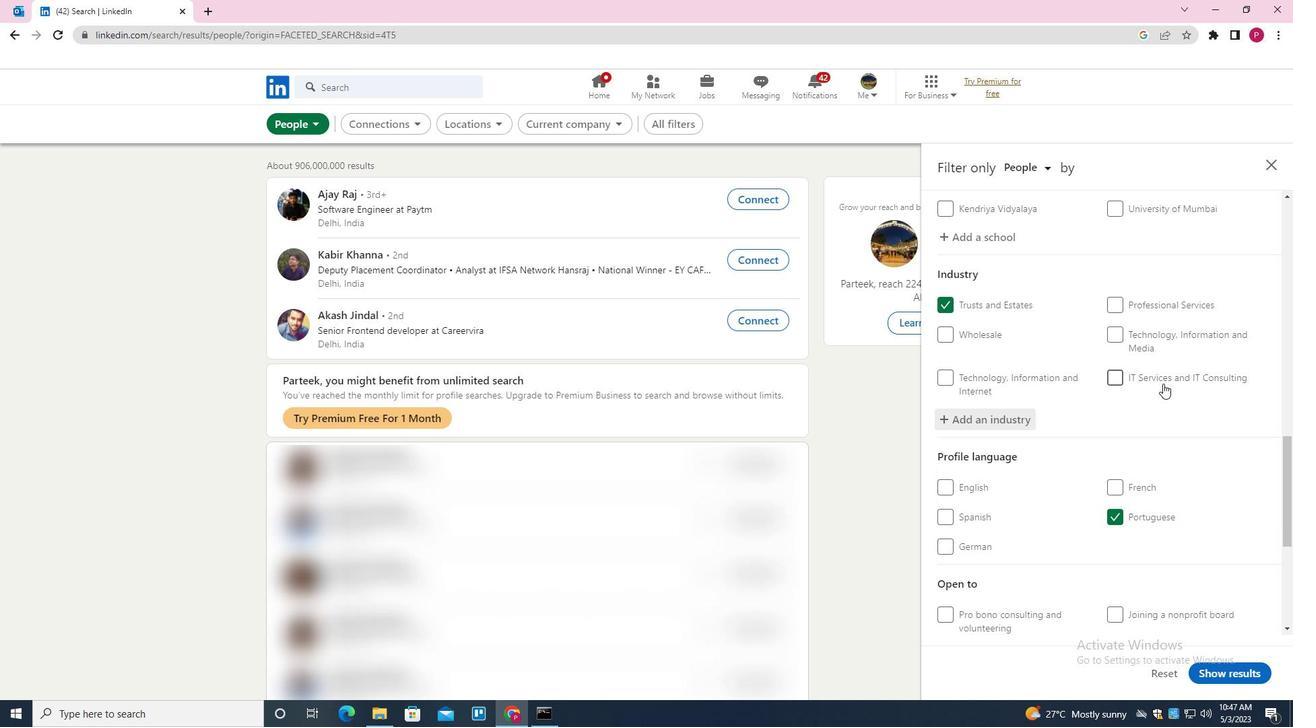 
Action: Mouse moved to (1132, 412)
Screenshot: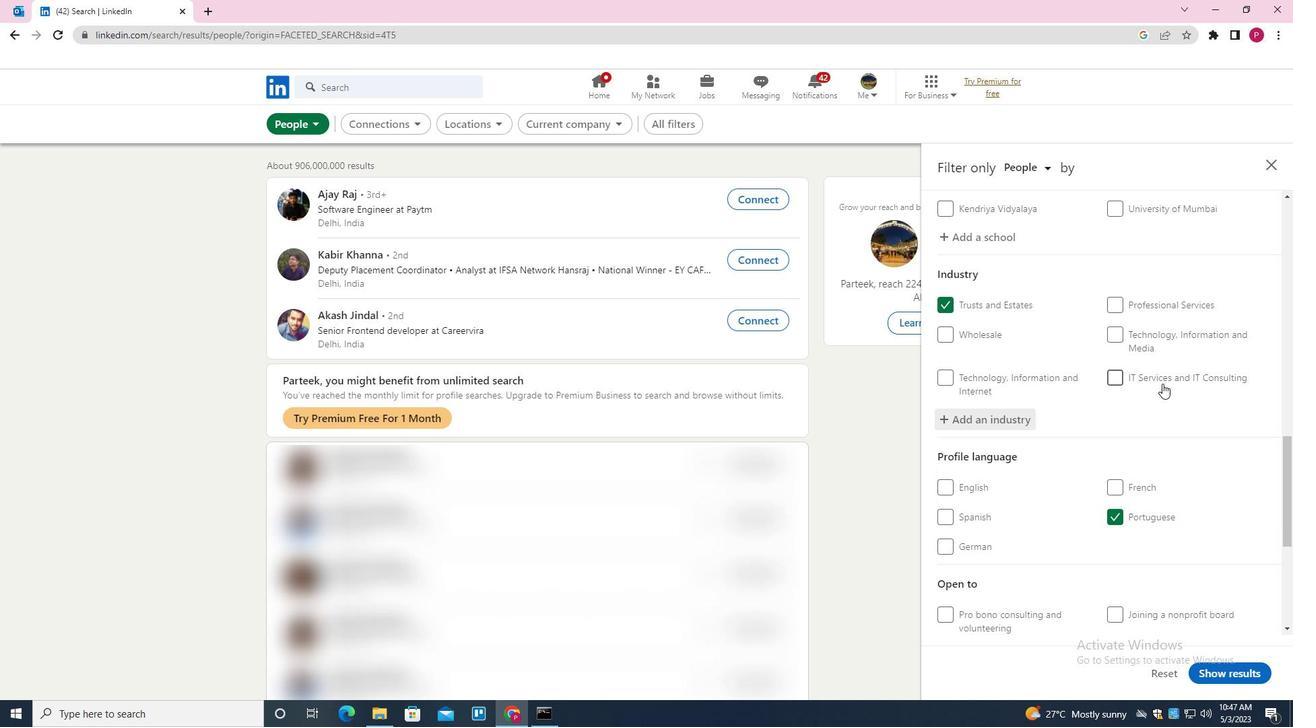 
Action: Mouse scrolled (1132, 411) with delta (0, 0)
Screenshot: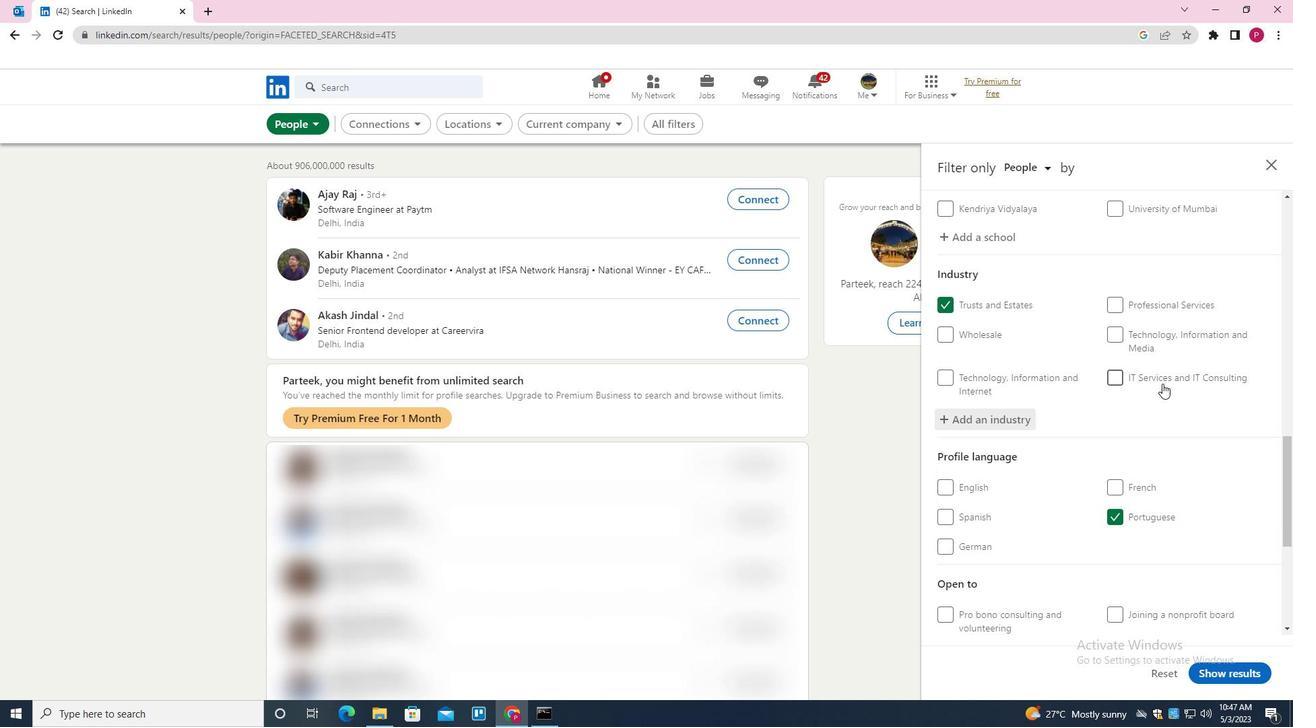 
Action: Mouse moved to (1142, 451)
Screenshot: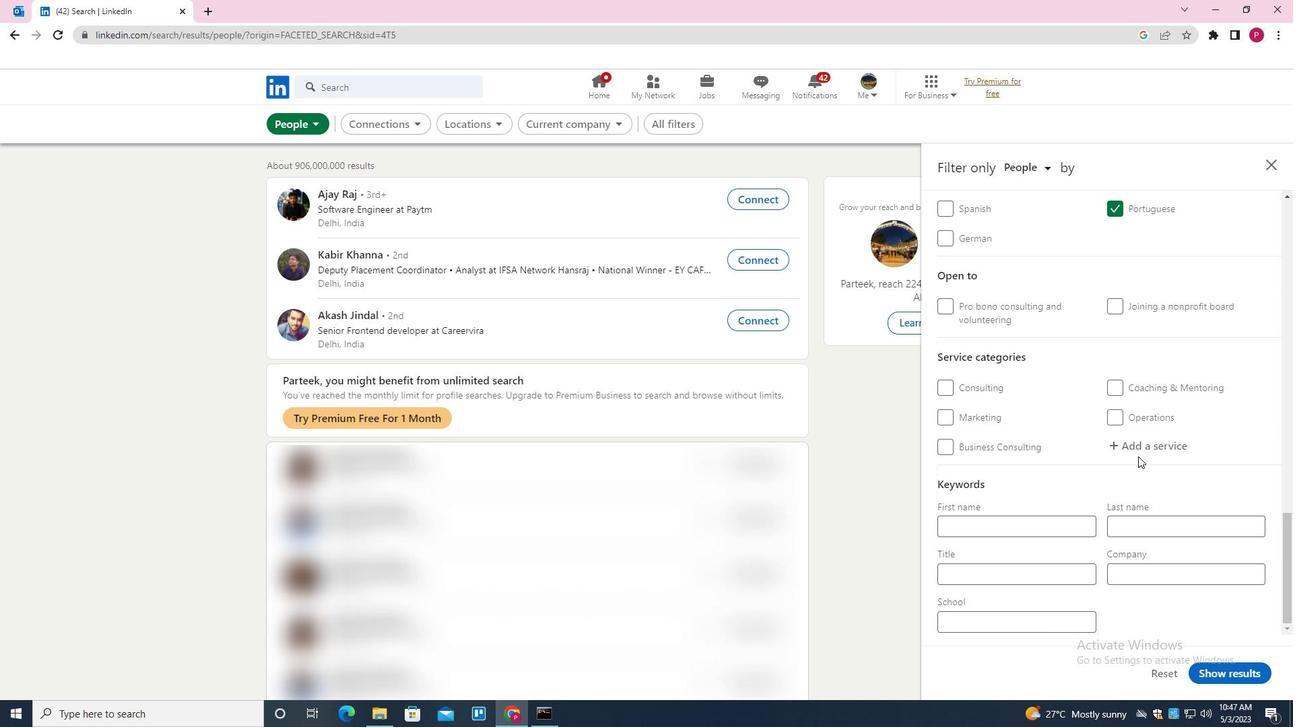 
Action: Mouse pressed left at (1142, 451)
Screenshot: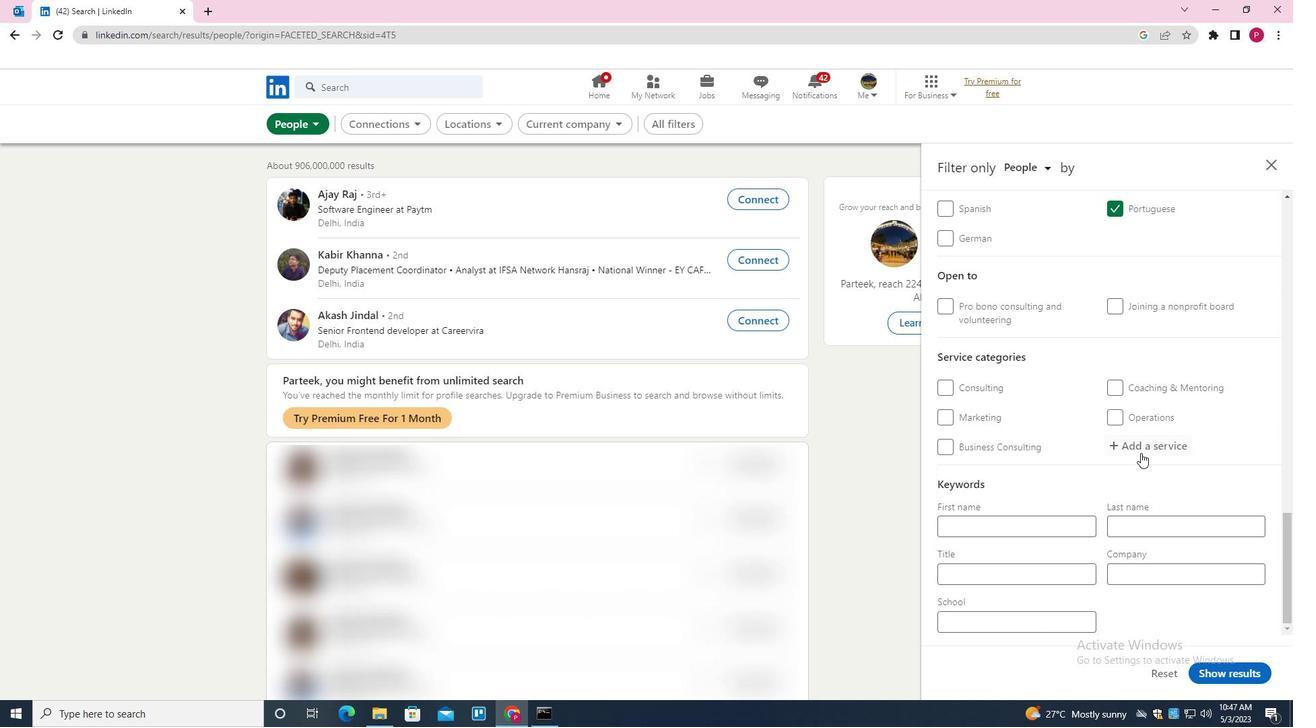 
Action: Key pressed <Key.shift>PERSONAL<Key.space><Key.shift>INJURY<Key.space><Key.shift>LAW<Key.down><Key.enter>
Screenshot: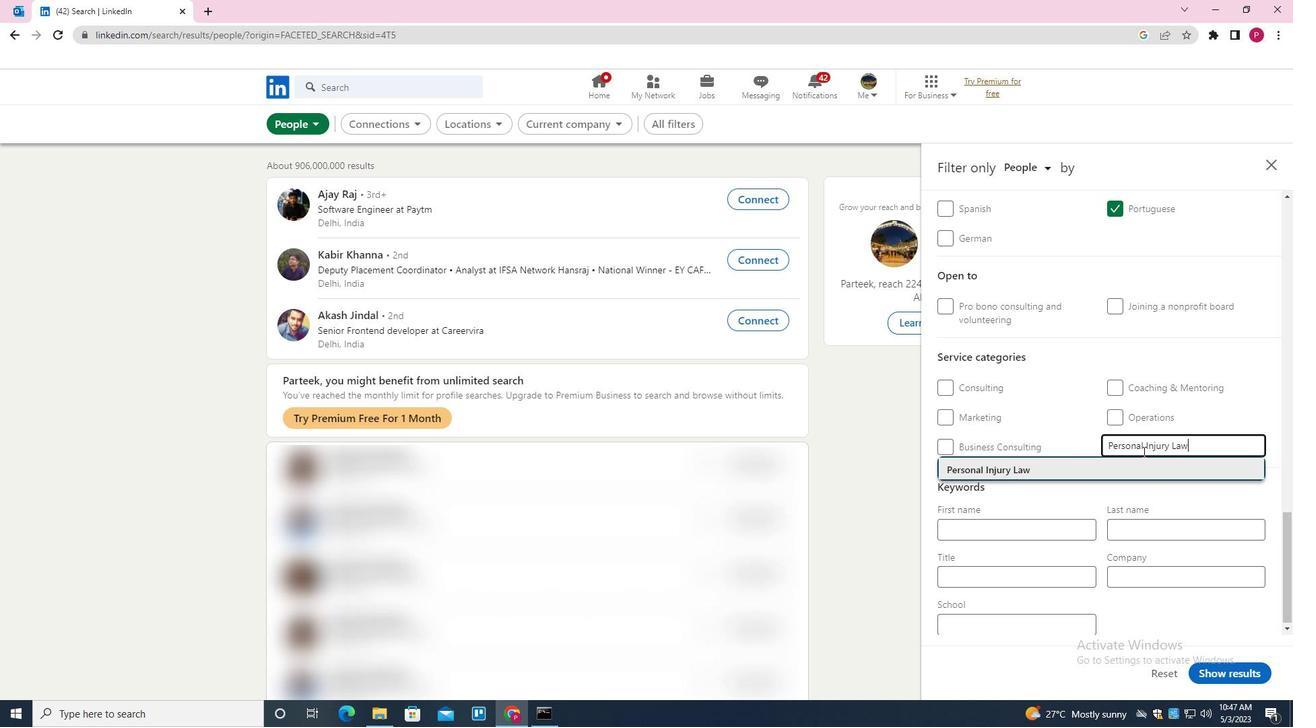 
Action: Mouse moved to (1110, 473)
Screenshot: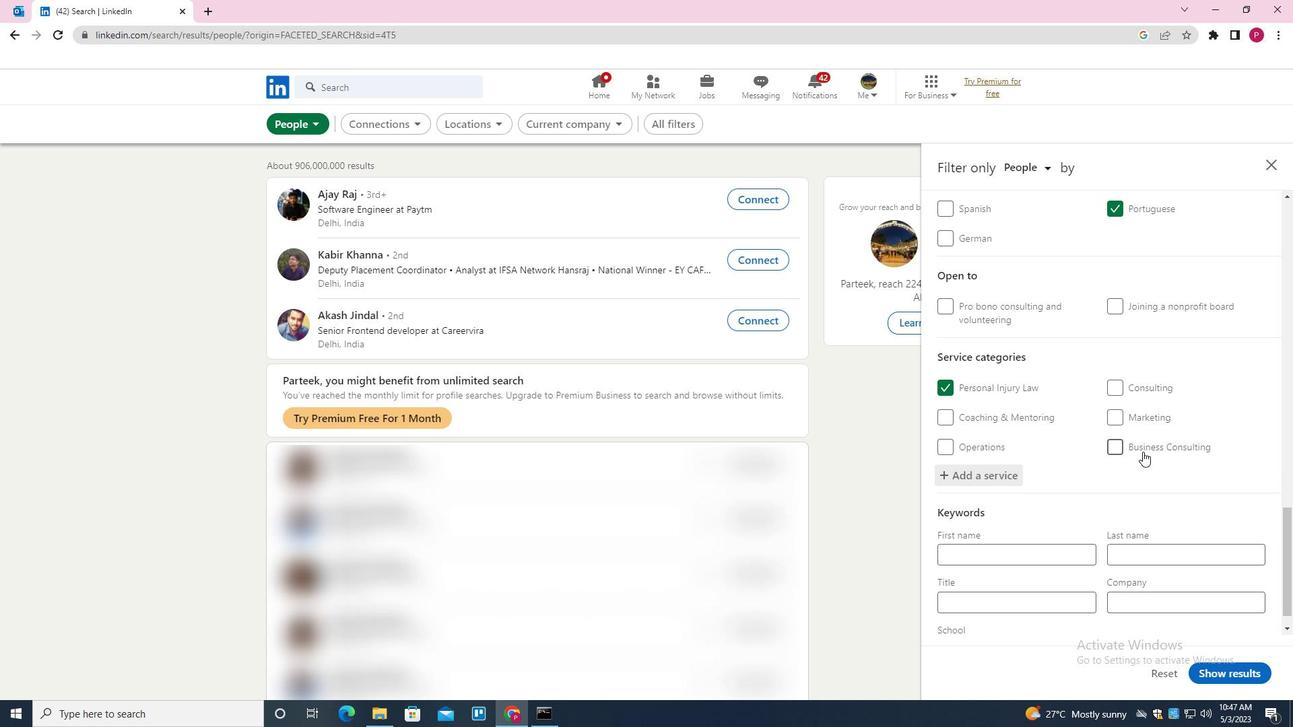 
Action: Mouse scrolled (1110, 472) with delta (0, 0)
Screenshot: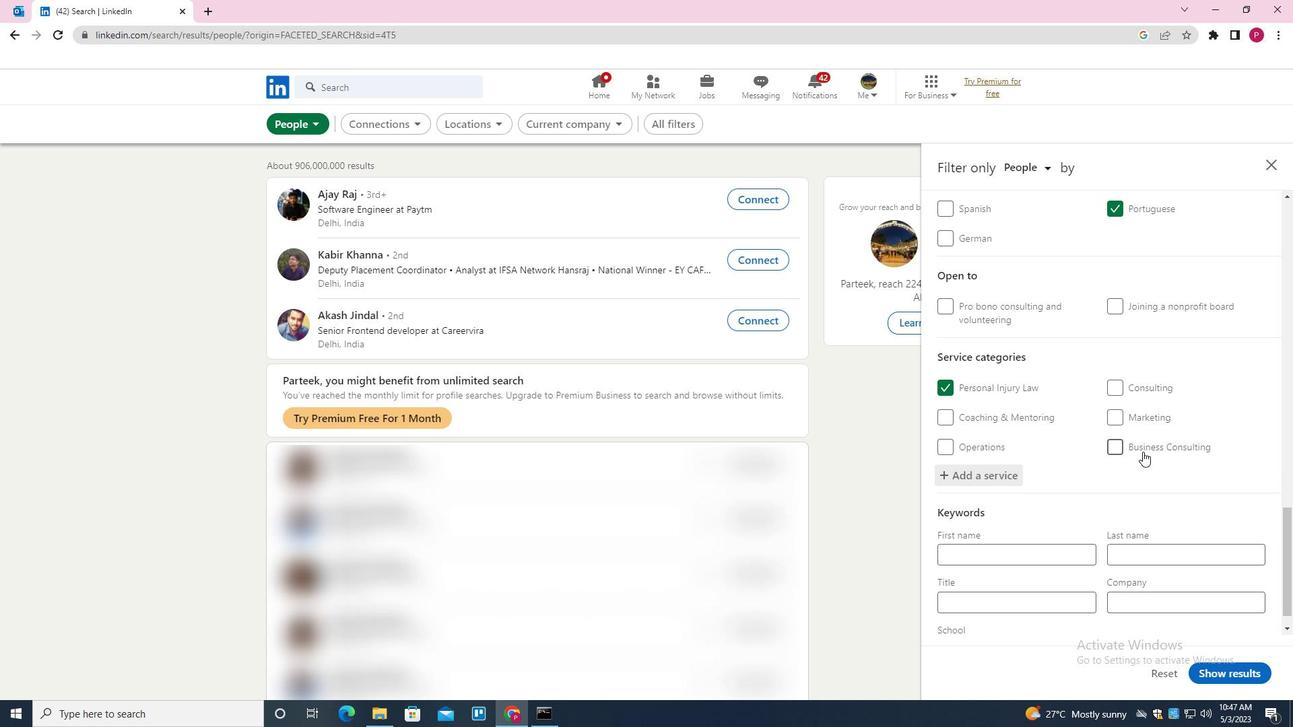 
Action: Mouse scrolled (1110, 472) with delta (0, 0)
Screenshot: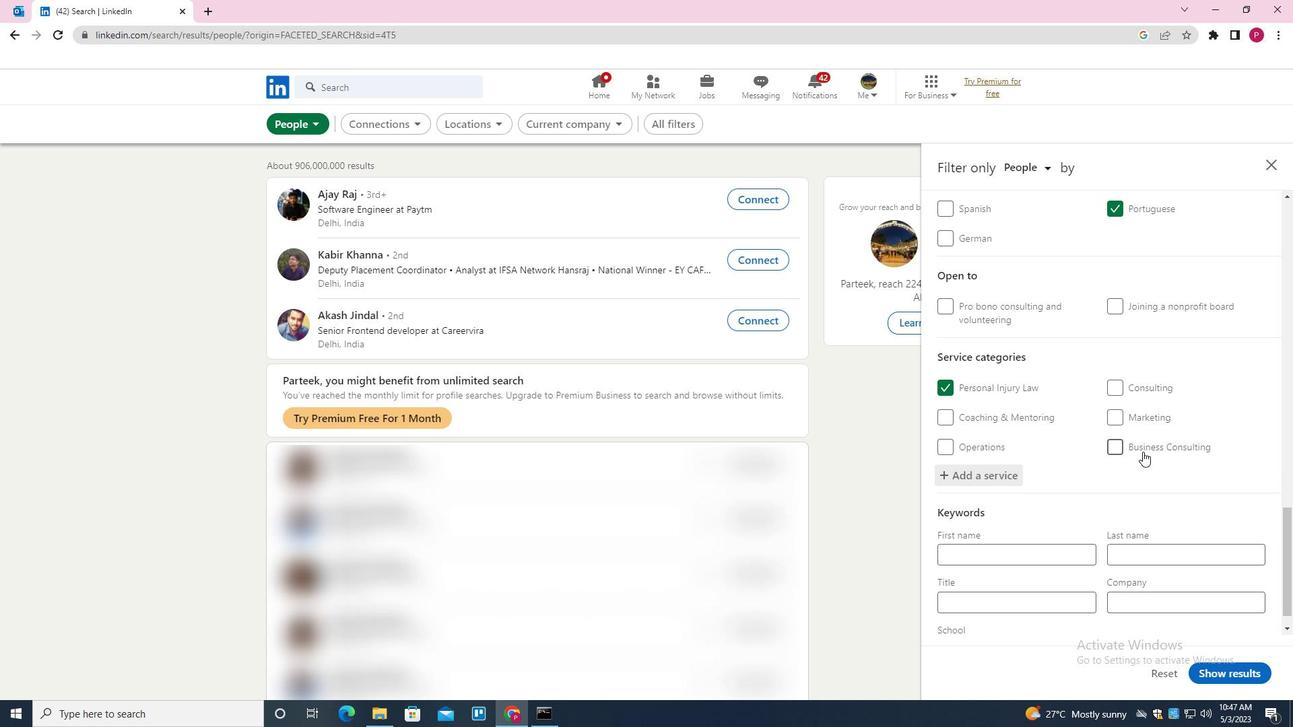 
Action: Mouse moved to (1063, 579)
Screenshot: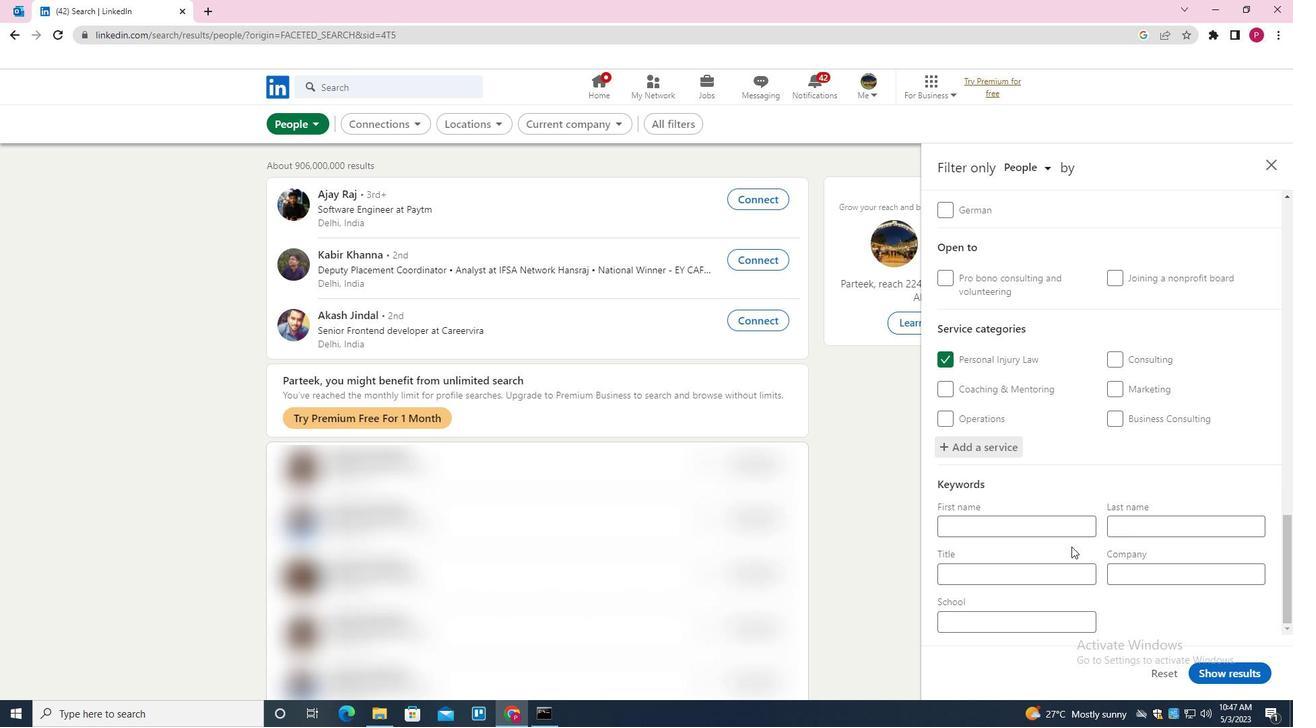 
Action: Mouse pressed left at (1063, 579)
Screenshot: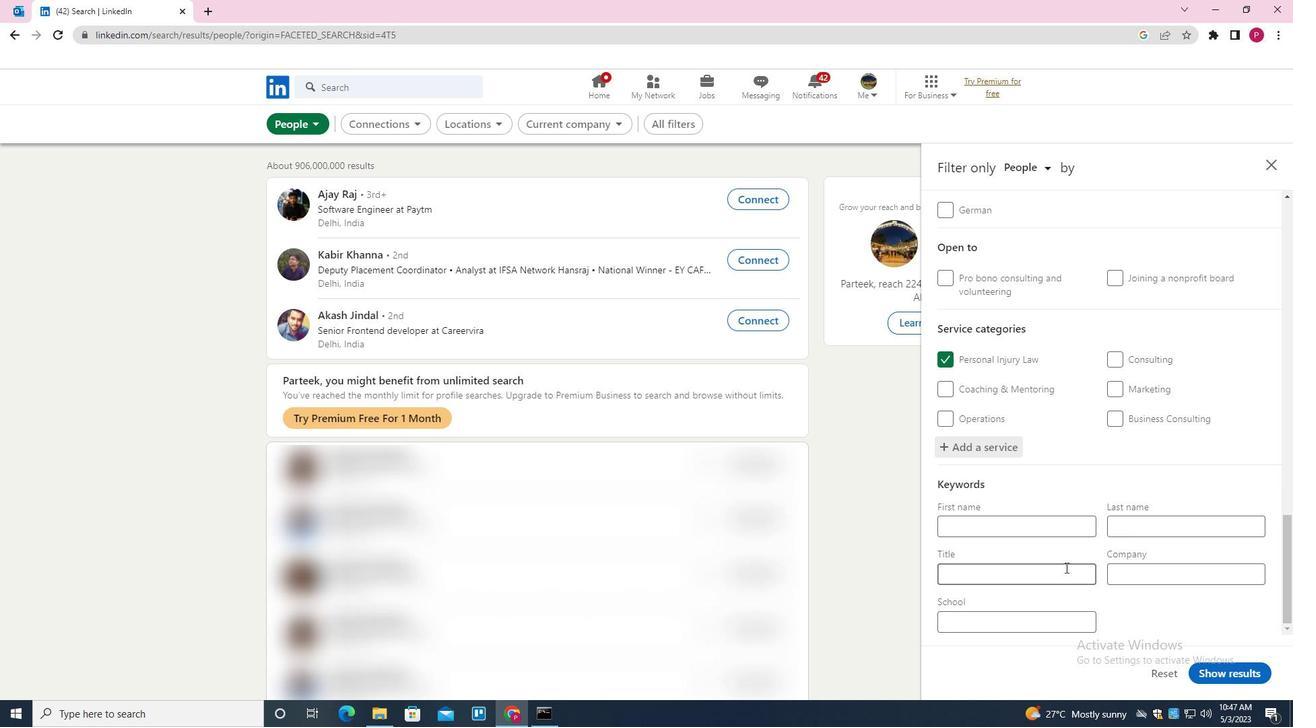 
Action: Key pressed <Key.shift>WAIT<Key.space><Key.shift>STAFF<Key.space><Key.shift>MANAGER
Screenshot: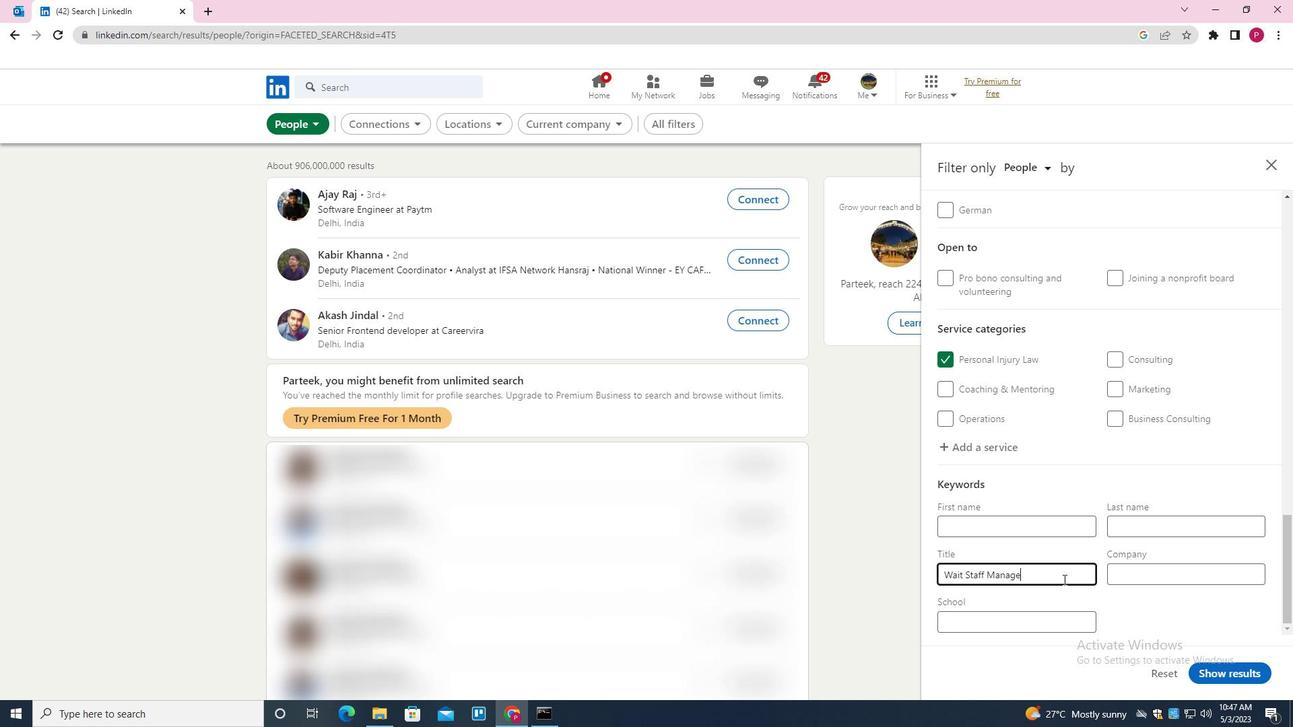 
Action: Mouse moved to (1227, 672)
Screenshot: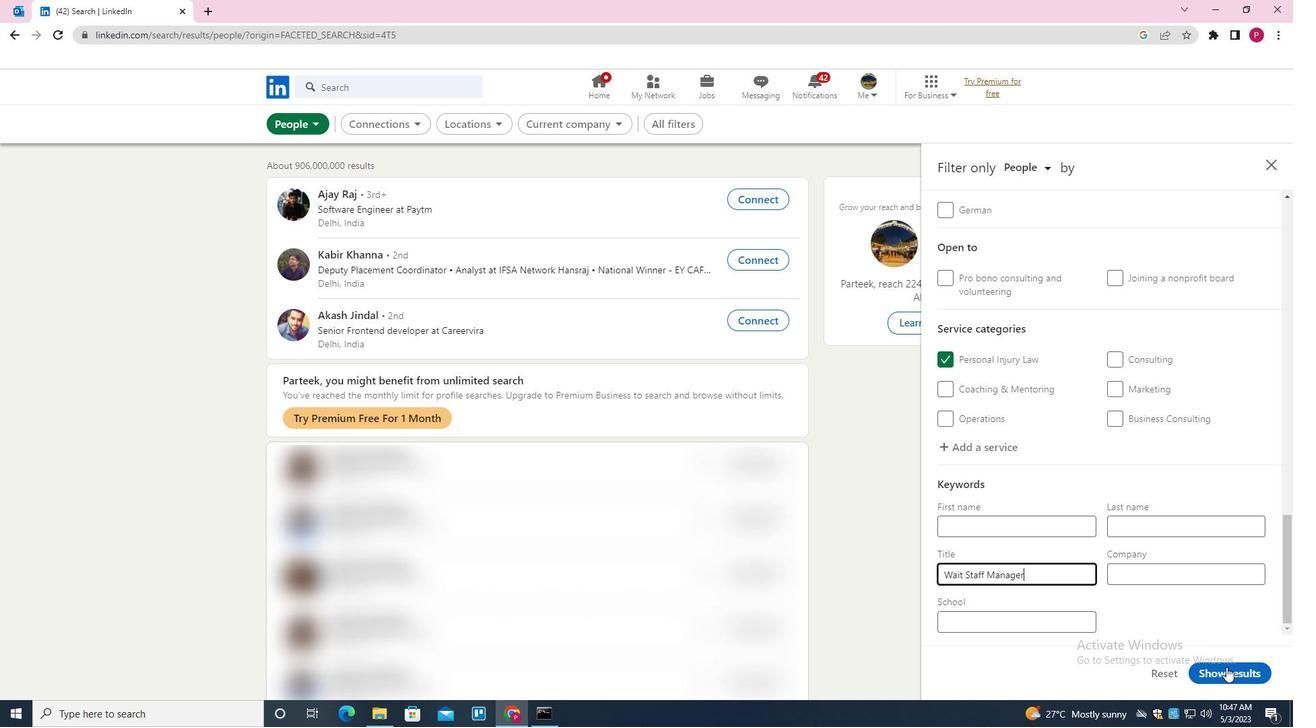 
Action: Mouse pressed left at (1227, 672)
Screenshot: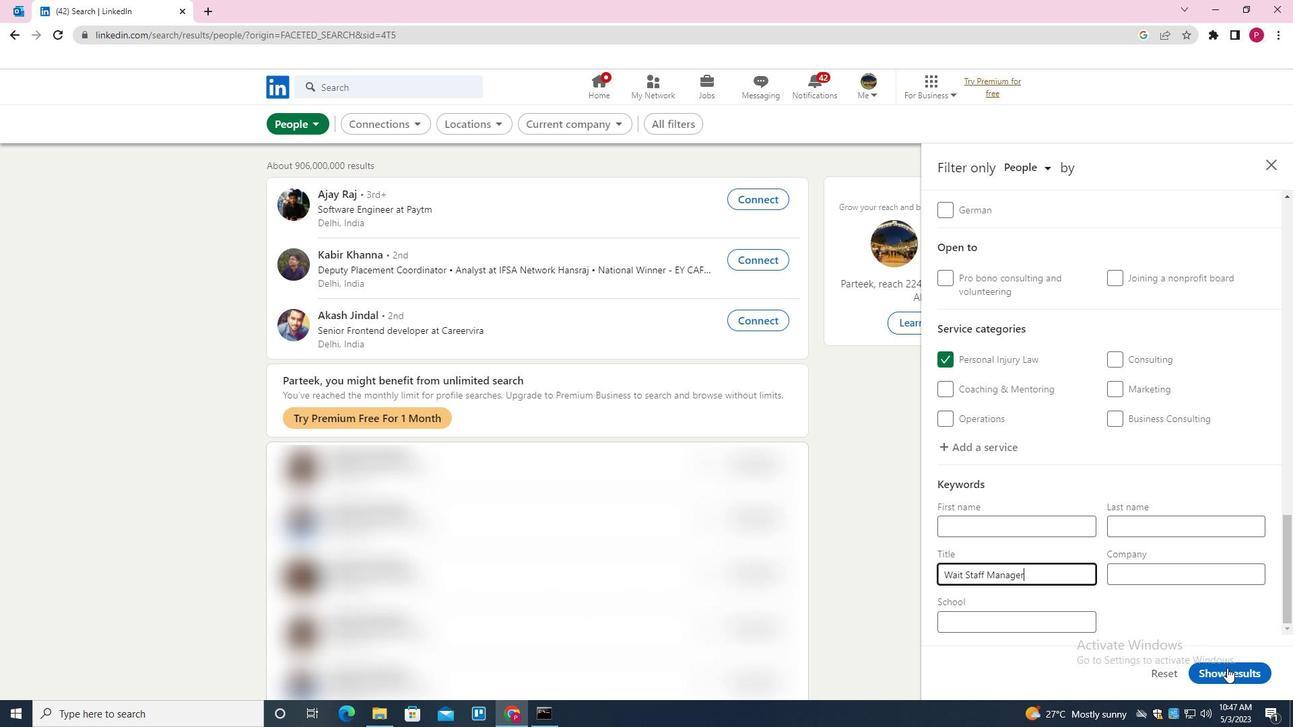 
Action: Mouse moved to (610, 360)
Screenshot: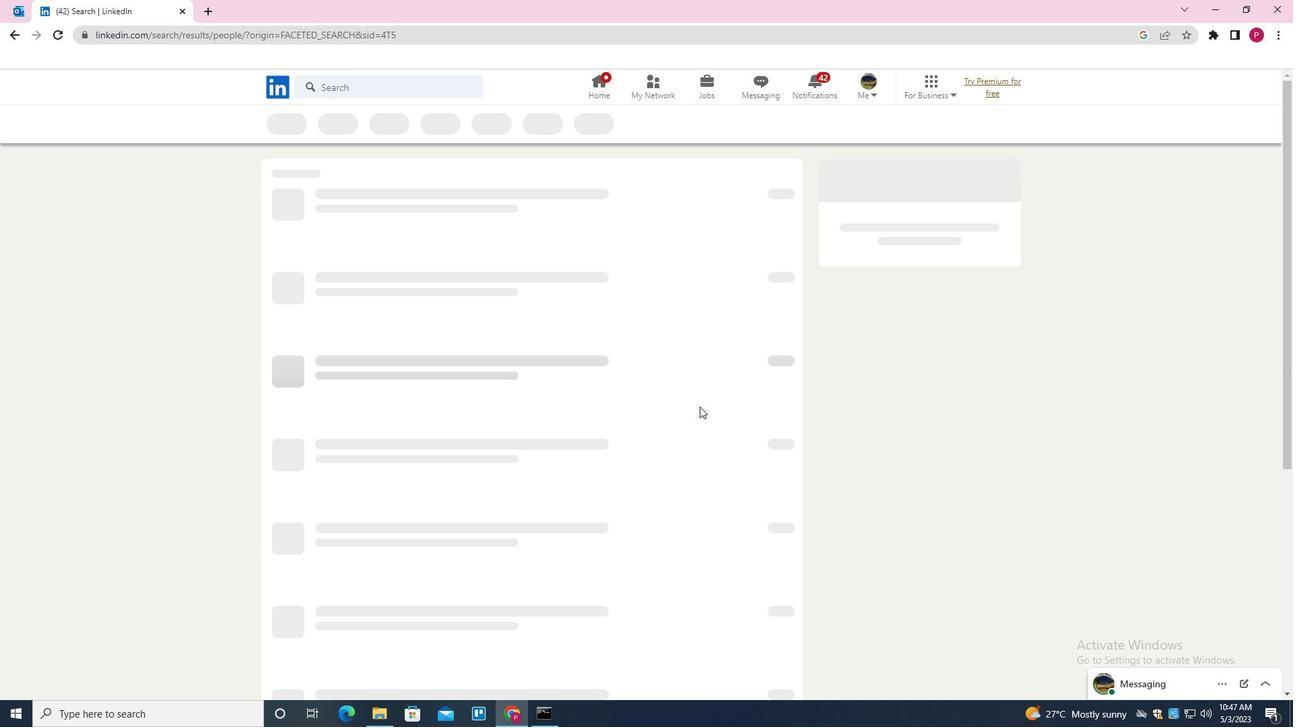 
